 Task: Search one way flight ticket for 2 adults, 4 children and 1 infant on lap in business from Durango: Durango√la Plata County Airport to Rock Springs: Southwest Wyoming Regional Airport (rock Springs Sweetwater County Airport) on 8-5-2023. Choice of flights is Sun country airlines. Number of bags: 1 carry on bag. Price is upto 83000. Outbound departure time preference is 22:45.
Action: Mouse moved to (362, 156)
Screenshot: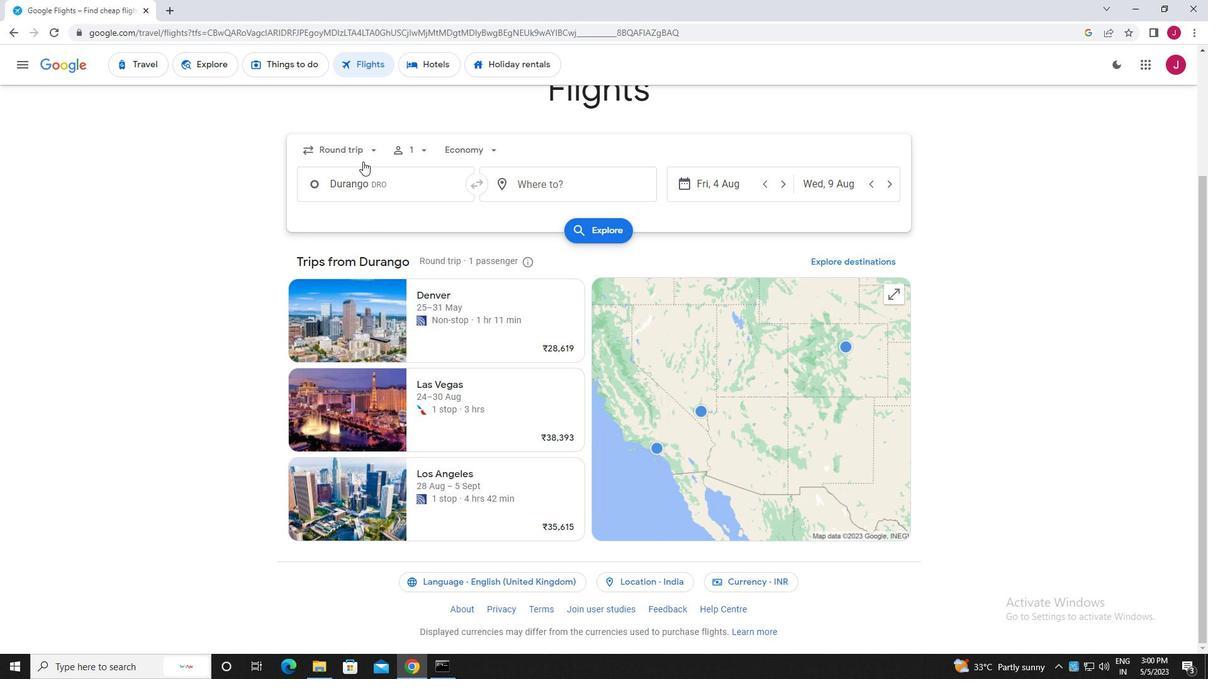
Action: Mouse pressed left at (362, 156)
Screenshot: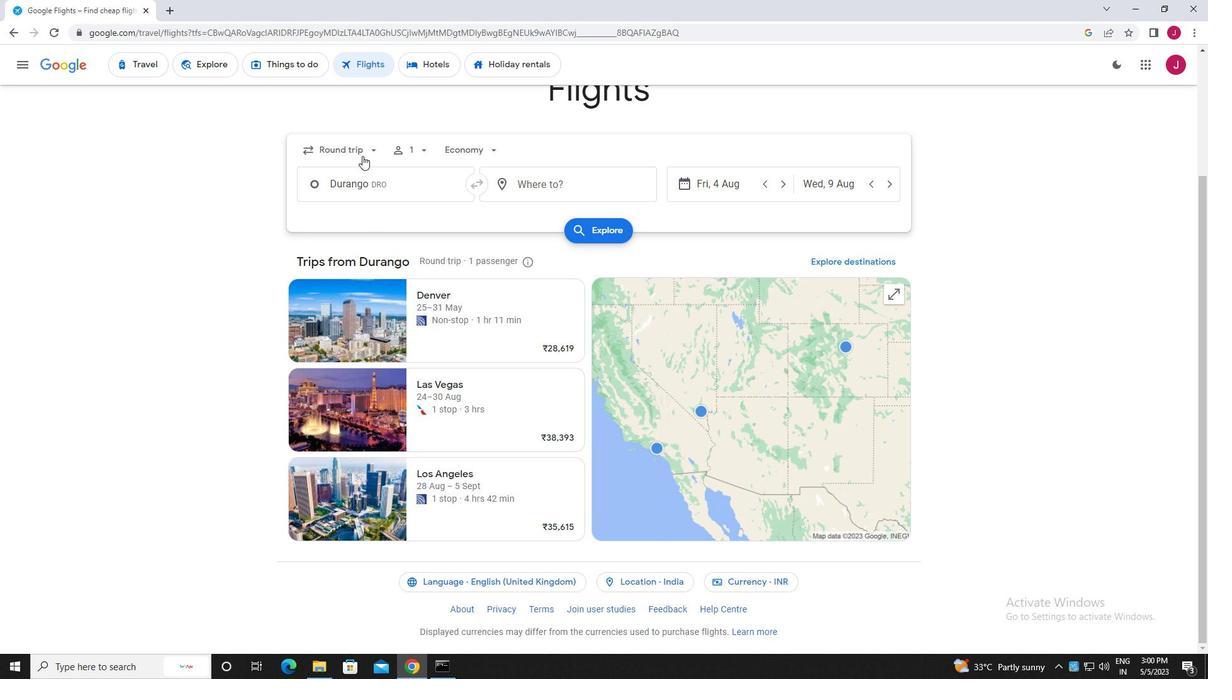 
Action: Mouse moved to (361, 205)
Screenshot: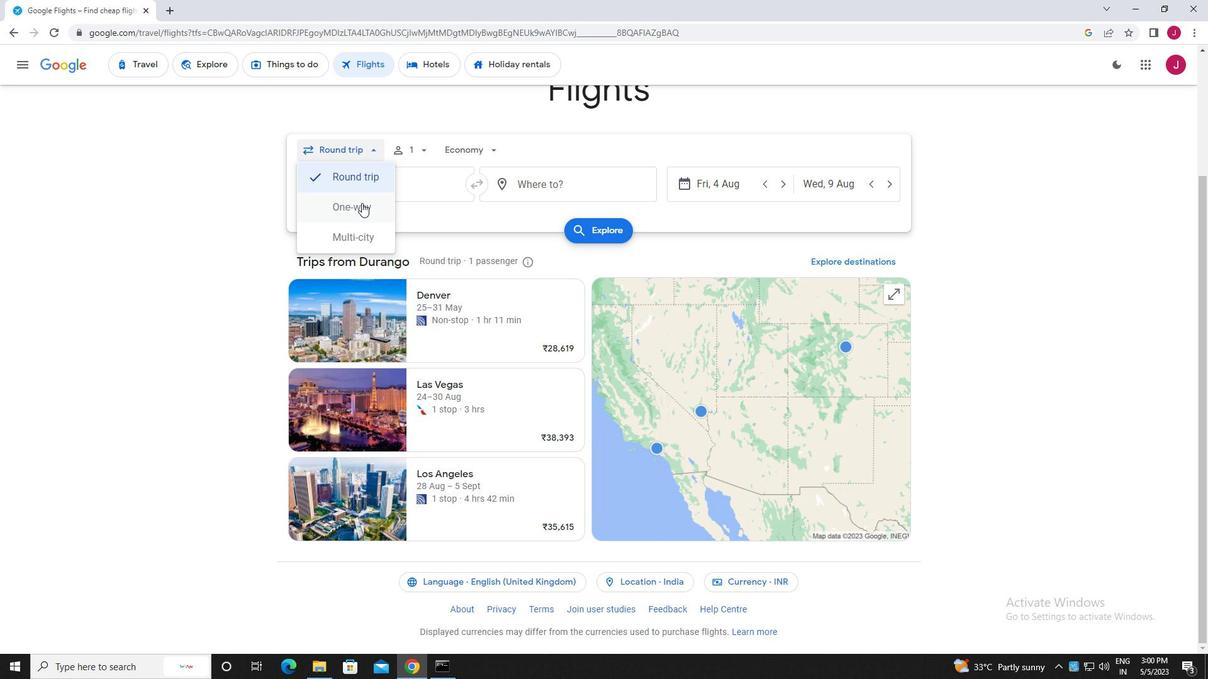 
Action: Mouse pressed left at (361, 205)
Screenshot: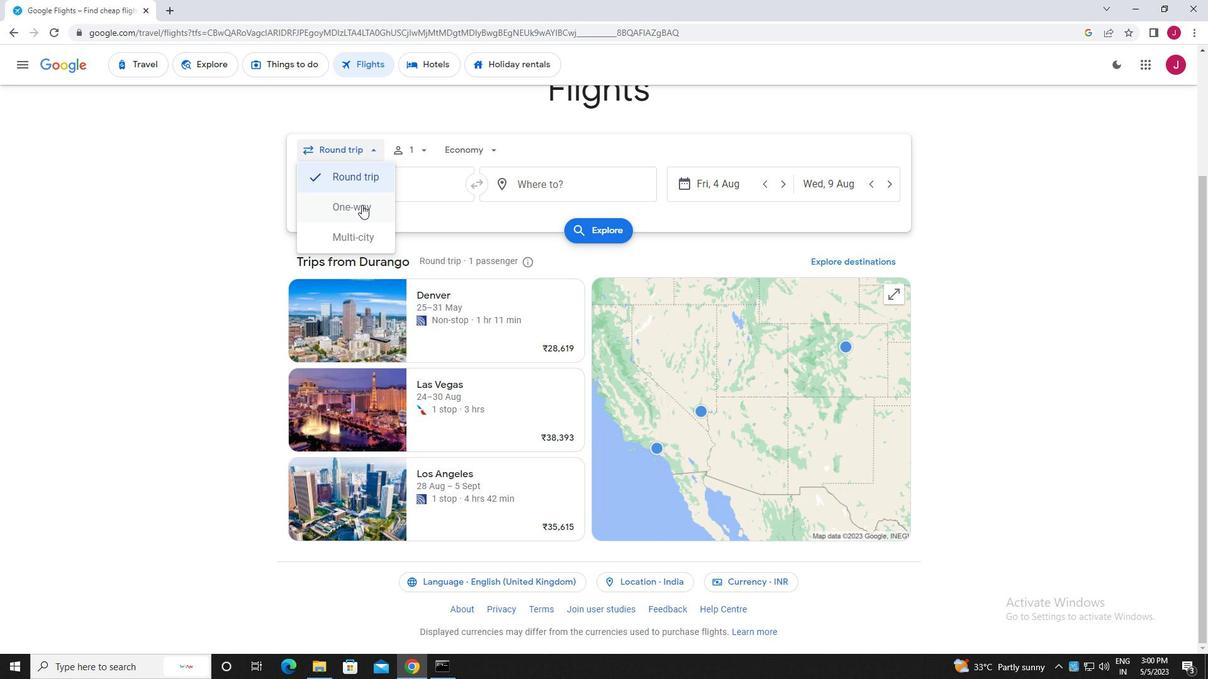 
Action: Mouse moved to (423, 146)
Screenshot: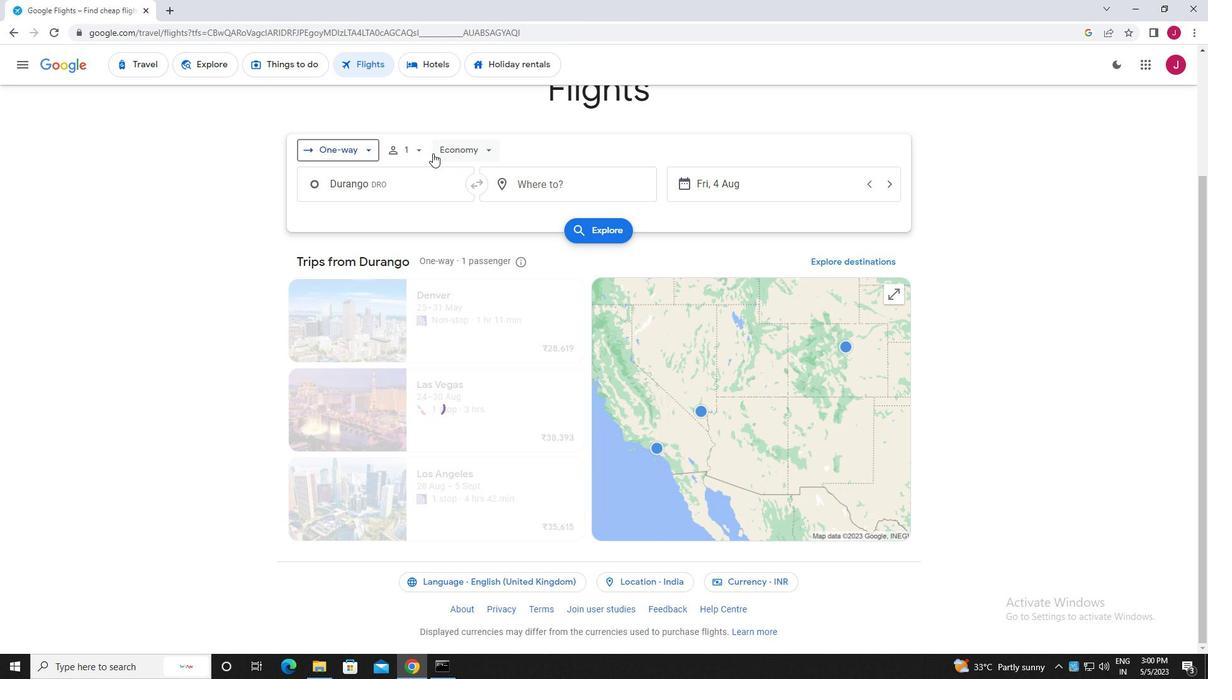 
Action: Mouse pressed left at (423, 146)
Screenshot: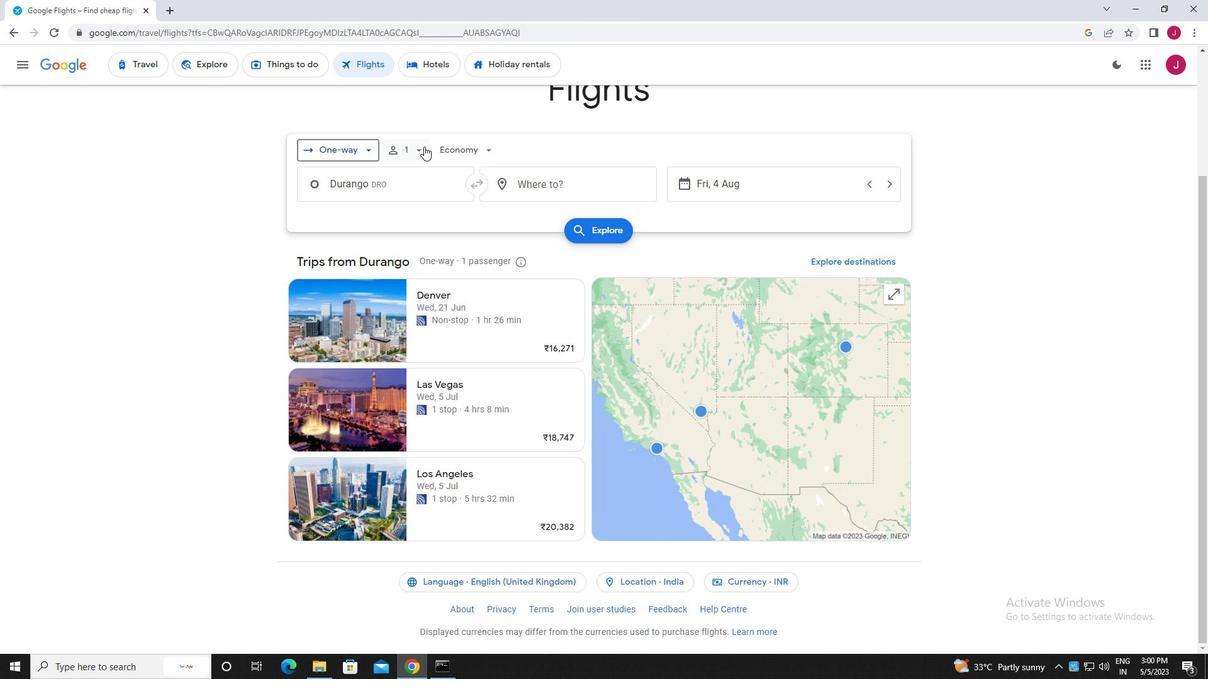 
Action: Mouse moved to (509, 184)
Screenshot: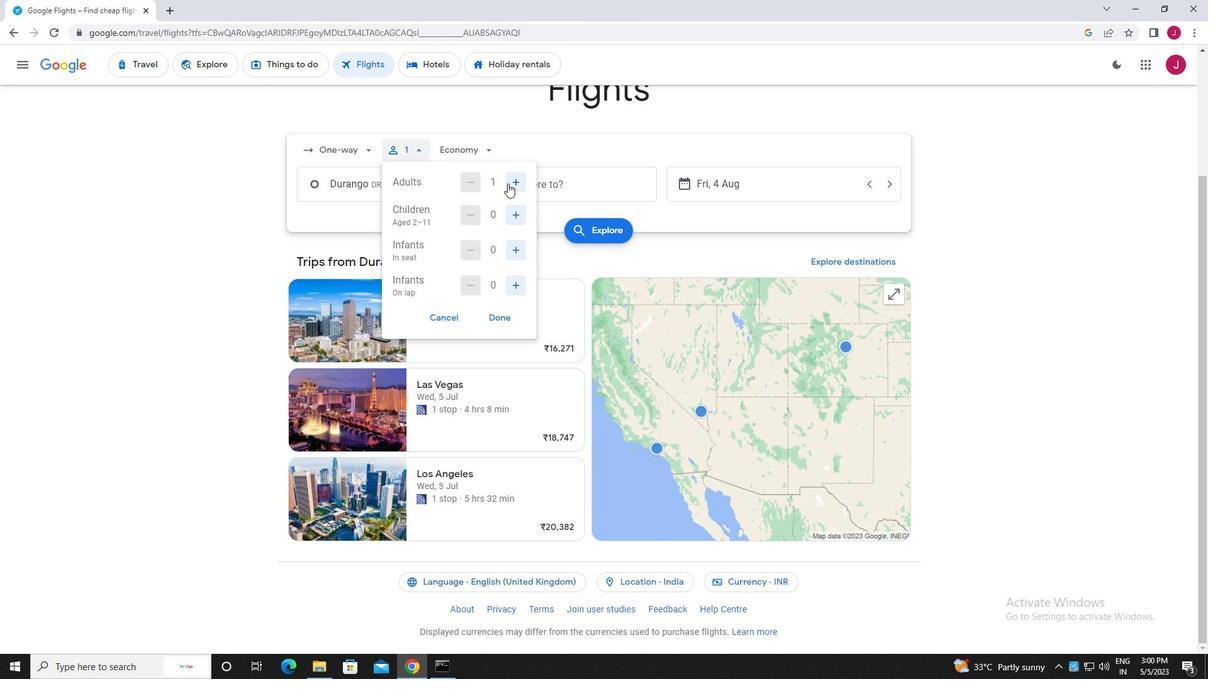
Action: Mouse pressed left at (509, 184)
Screenshot: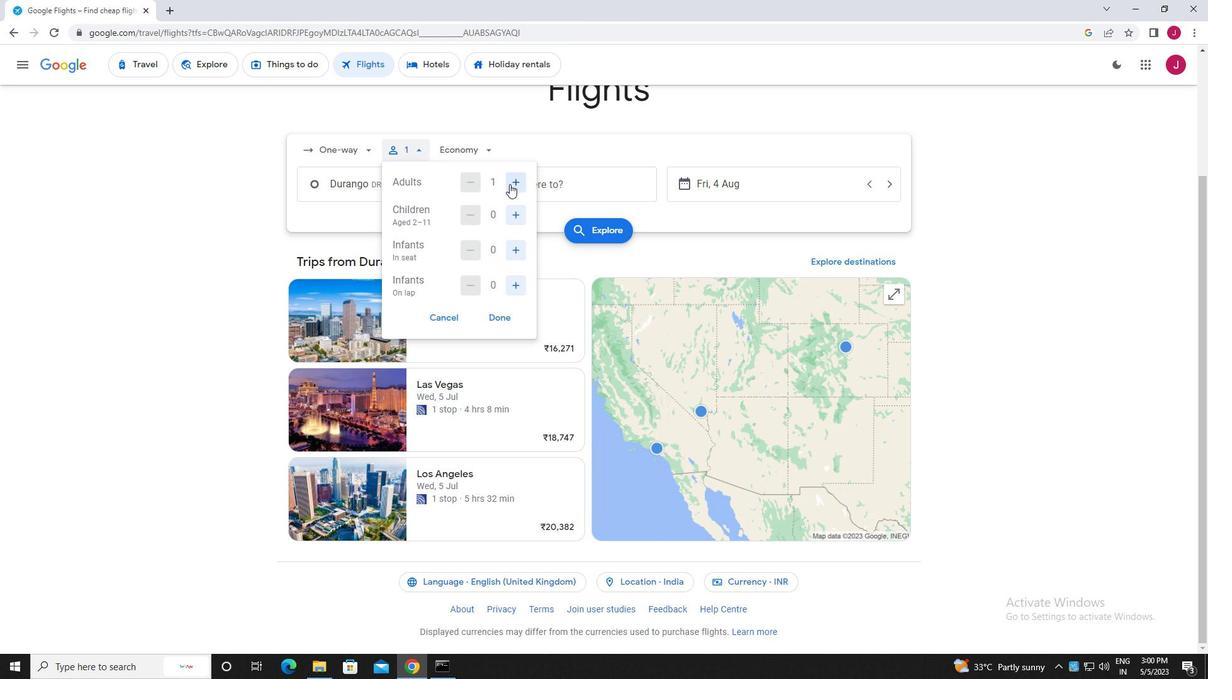 
Action: Mouse moved to (515, 215)
Screenshot: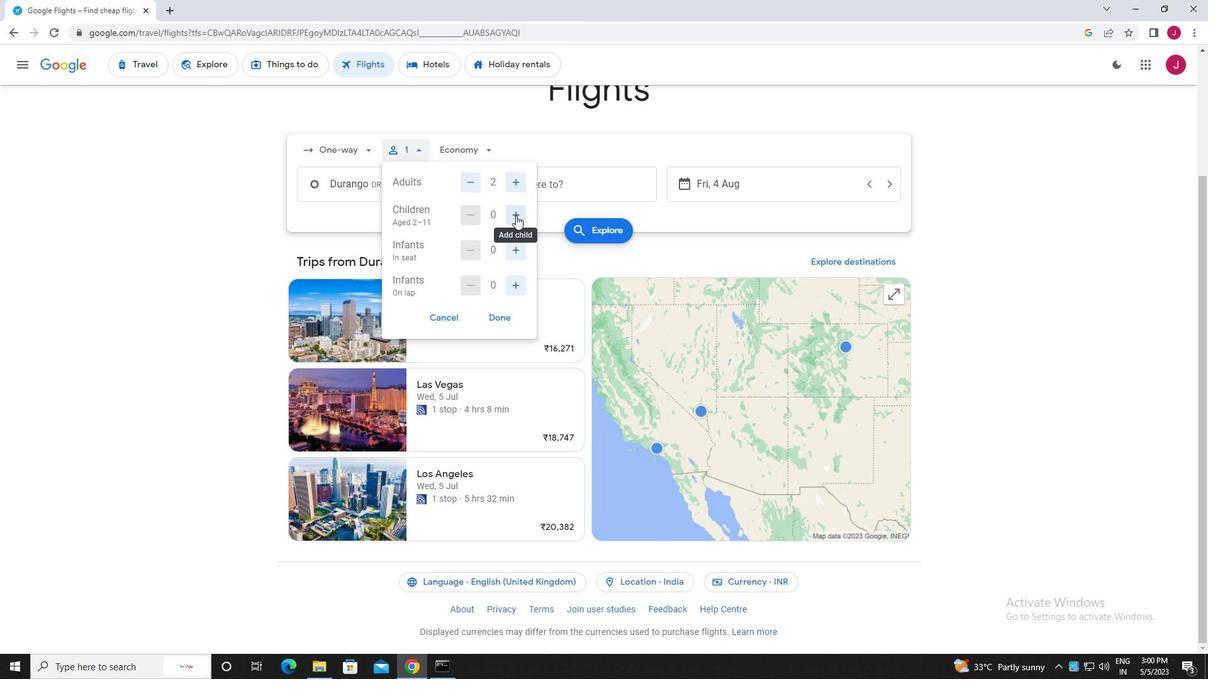
Action: Mouse pressed left at (515, 215)
Screenshot: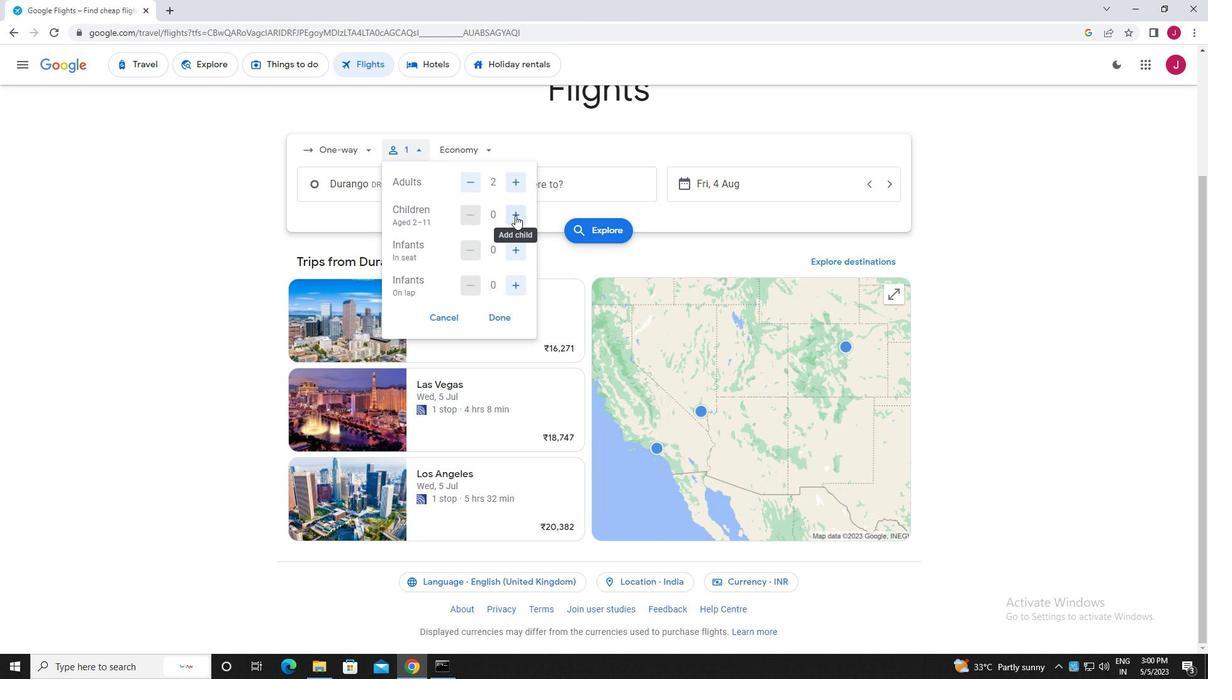 
Action: Mouse pressed left at (515, 215)
Screenshot: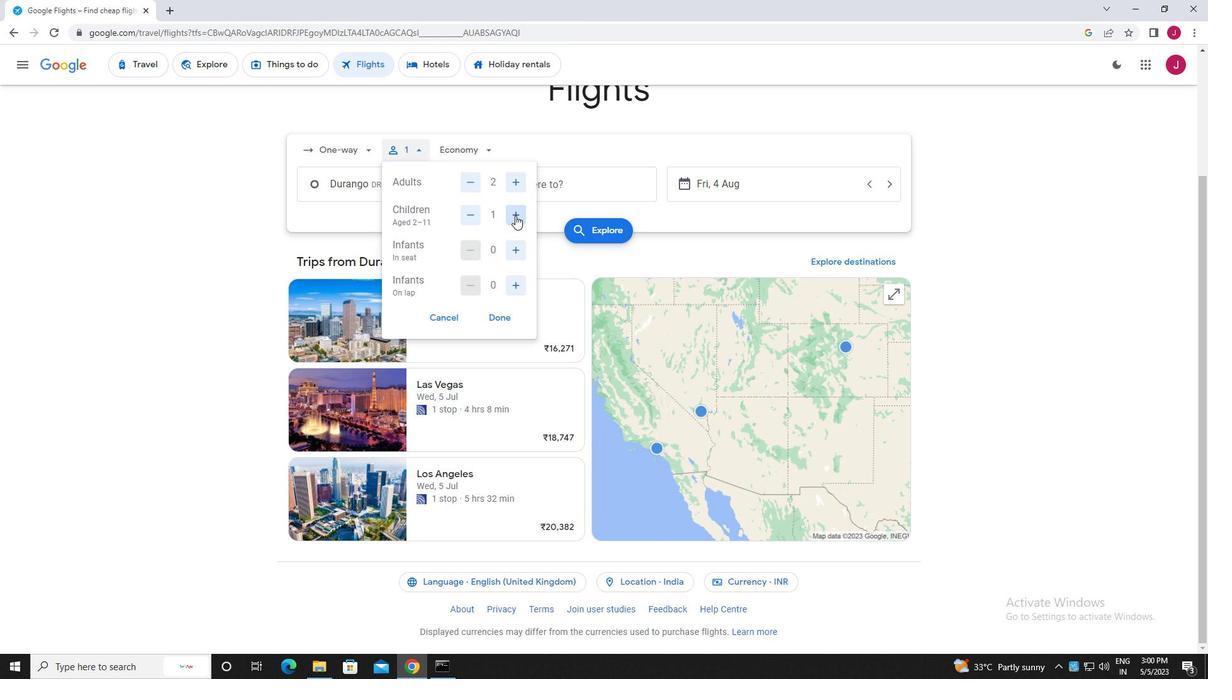 
Action: Mouse pressed left at (515, 215)
Screenshot: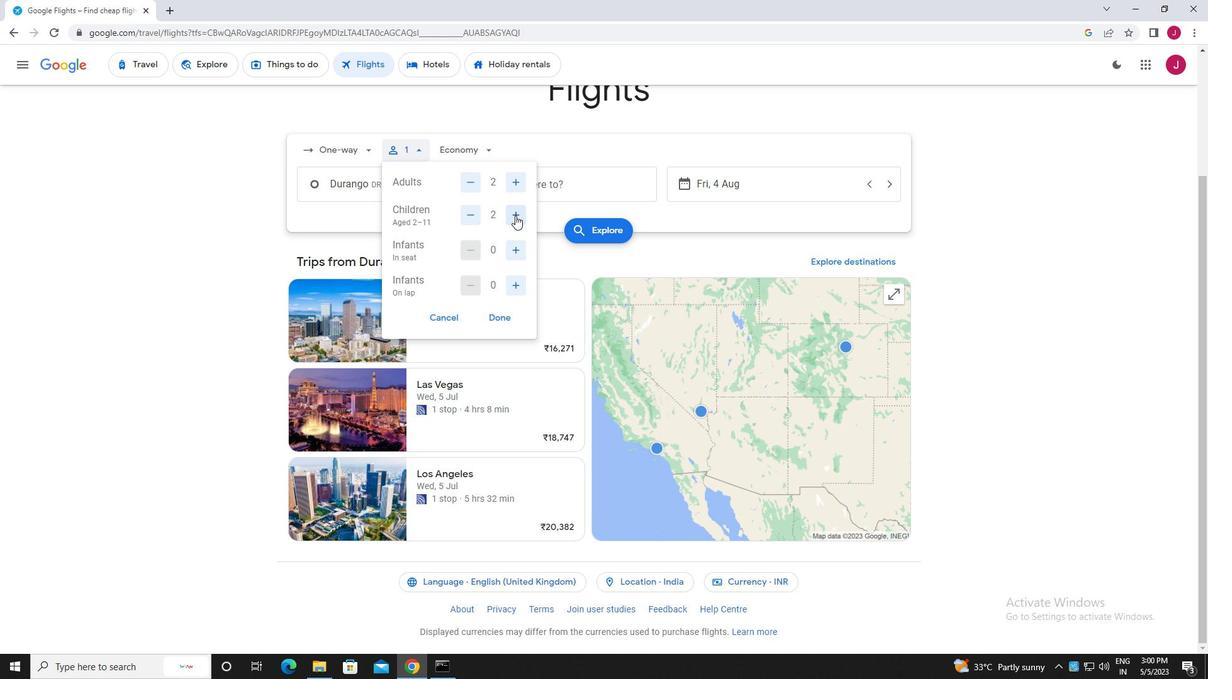 
Action: Mouse pressed left at (515, 215)
Screenshot: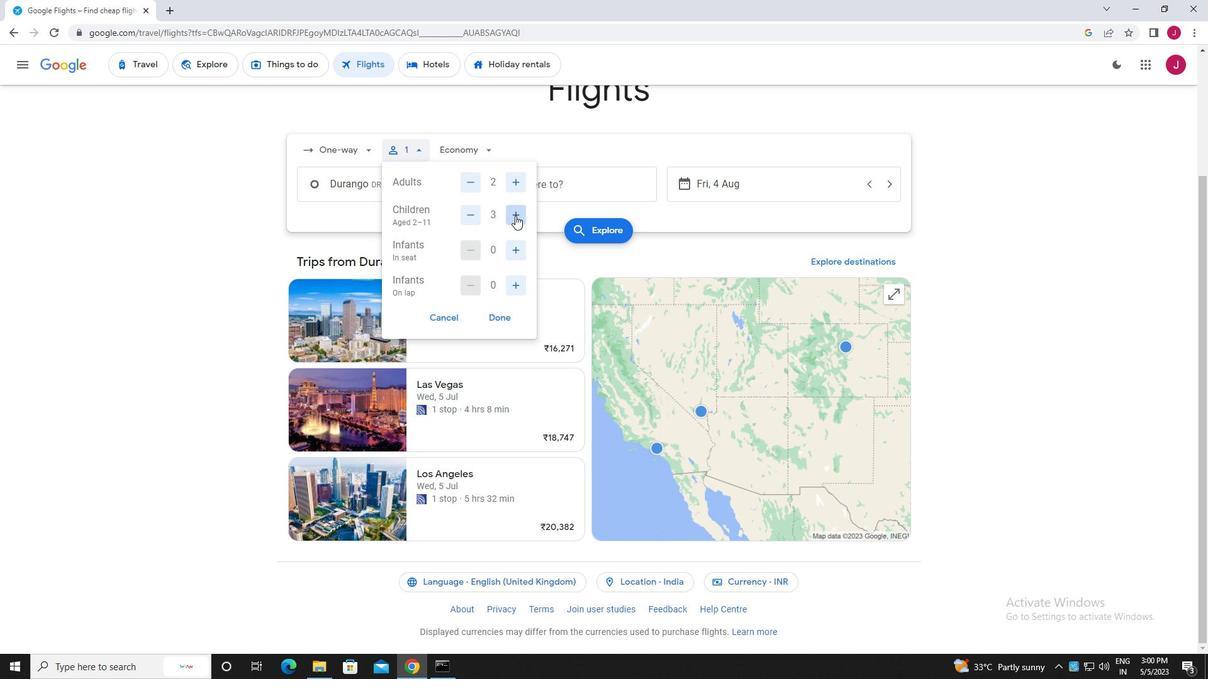
Action: Mouse moved to (518, 284)
Screenshot: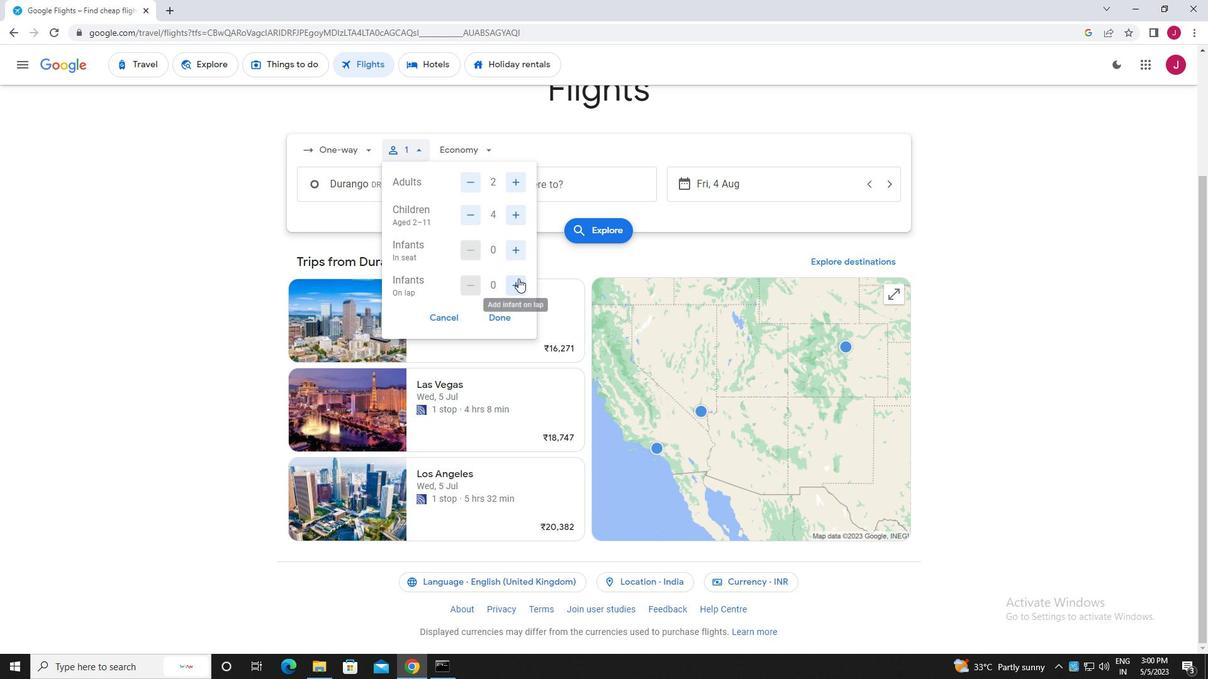 
Action: Mouse pressed left at (518, 284)
Screenshot: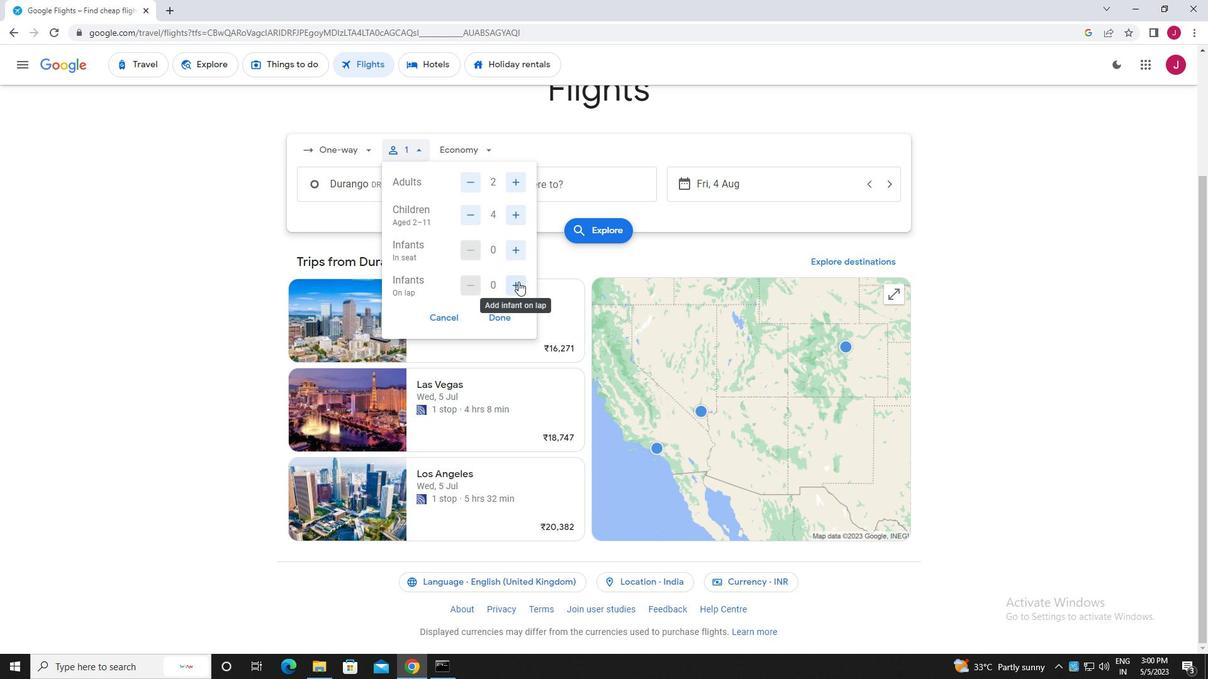 
Action: Mouse moved to (502, 319)
Screenshot: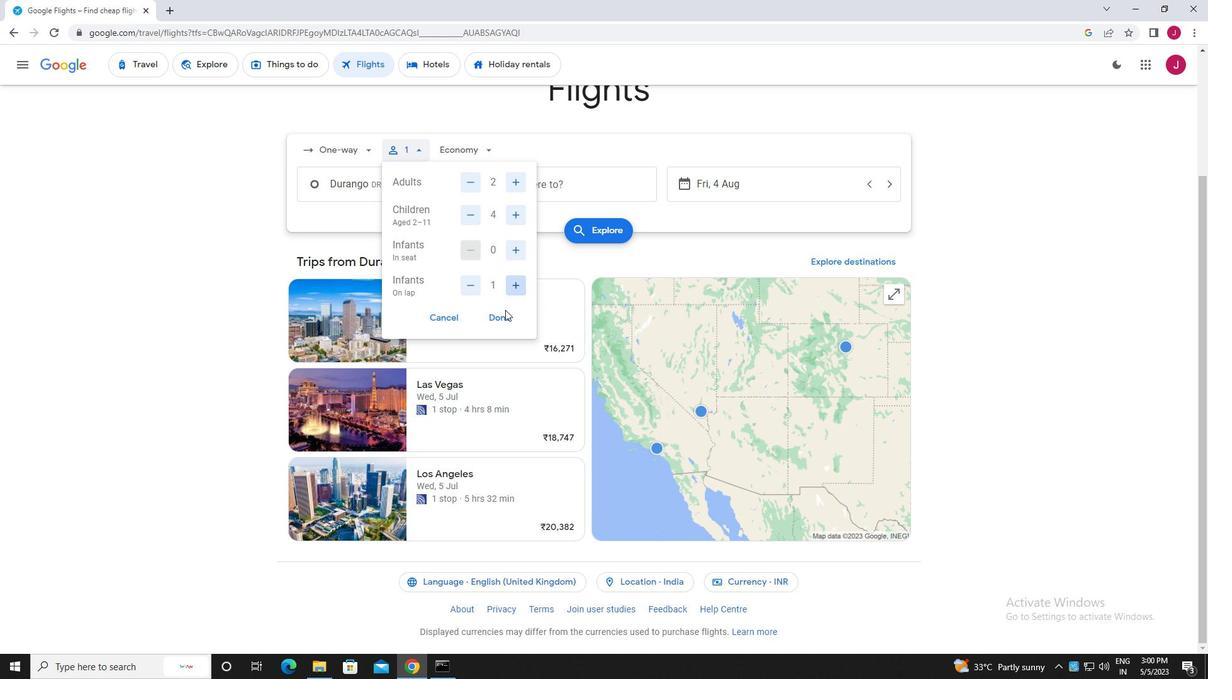 
Action: Mouse pressed left at (502, 319)
Screenshot: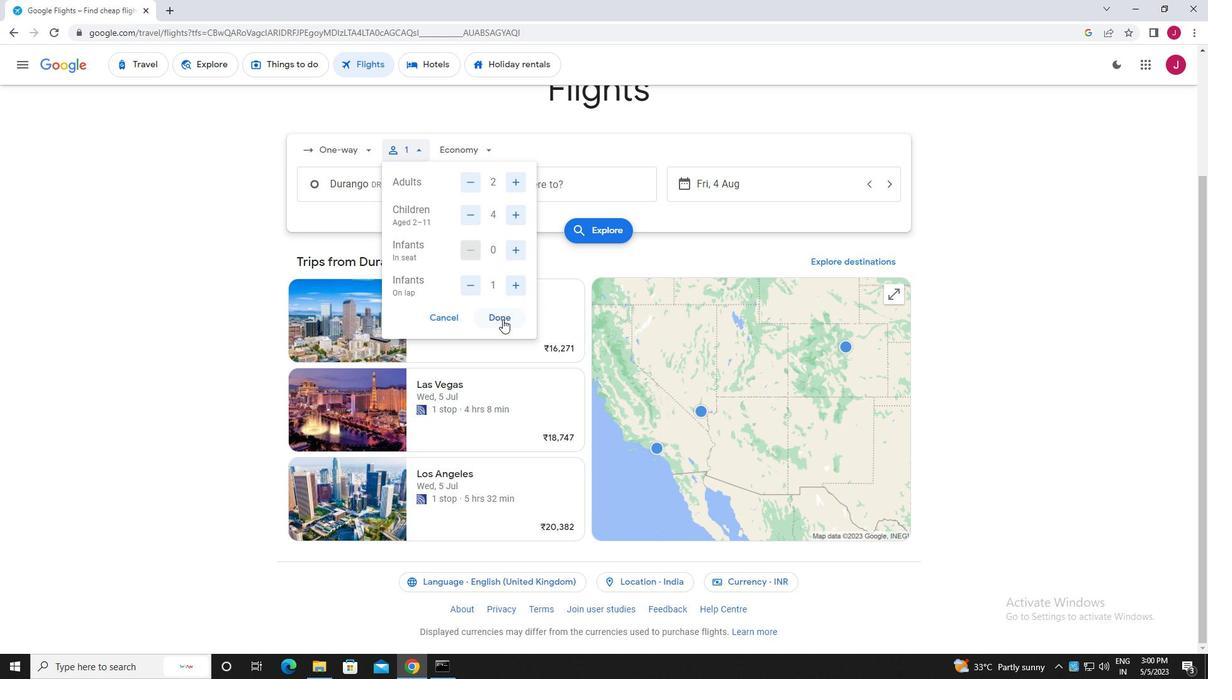 
Action: Mouse moved to (466, 144)
Screenshot: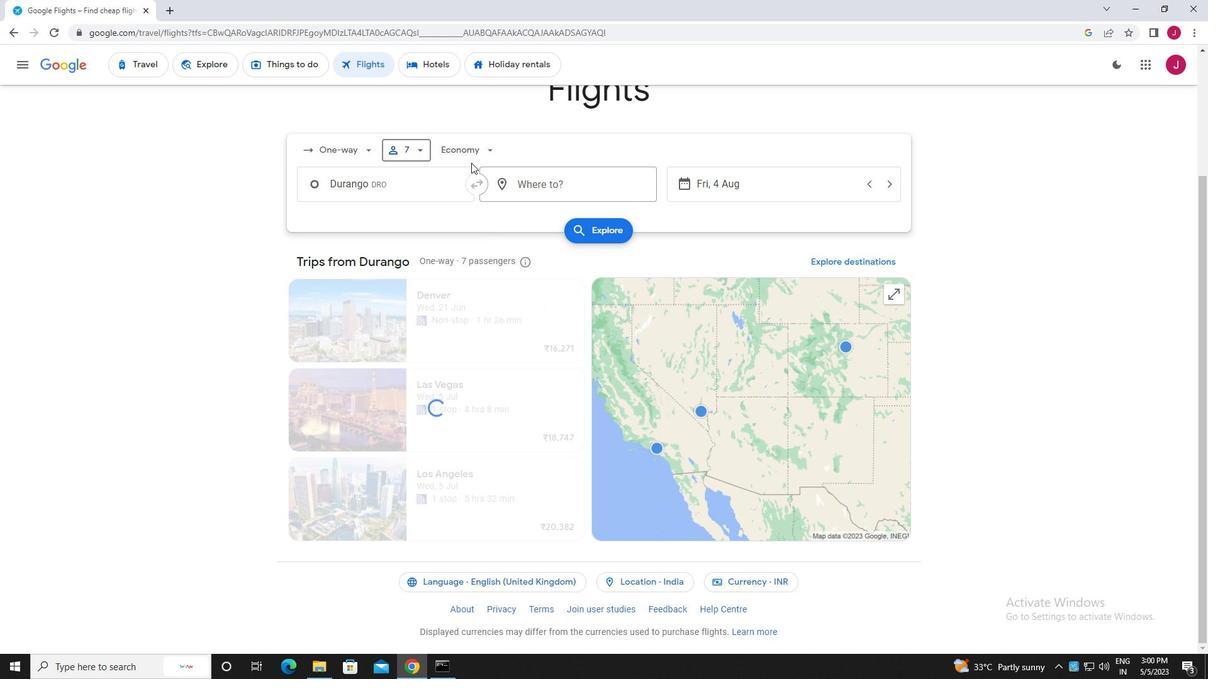 
Action: Mouse pressed left at (466, 144)
Screenshot: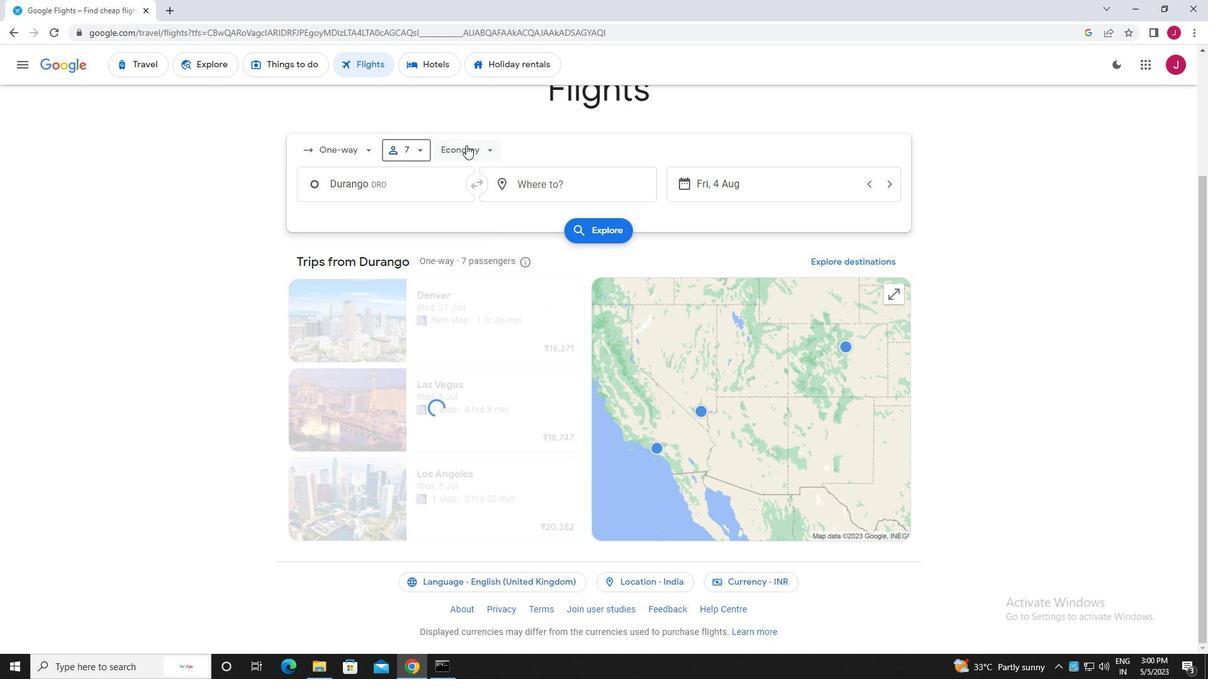 
Action: Mouse moved to (499, 239)
Screenshot: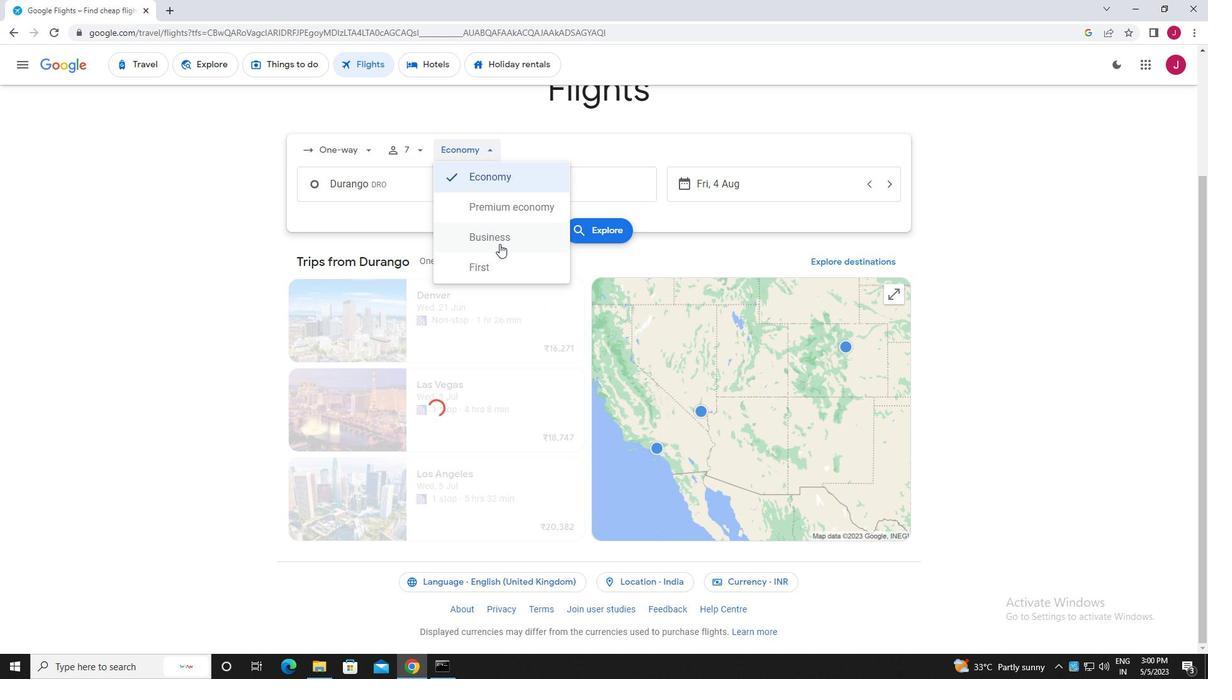 
Action: Mouse pressed left at (499, 239)
Screenshot: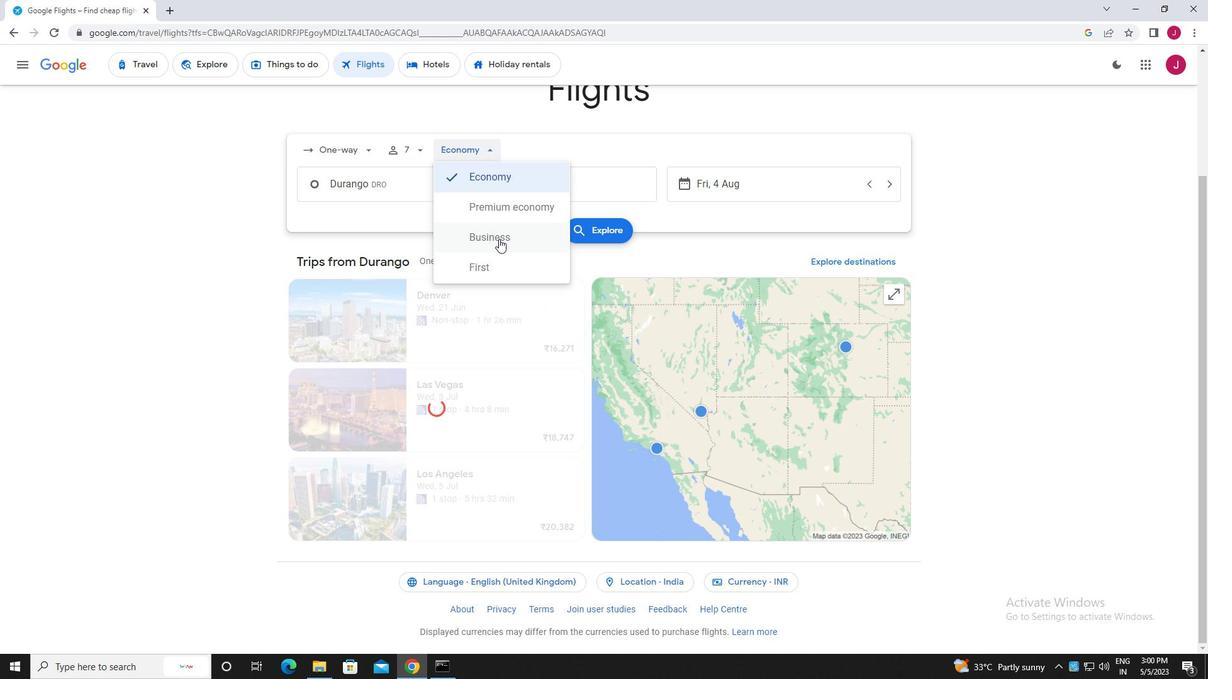 
Action: Mouse moved to (414, 193)
Screenshot: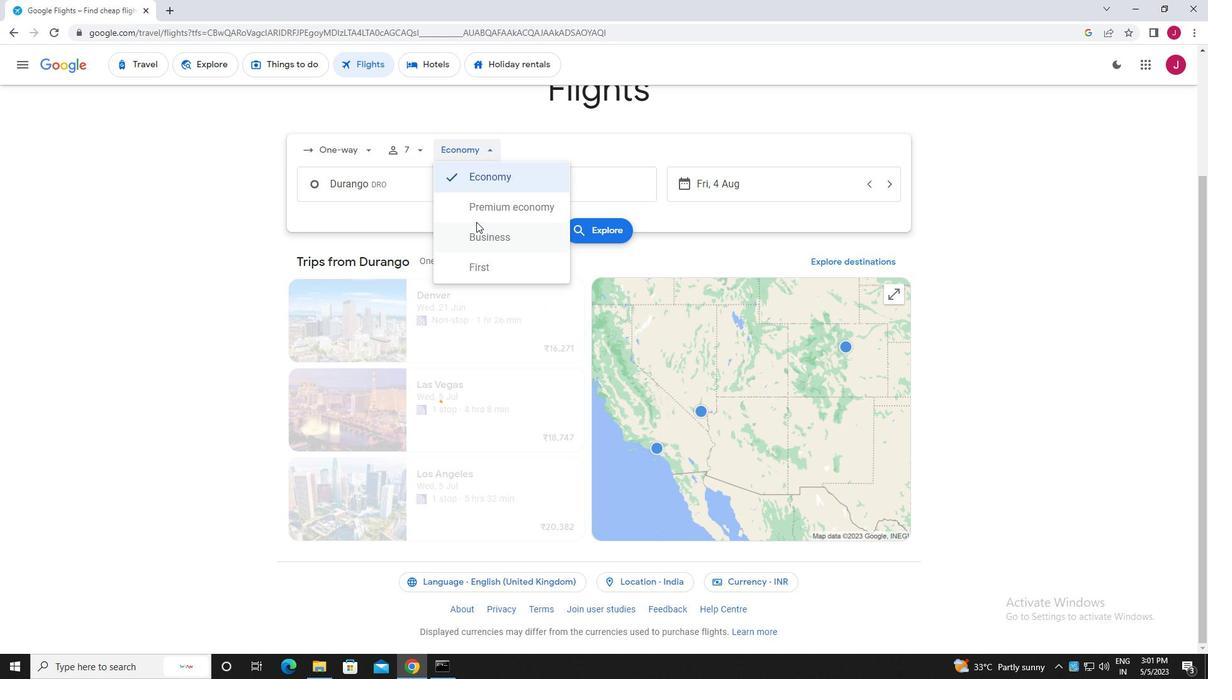 
Action: Mouse pressed left at (414, 193)
Screenshot: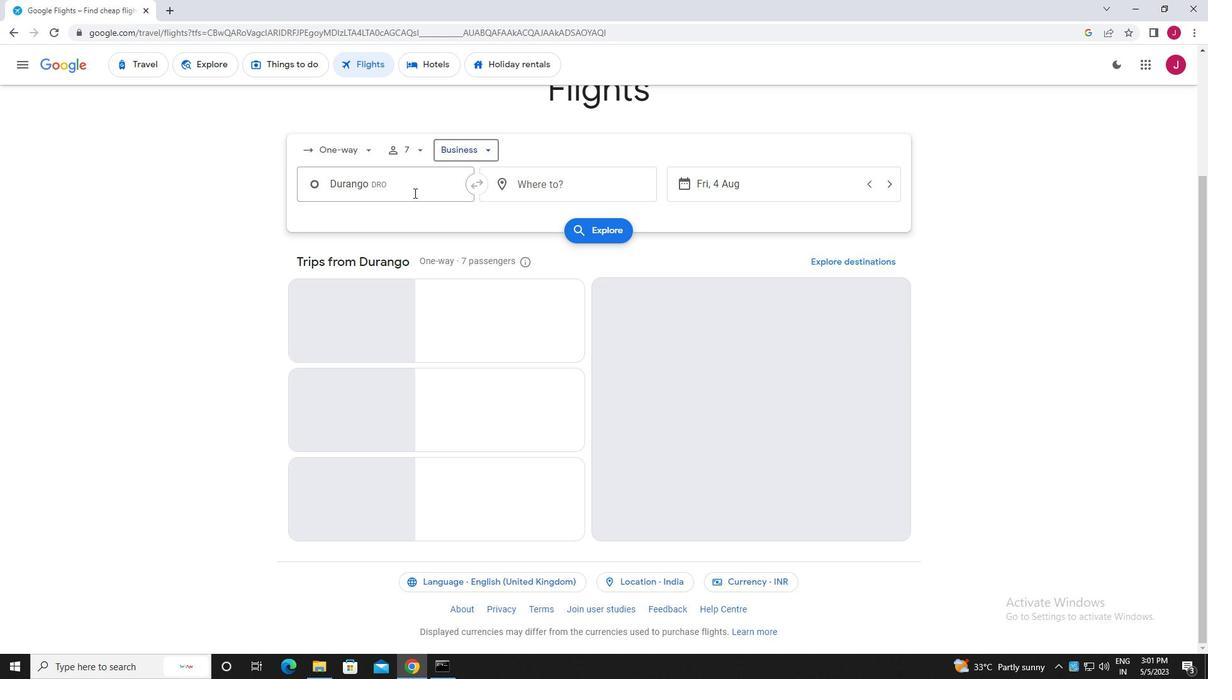 
Action: Key pressed duran
Screenshot: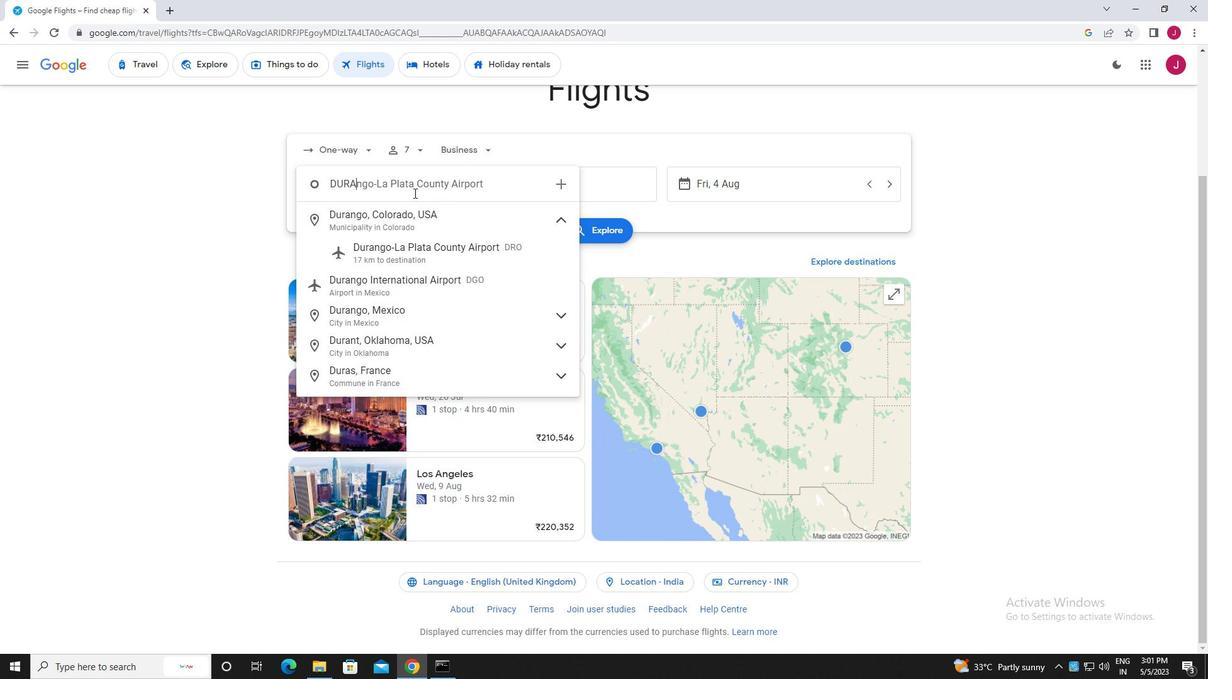 
Action: Mouse moved to (448, 254)
Screenshot: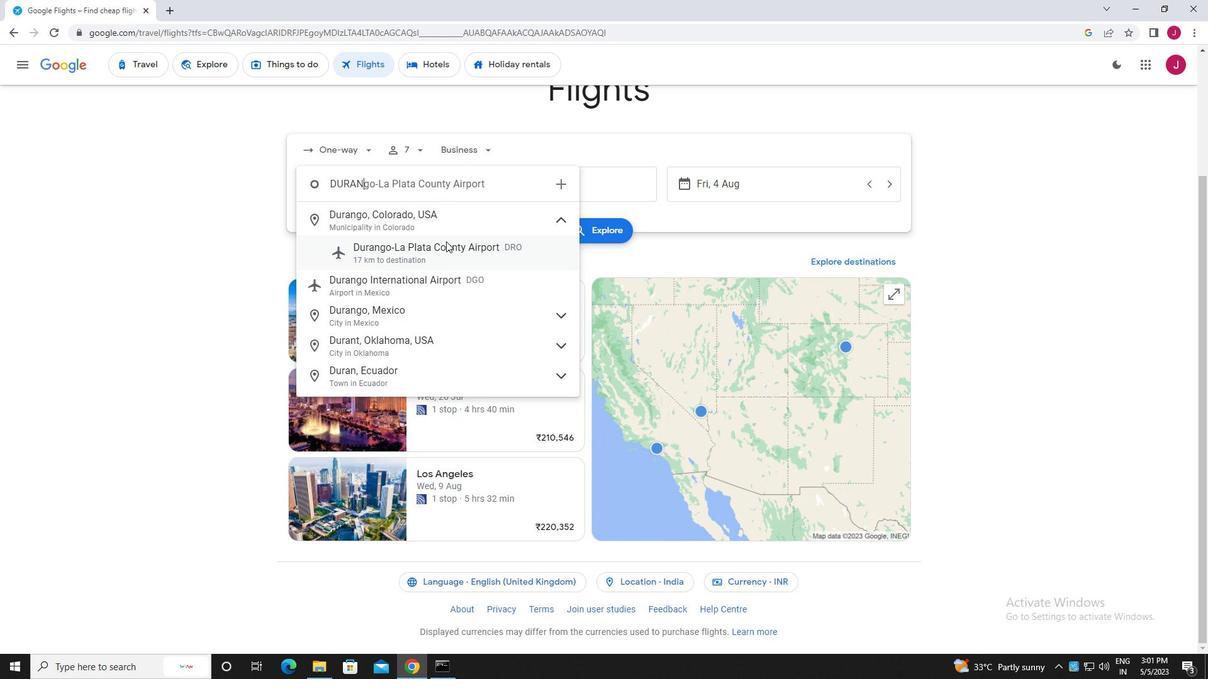
Action: Mouse pressed left at (448, 254)
Screenshot: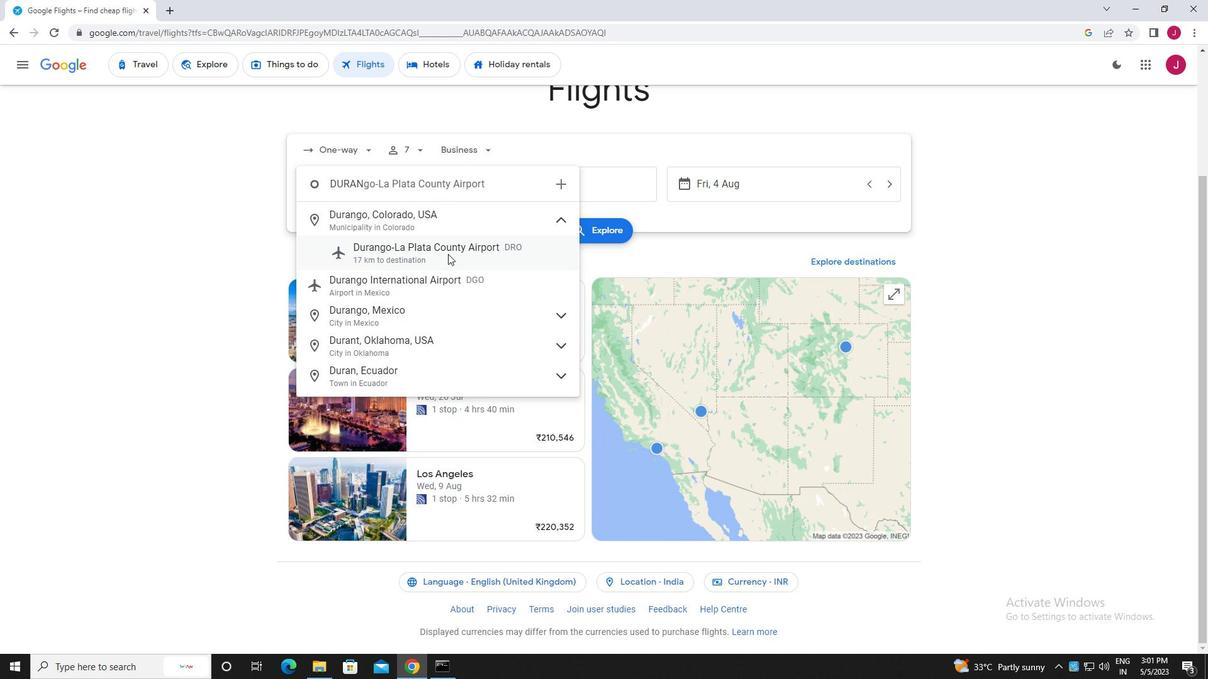 
Action: Mouse moved to (569, 181)
Screenshot: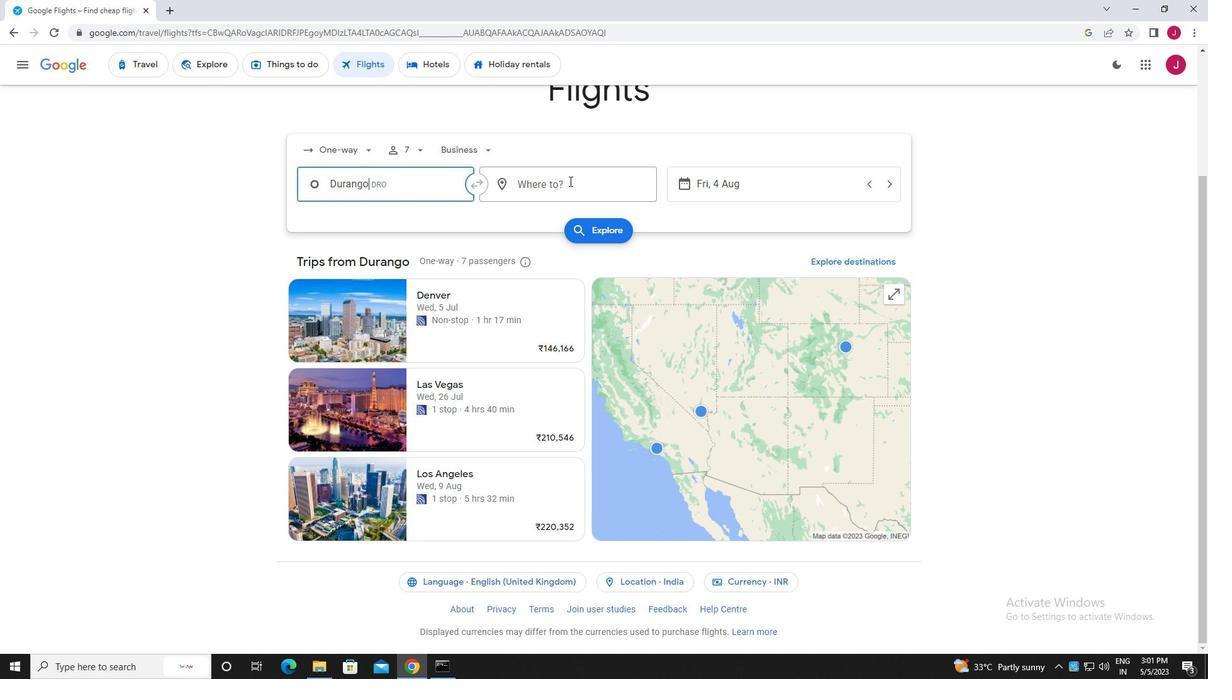 
Action: Mouse pressed left at (569, 181)
Screenshot: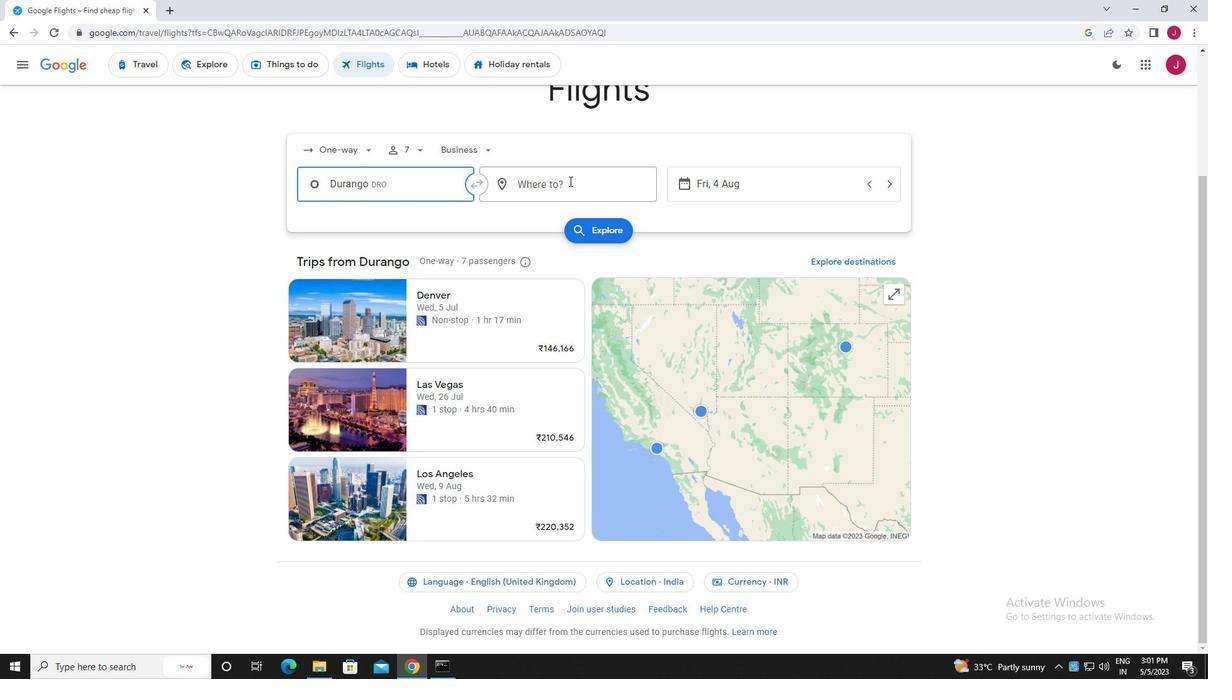 
Action: Key pressed rock<Key.space>spring
Screenshot: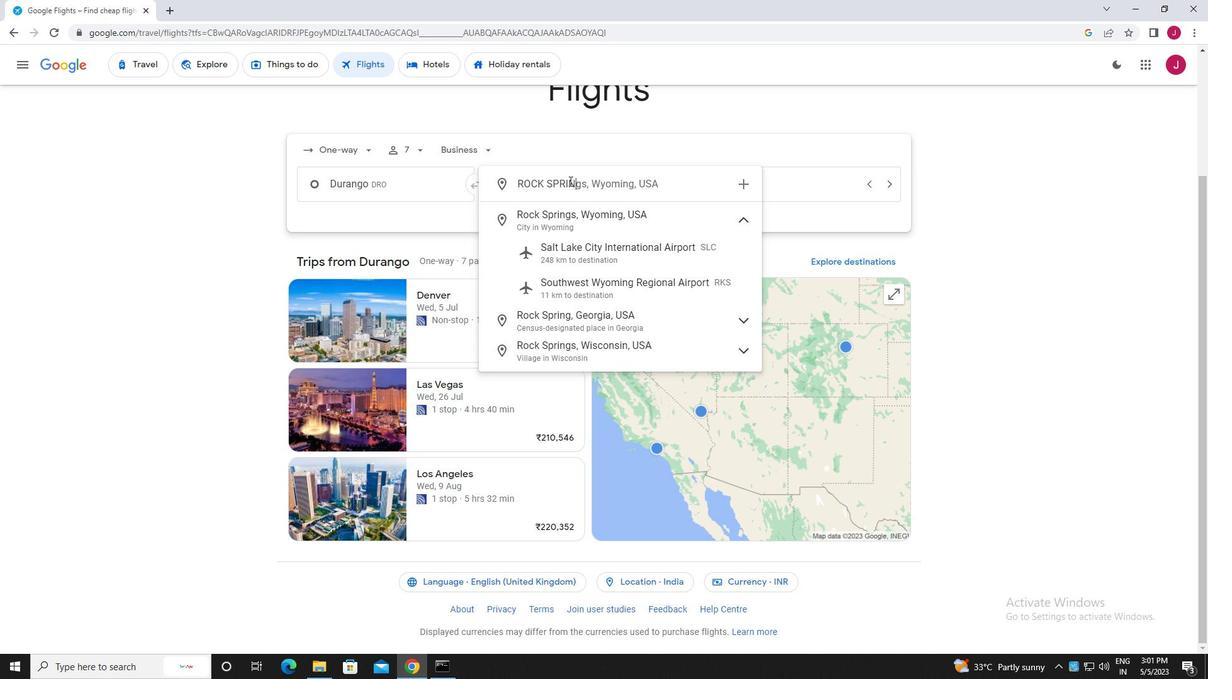 
Action: Mouse moved to (623, 284)
Screenshot: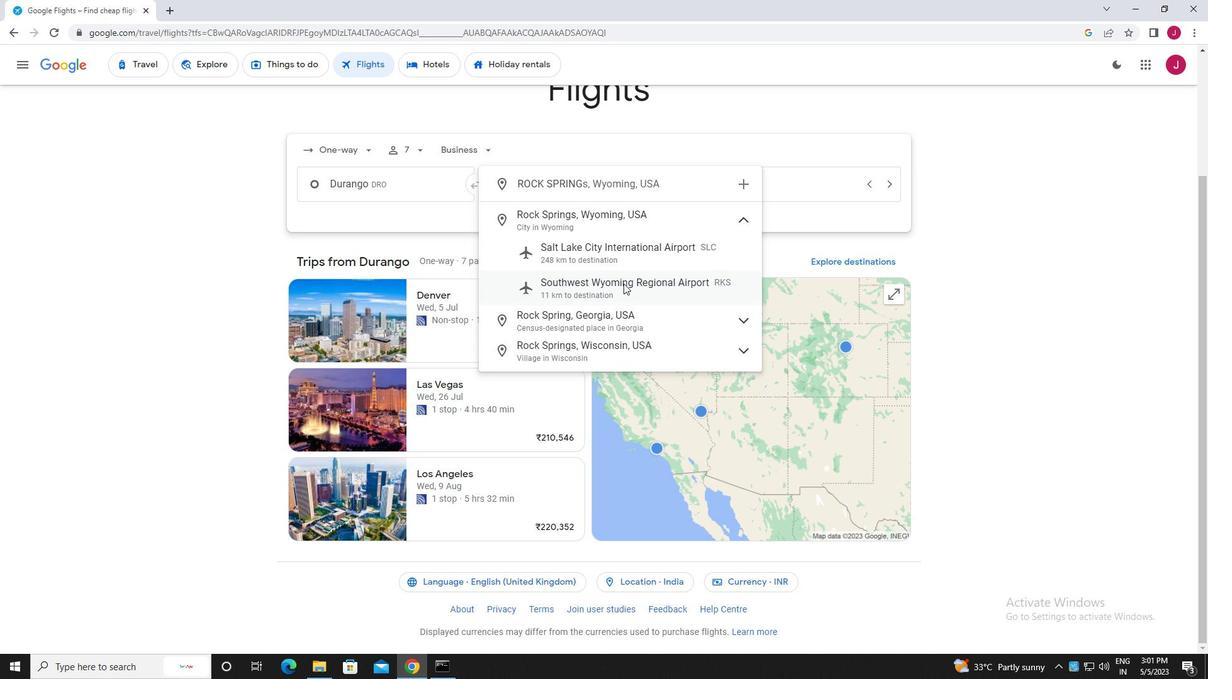 
Action: Mouse pressed left at (623, 284)
Screenshot: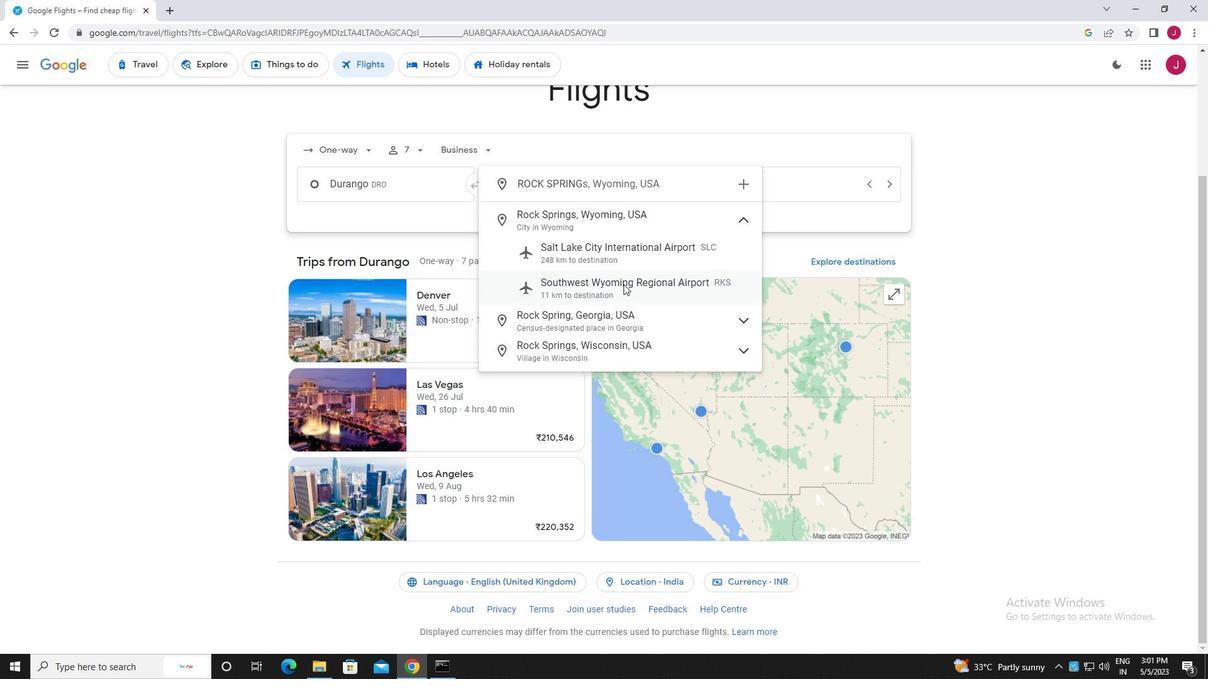 
Action: Mouse moved to (627, 294)
Screenshot: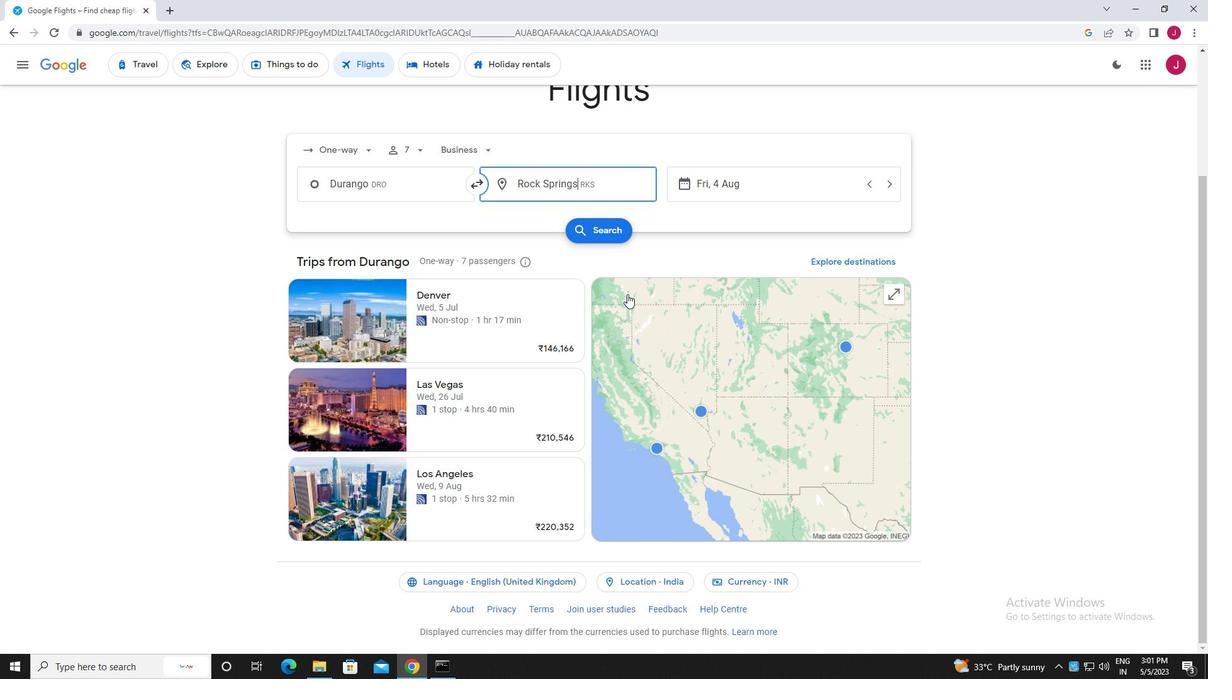 
Action: Mouse scrolled (627, 293) with delta (0, 0)
Screenshot: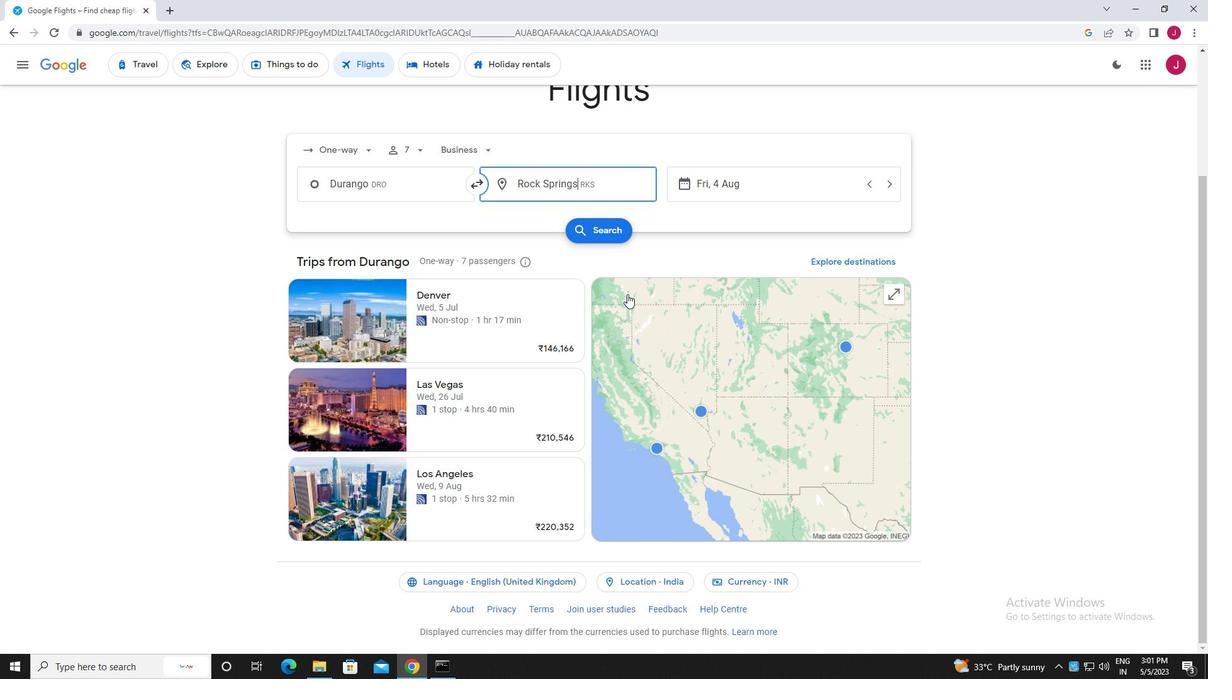 
Action: Mouse scrolled (627, 293) with delta (0, 0)
Screenshot: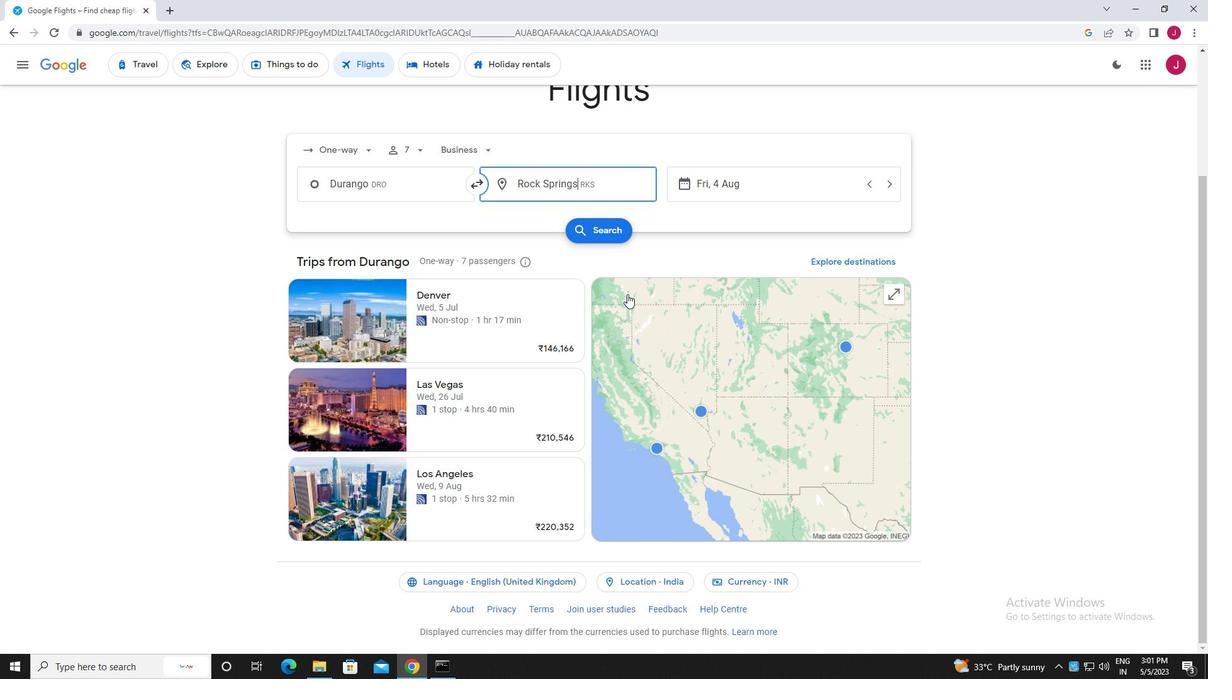 
Action: Mouse moved to (725, 188)
Screenshot: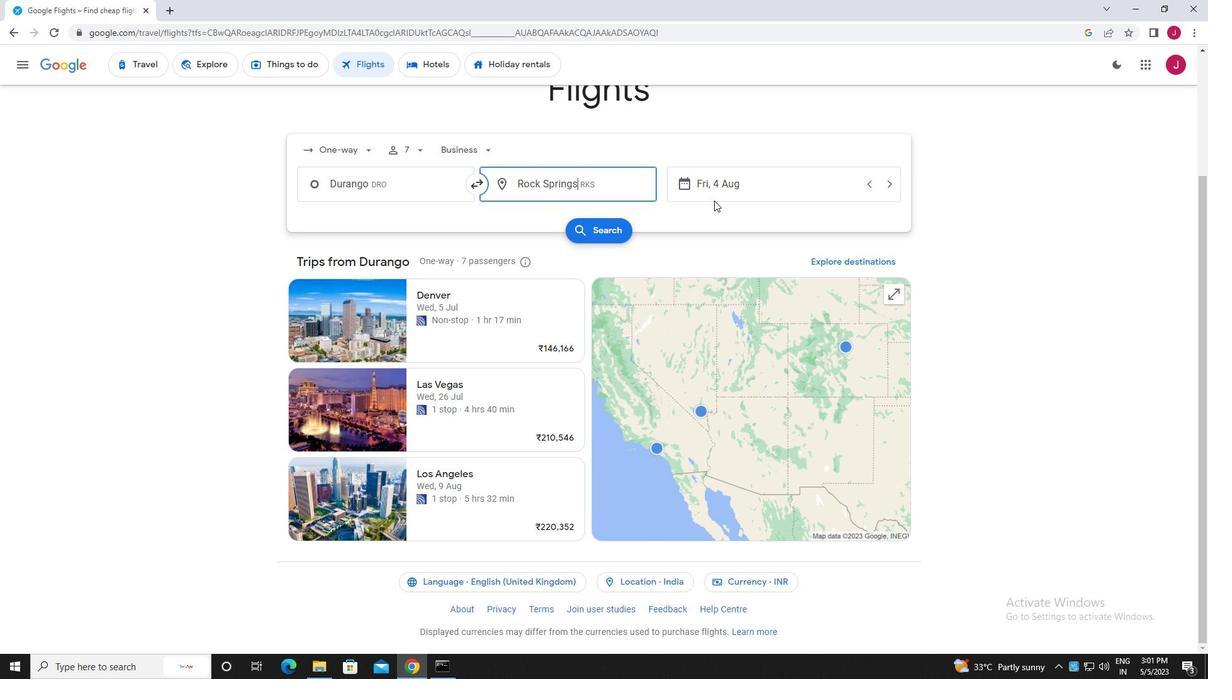 
Action: Mouse pressed left at (725, 188)
Screenshot: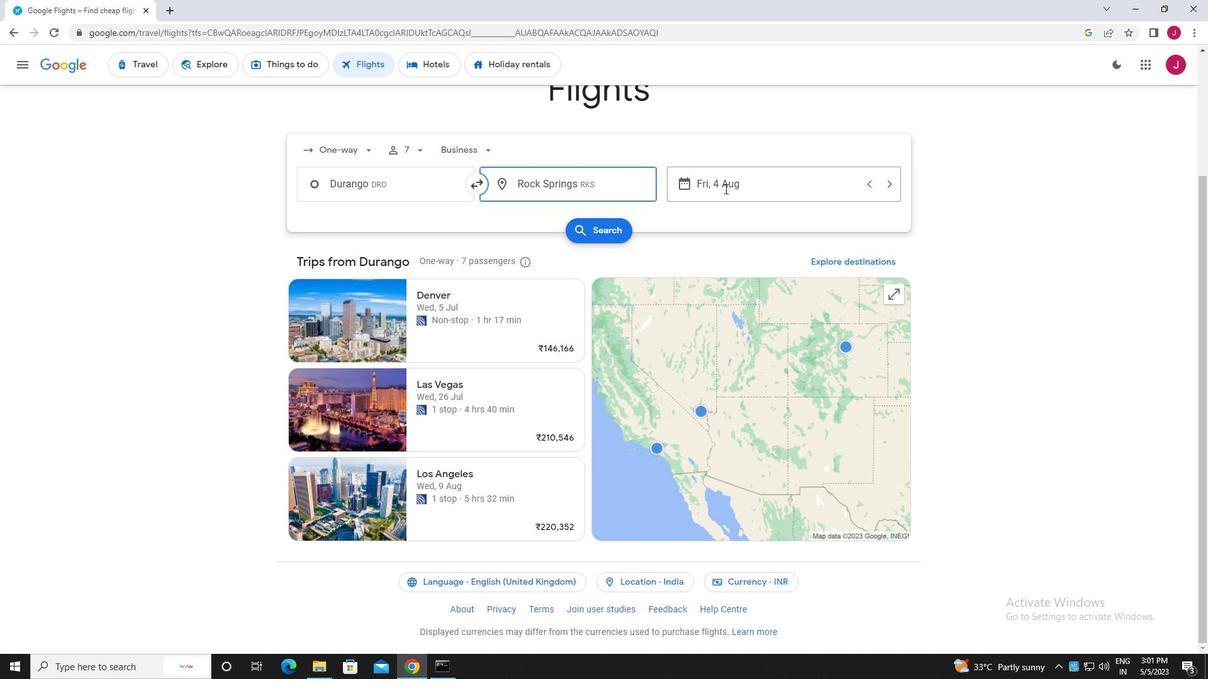 
Action: Mouse moved to (630, 290)
Screenshot: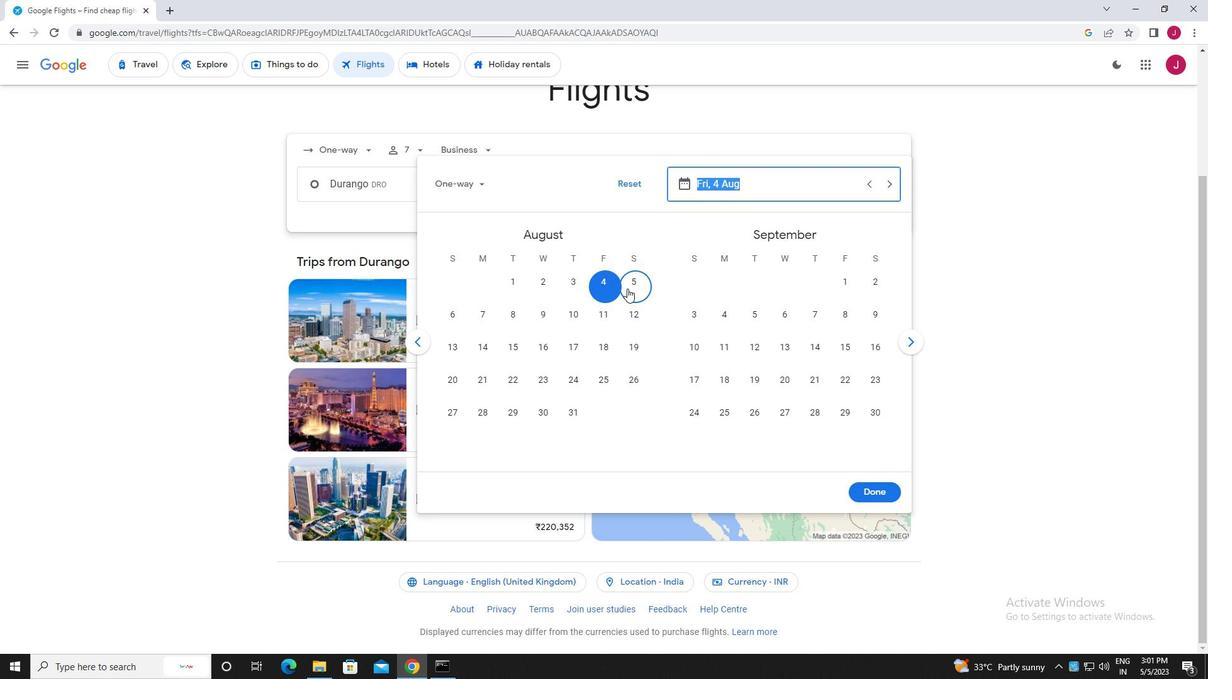 
Action: Mouse pressed left at (630, 290)
Screenshot: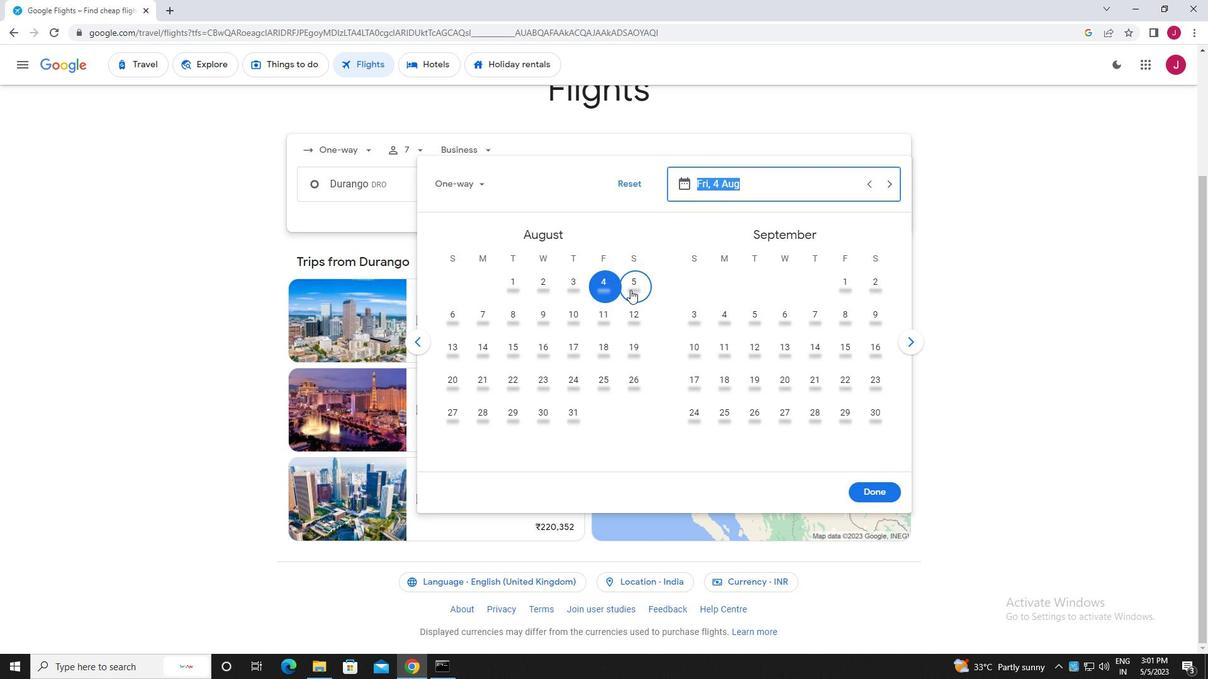 
Action: Mouse moved to (876, 497)
Screenshot: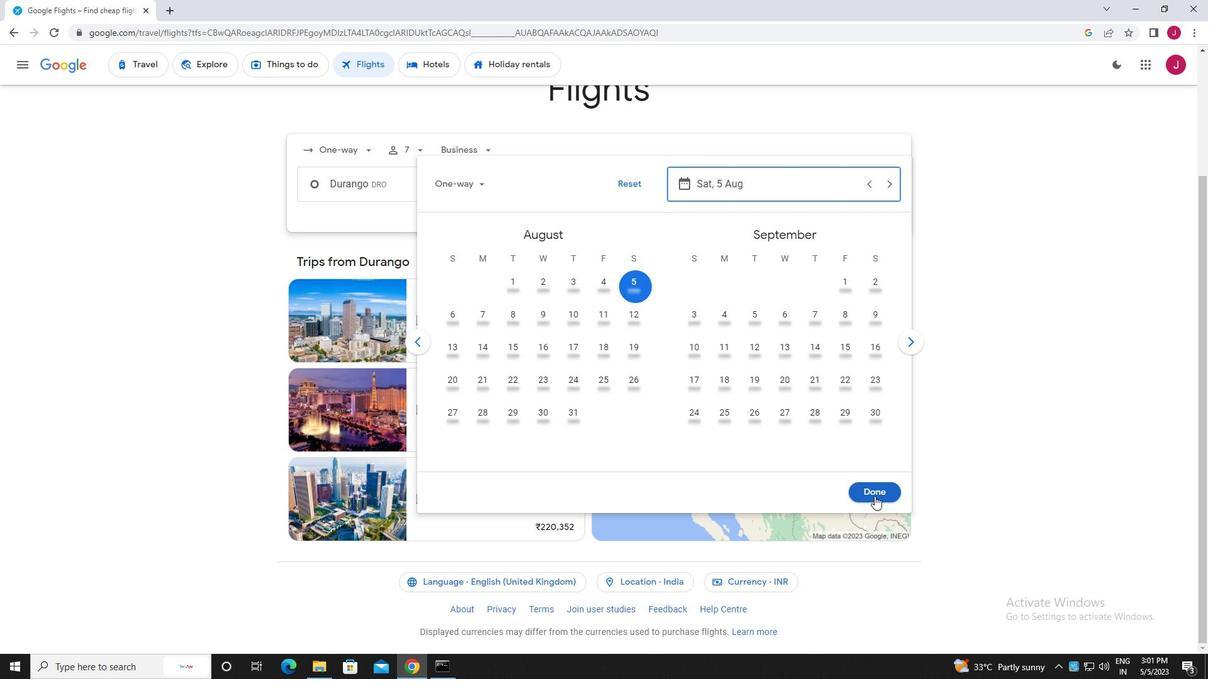 
Action: Mouse pressed left at (876, 497)
Screenshot: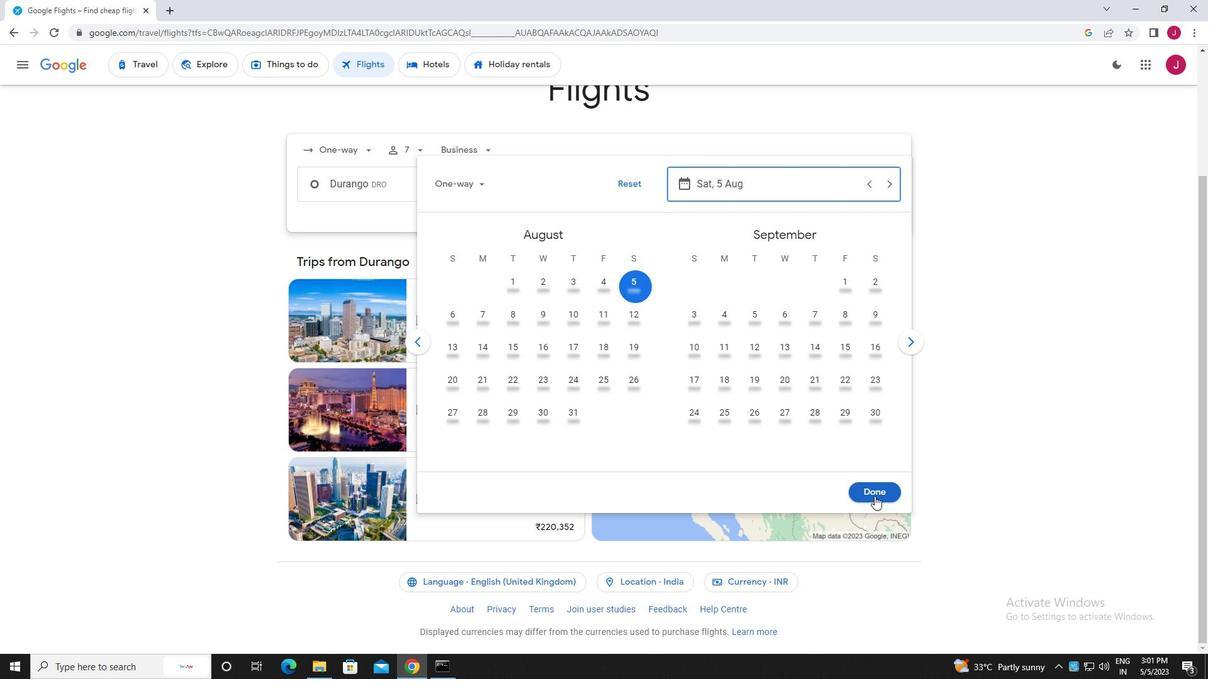 
Action: Mouse moved to (602, 232)
Screenshot: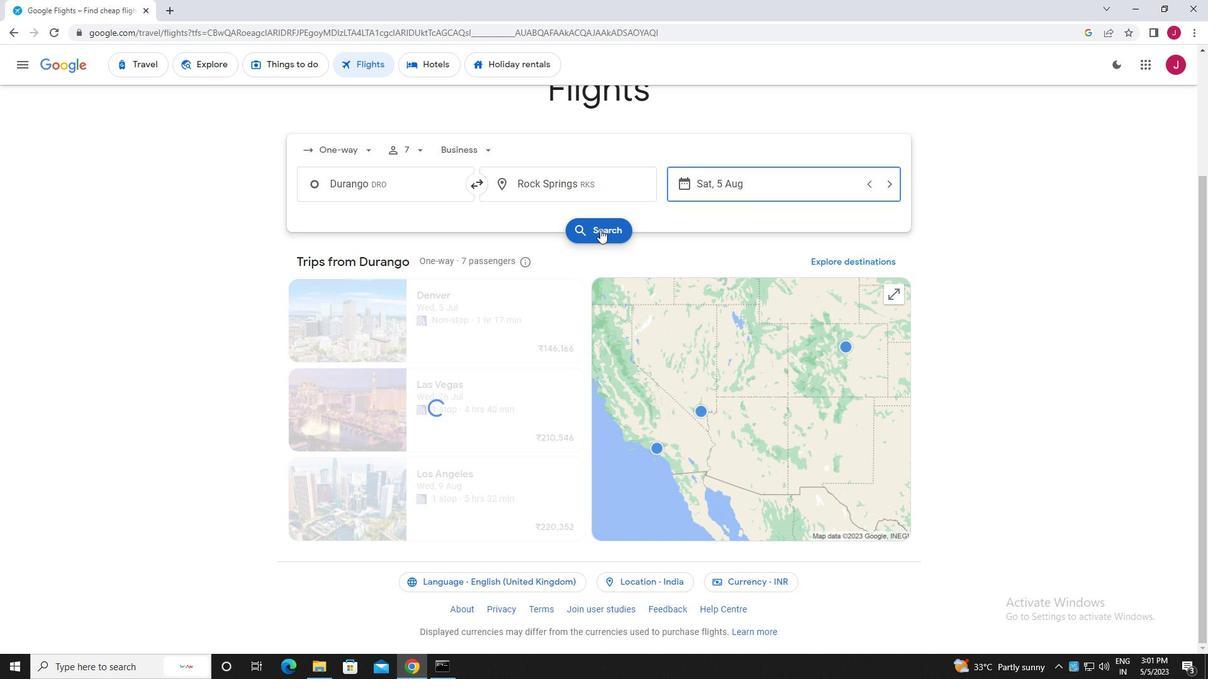
Action: Mouse pressed left at (602, 232)
Screenshot: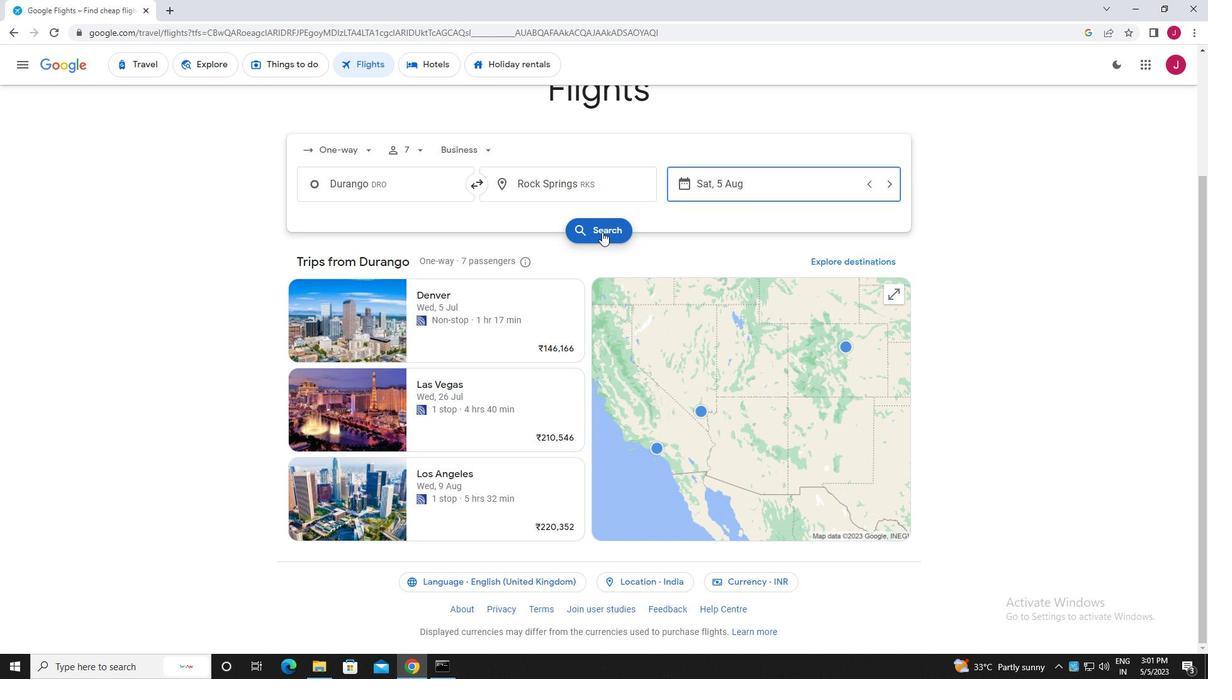 
Action: Mouse moved to (440, 298)
Screenshot: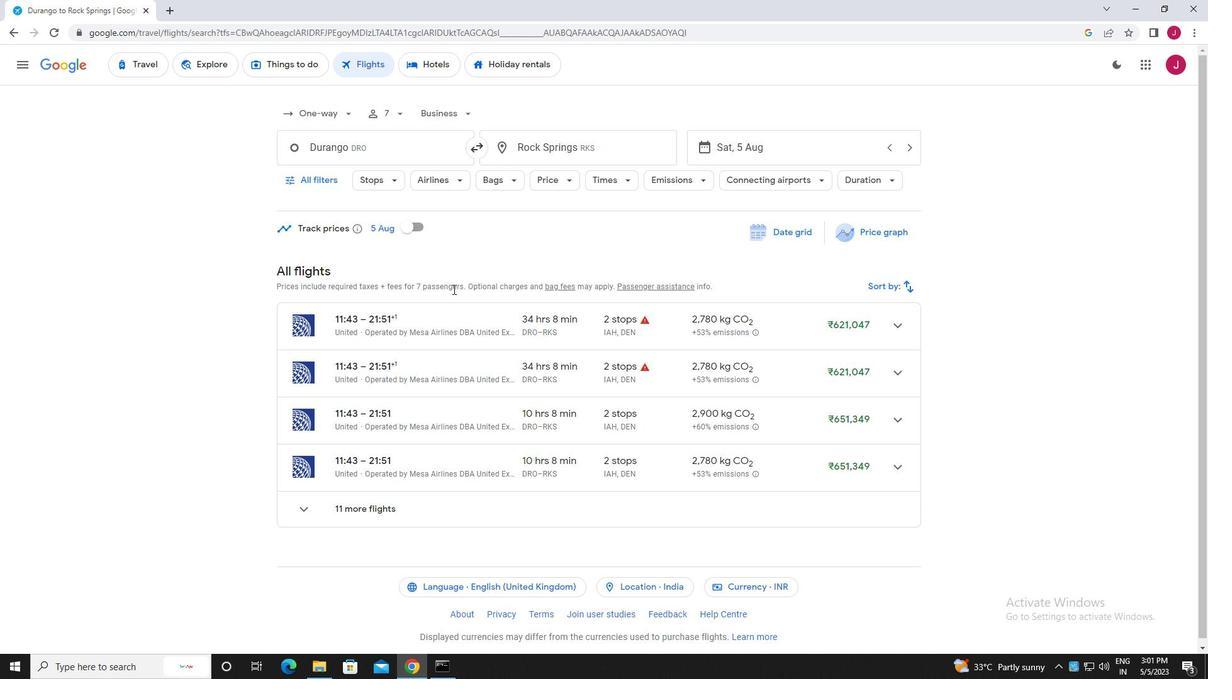 
Action: Mouse scrolled (440, 297) with delta (0, 0)
Screenshot: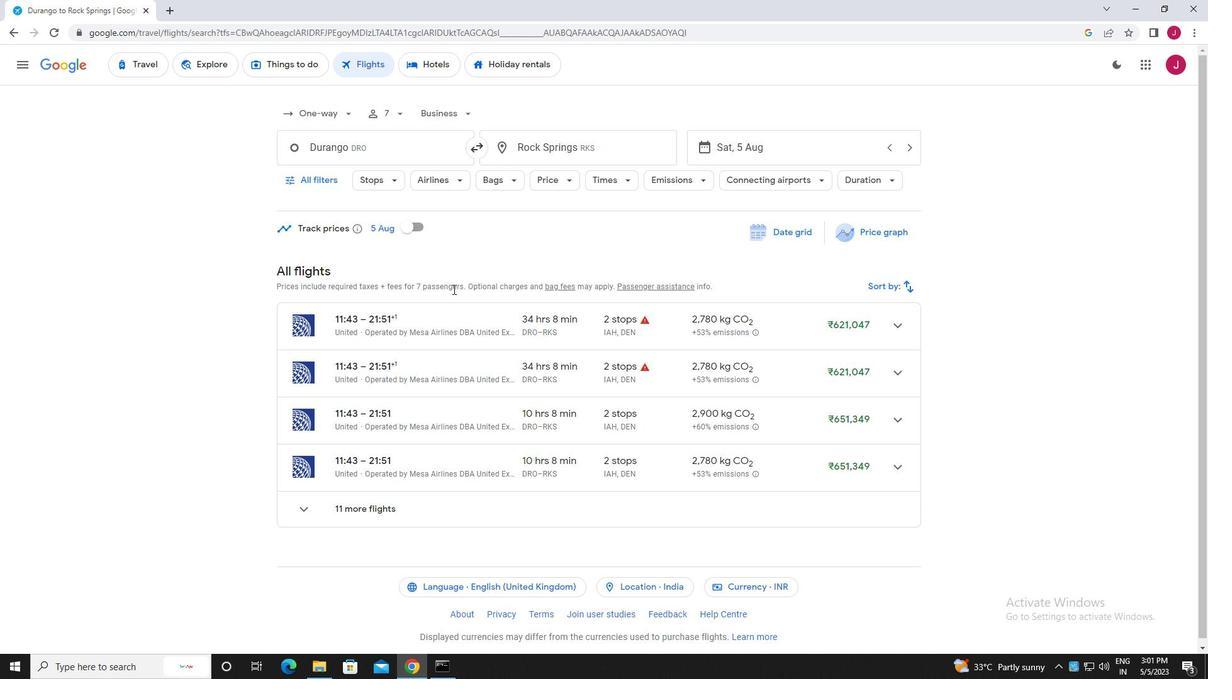 
Action: Mouse moved to (326, 174)
Screenshot: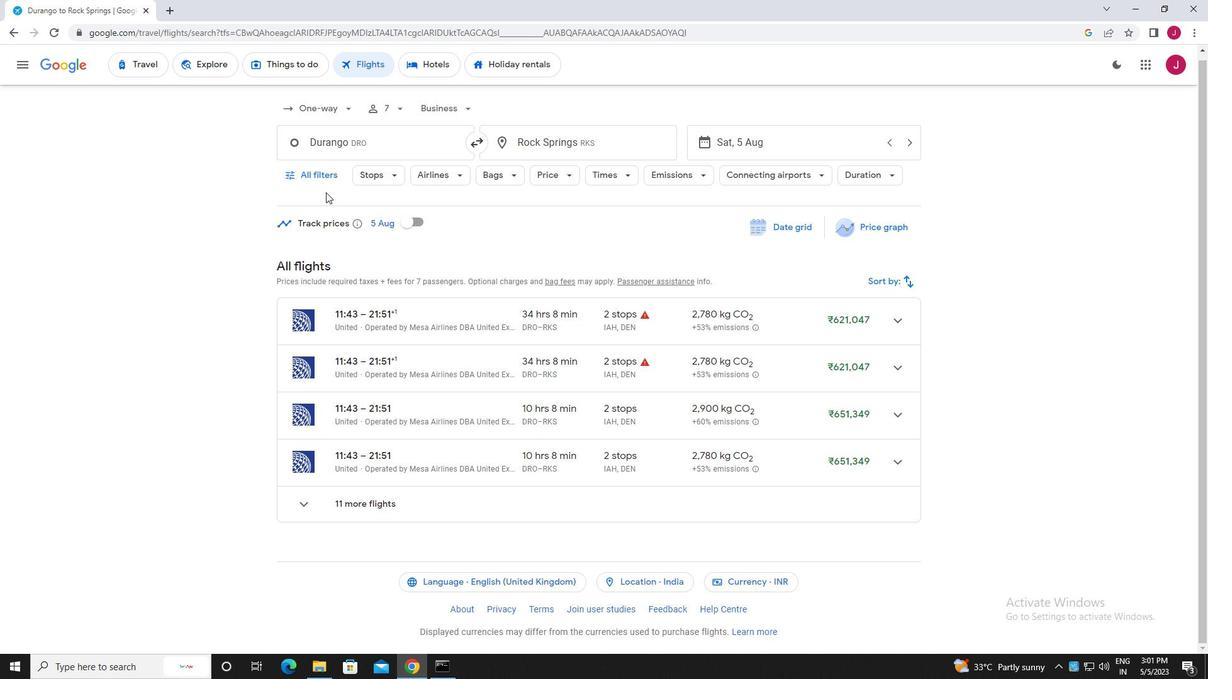 
Action: Mouse pressed left at (326, 174)
Screenshot: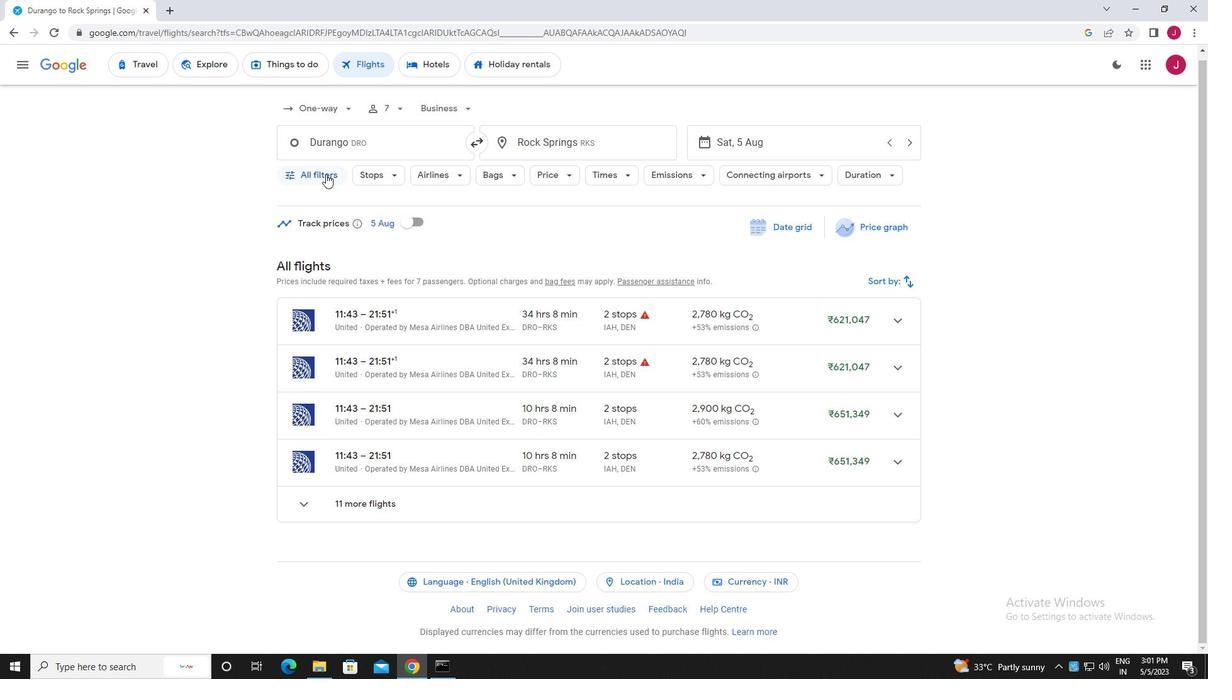 
Action: Mouse moved to (383, 293)
Screenshot: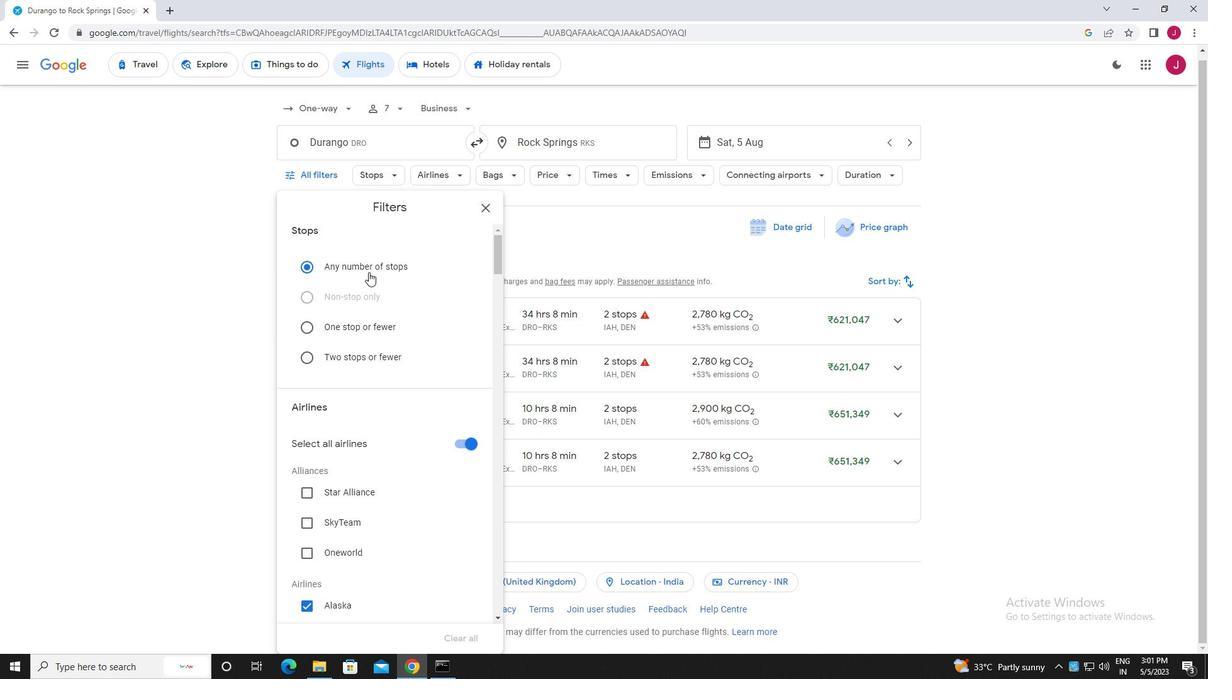
Action: Mouse scrolled (383, 292) with delta (0, 0)
Screenshot: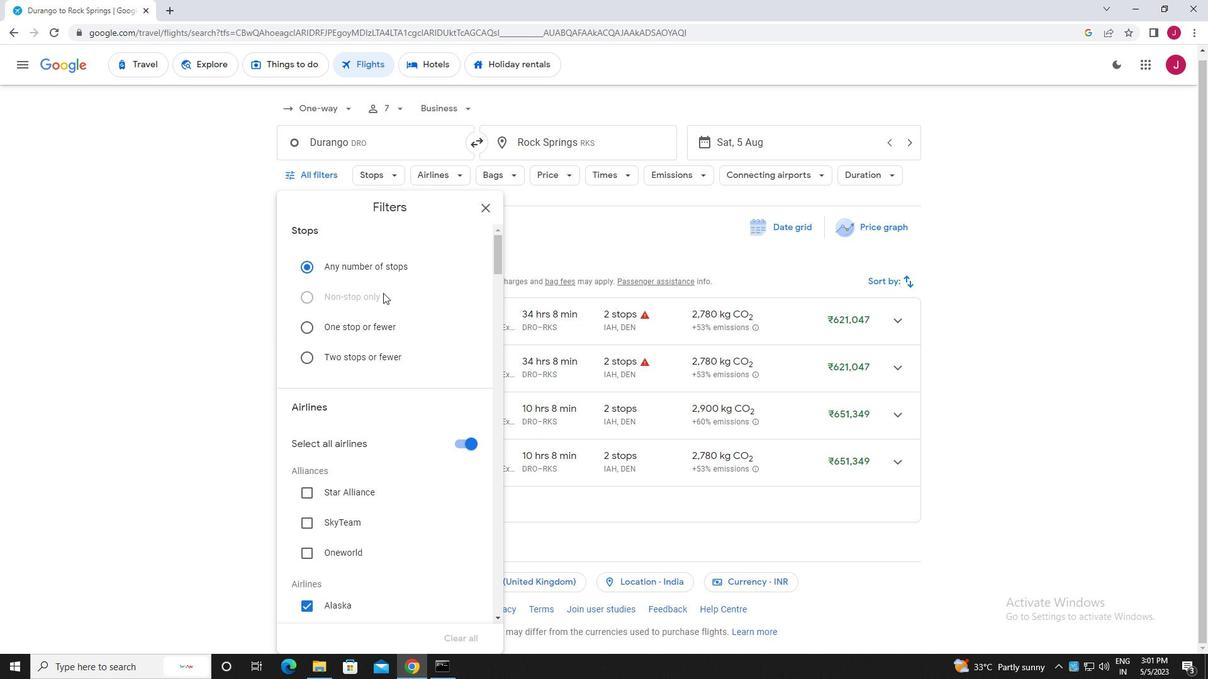 
Action: Mouse moved to (390, 298)
Screenshot: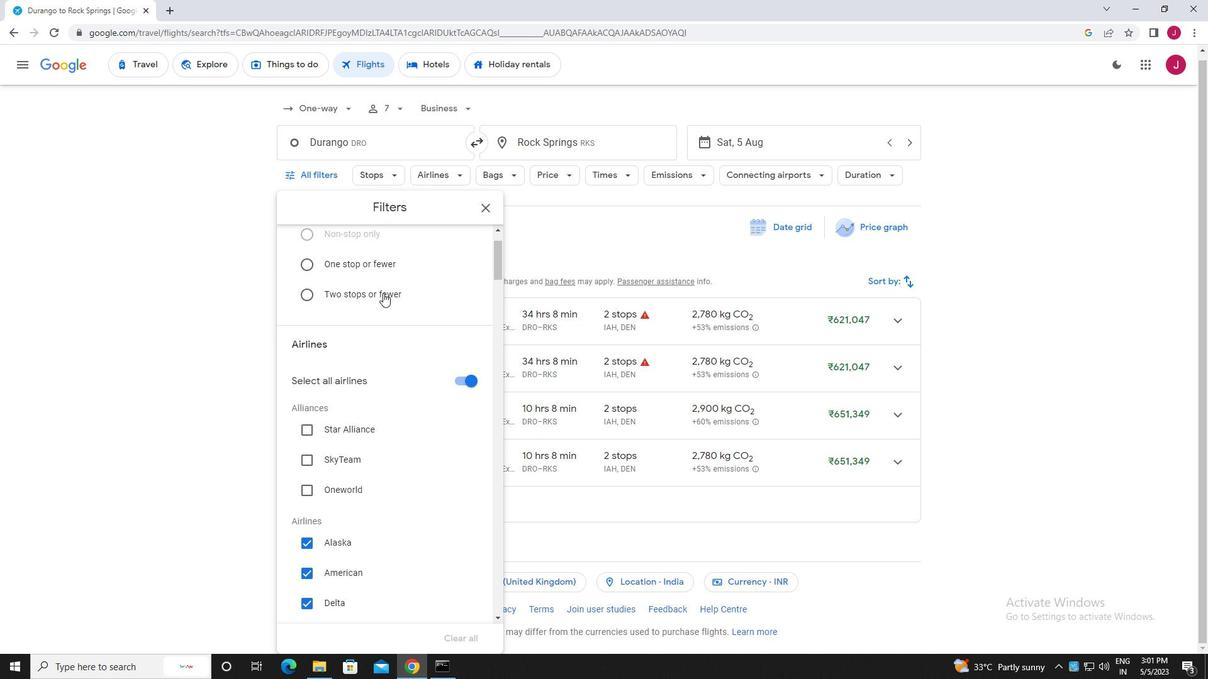 
Action: Mouse scrolled (390, 298) with delta (0, 0)
Screenshot: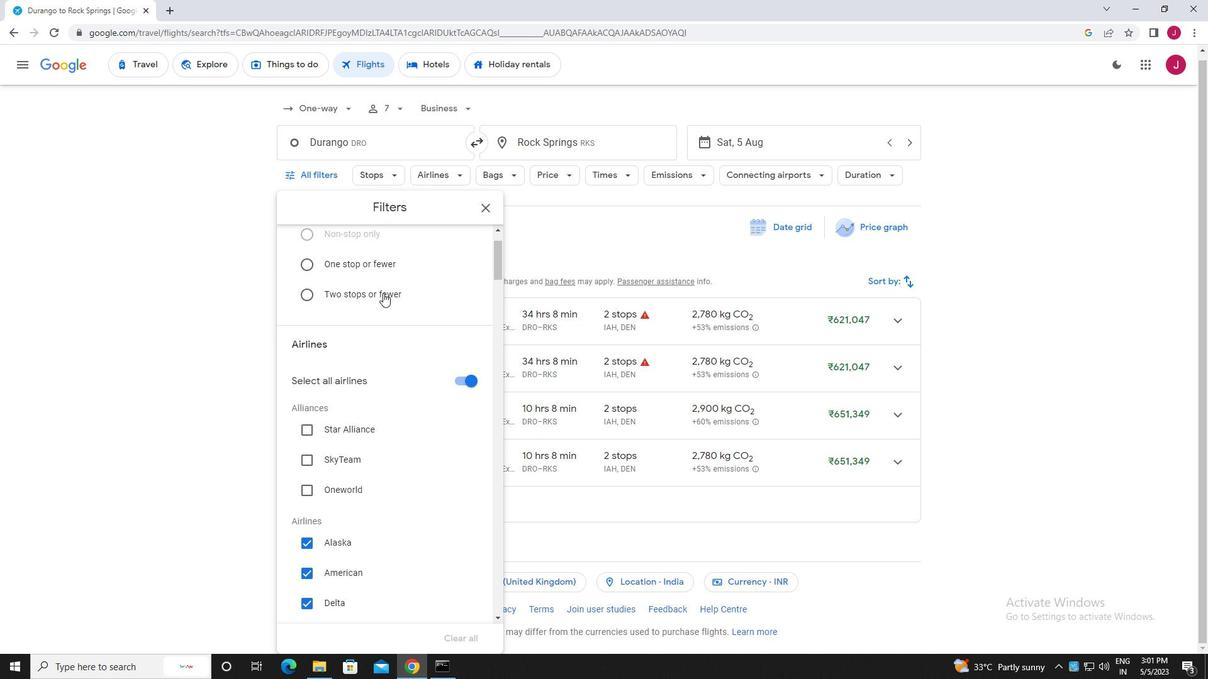 
Action: Mouse moved to (391, 300)
Screenshot: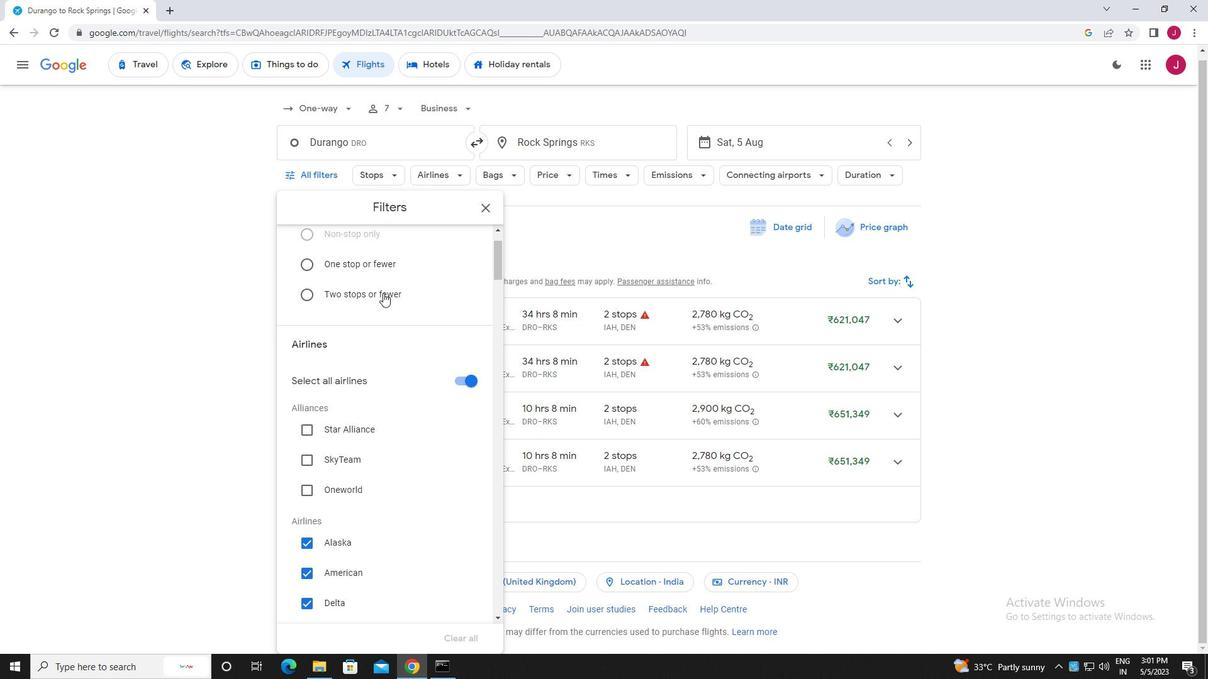 
Action: Mouse scrolled (391, 300) with delta (0, 0)
Screenshot: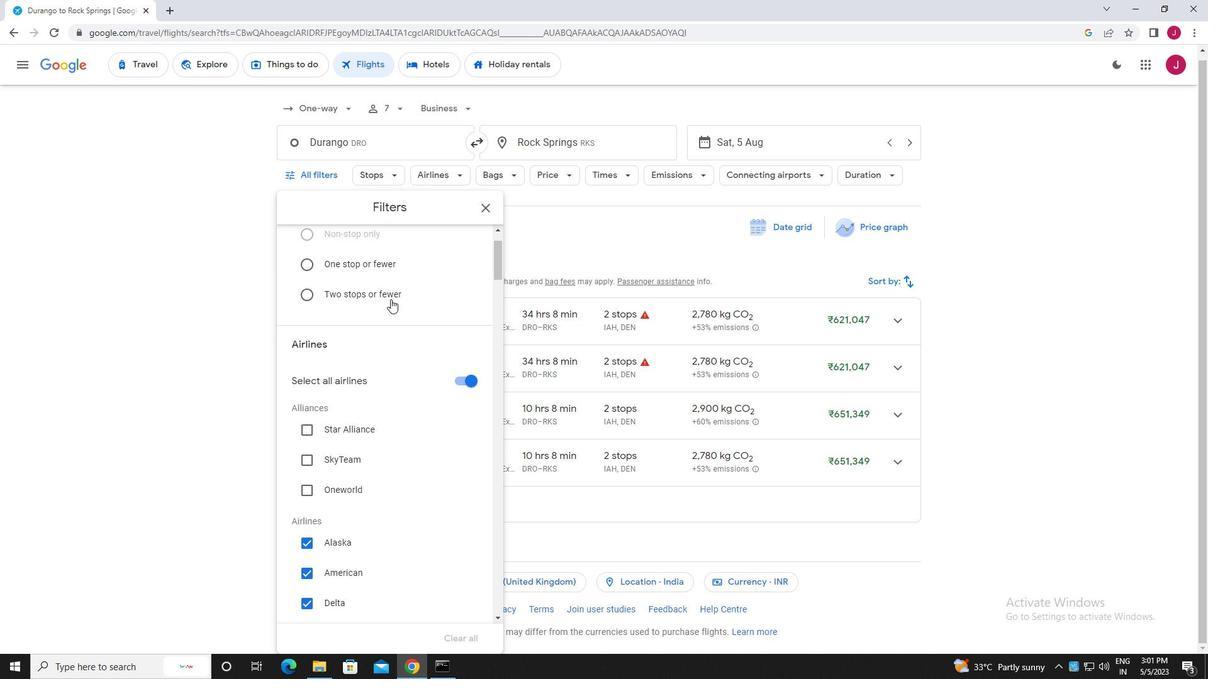 
Action: Mouse moved to (460, 255)
Screenshot: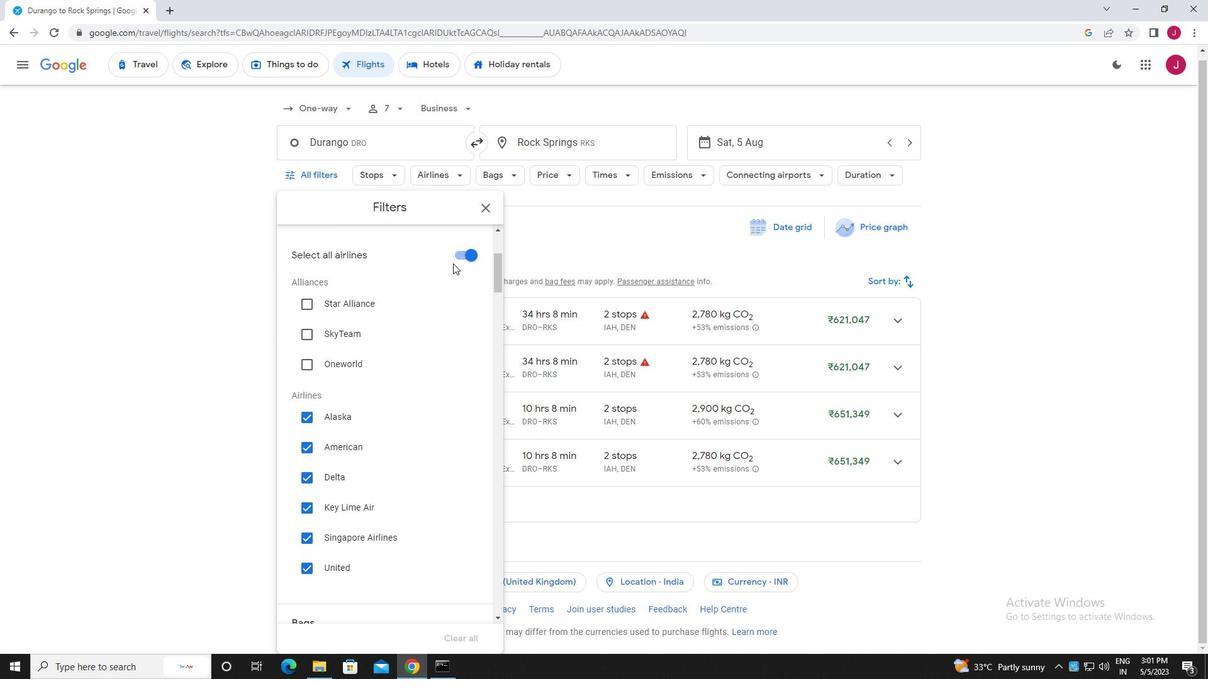 
Action: Mouse pressed left at (460, 255)
Screenshot: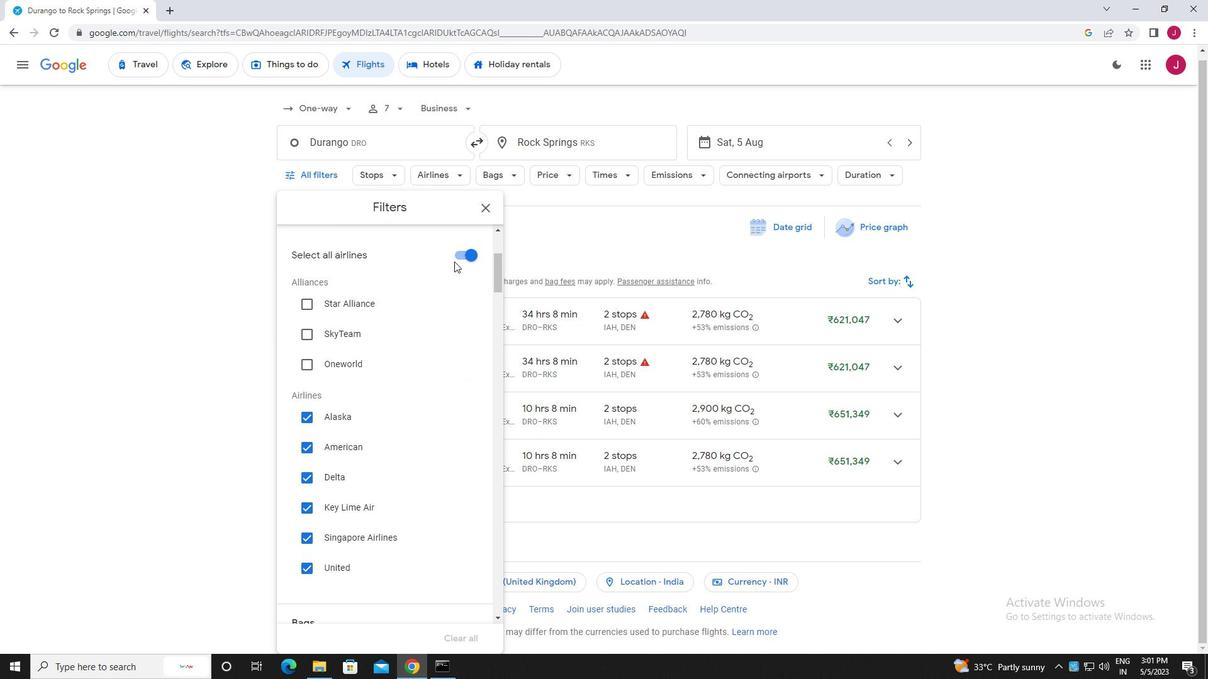 
Action: Mouse moved to (360, 292)
Screenshot: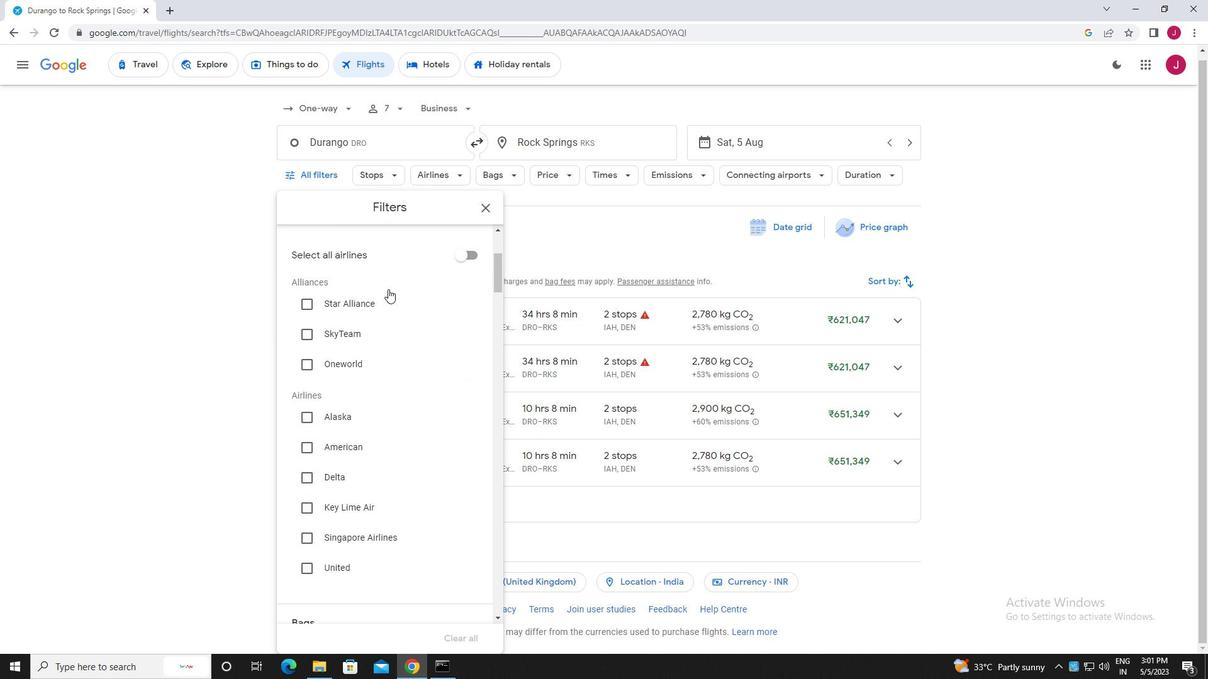 
Action: Mouse scrolled (360, 292) with delta (0, 0)
Screenshot: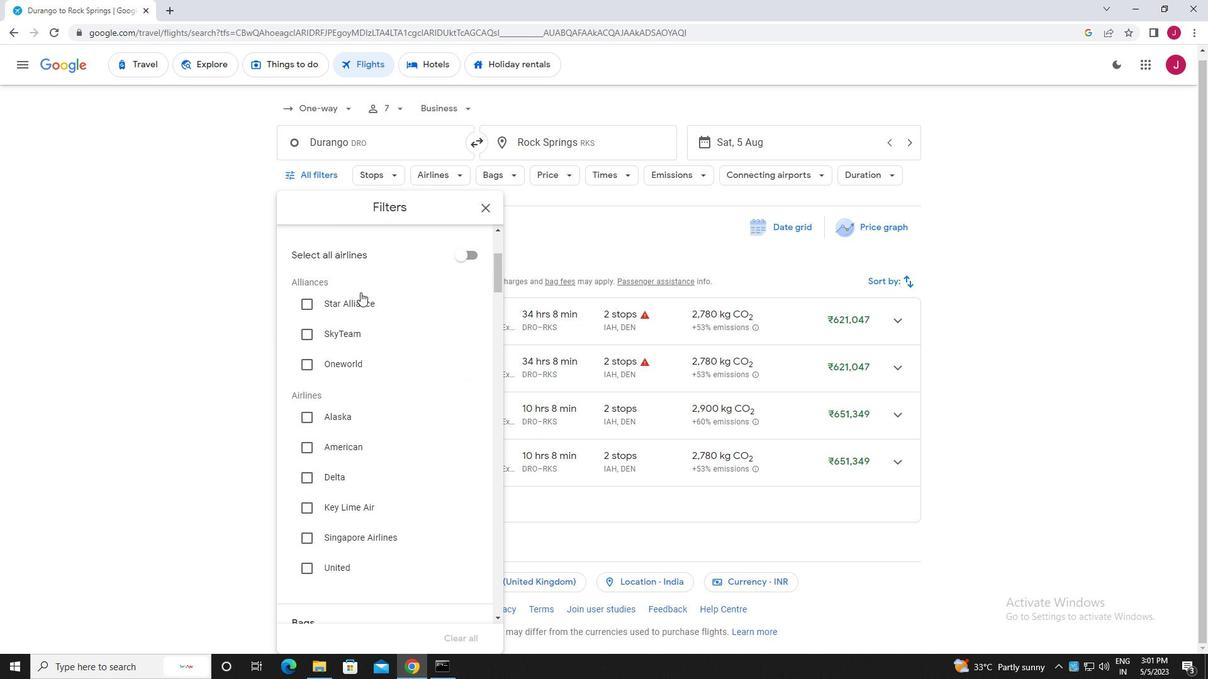 
Action: Mouse scrolled (360, 292) with delta (0, 0)
Screenshot: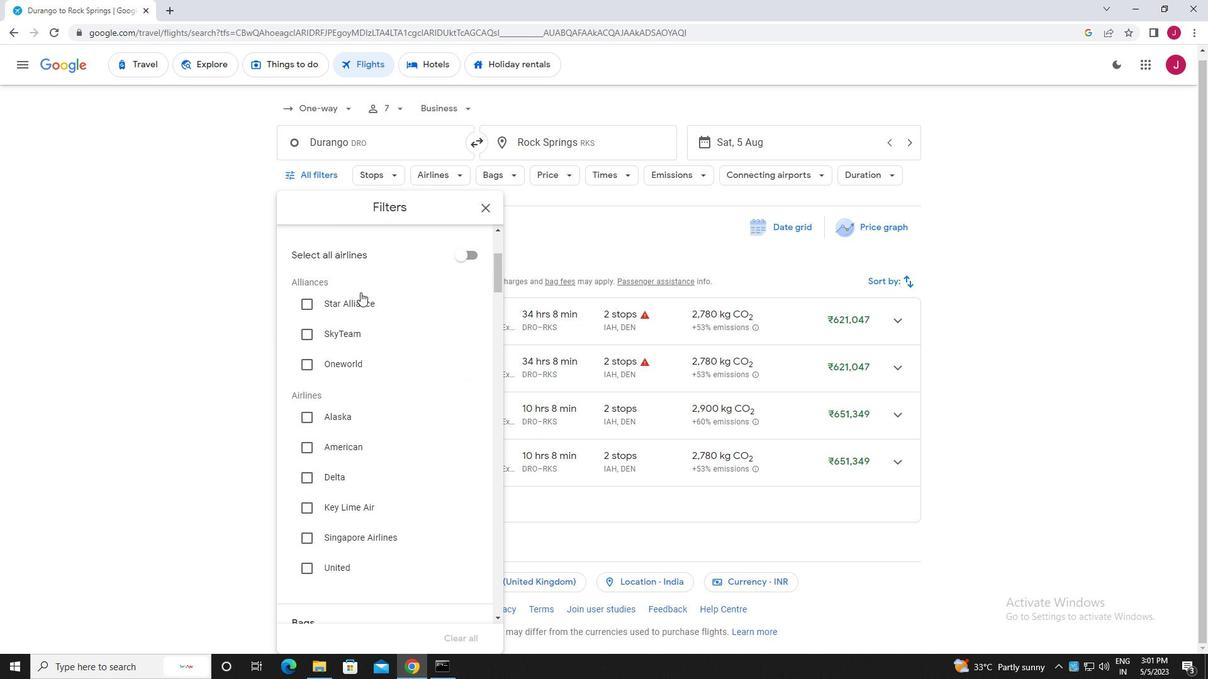 
Action: Mouse scrolled (360, 292) with delta (0, 0)
Screenshot: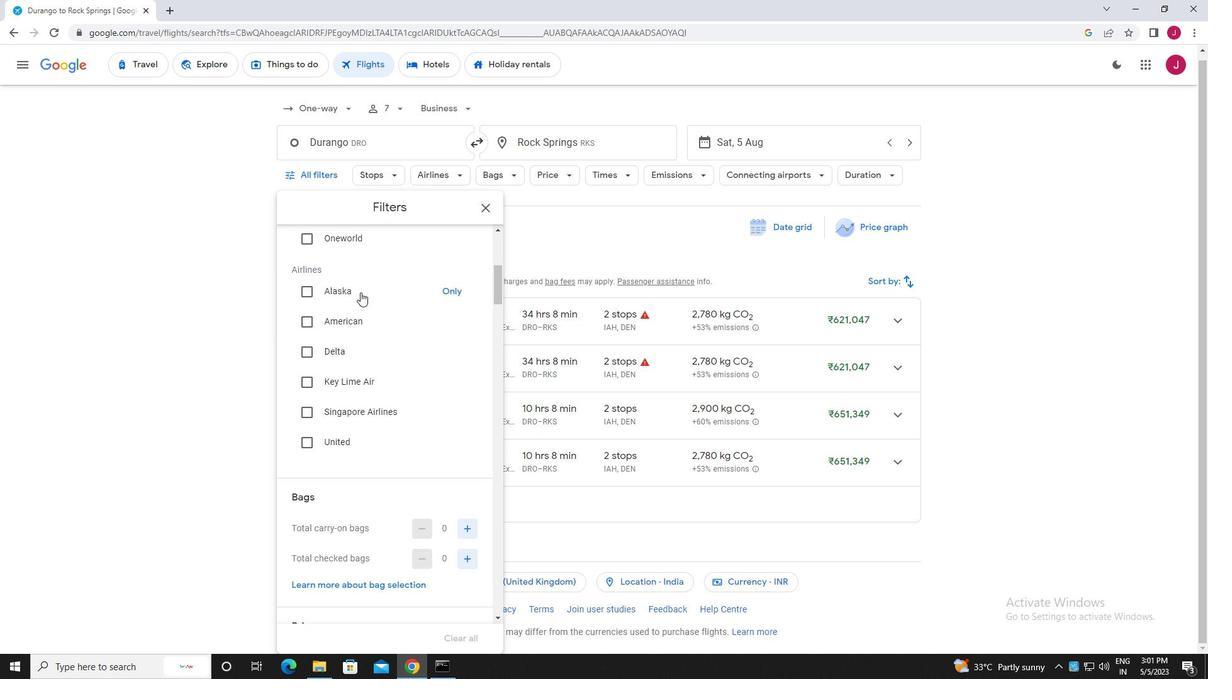 
Action: Mouse moved to (365, 303)
Screenshot: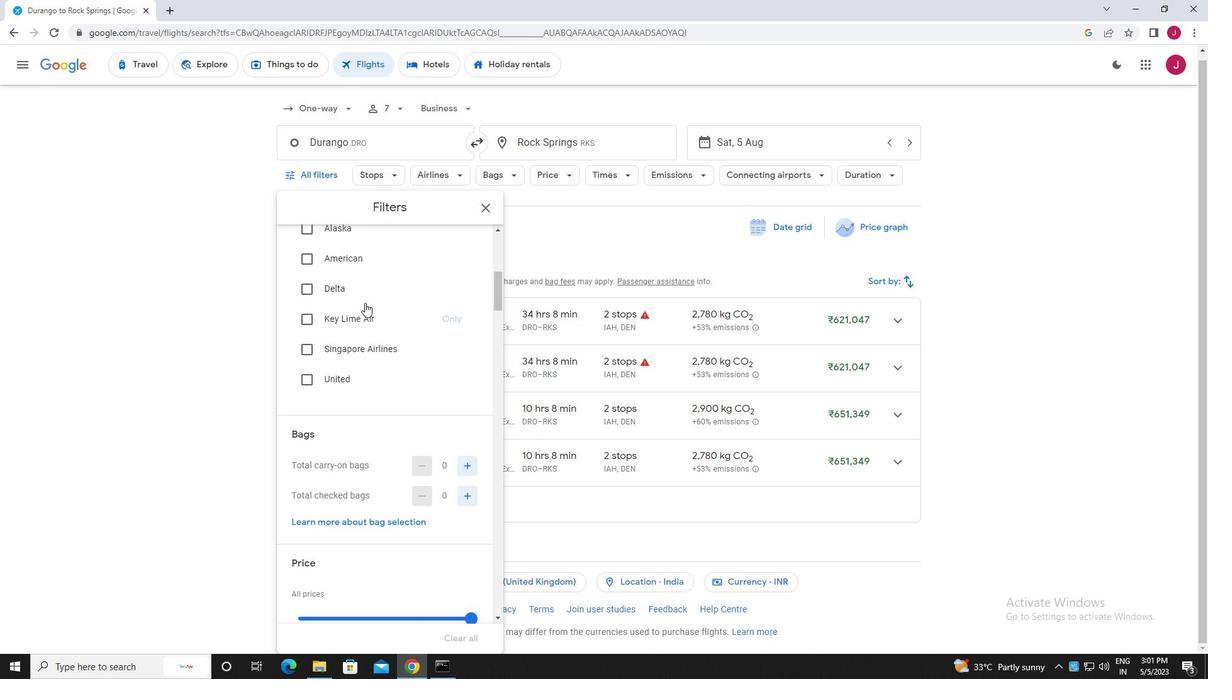 
Action: Mouse scrolled (365, 304) with delta (0, 0)
Screenshot: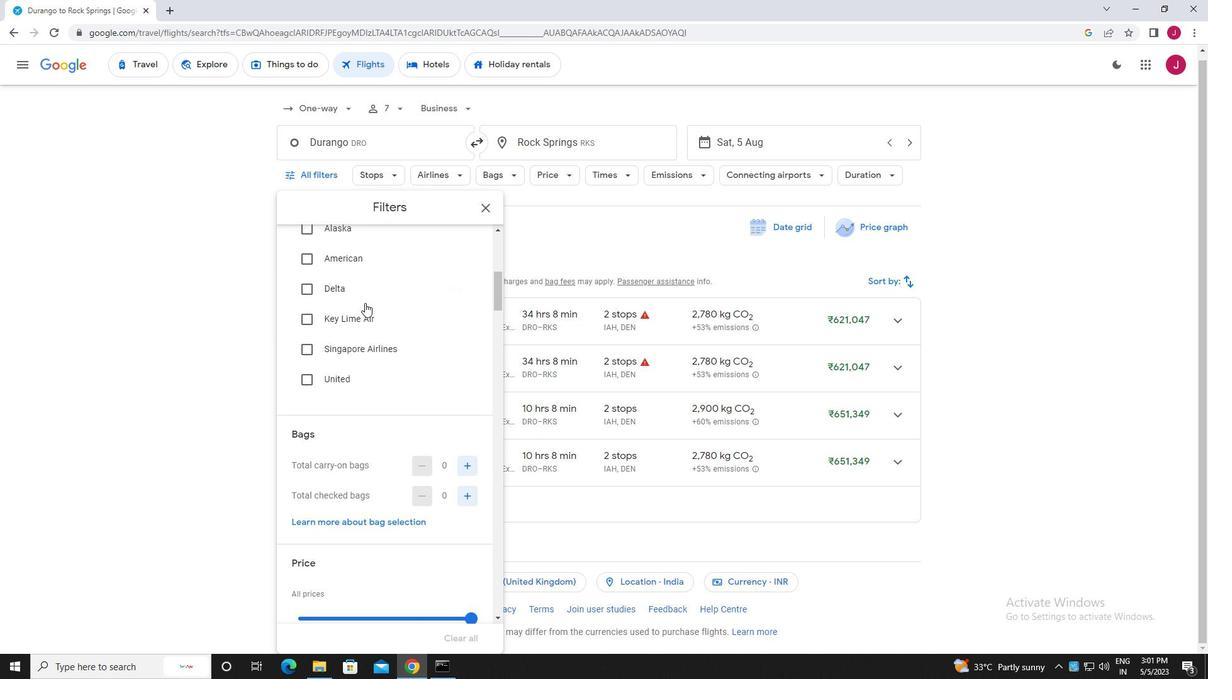 
Action: Mouse scrolled (365, 304) with delta (0, 0)
Screenshot: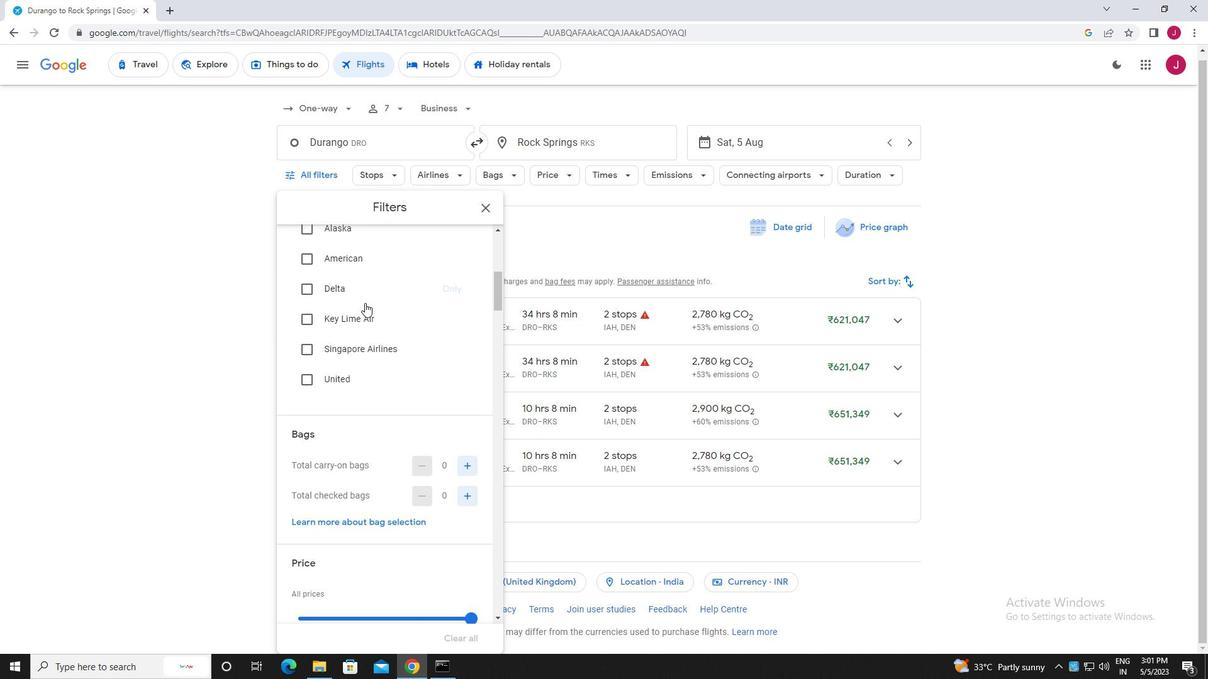 
Action: Mouse moved to (375, 275)
Screenshot: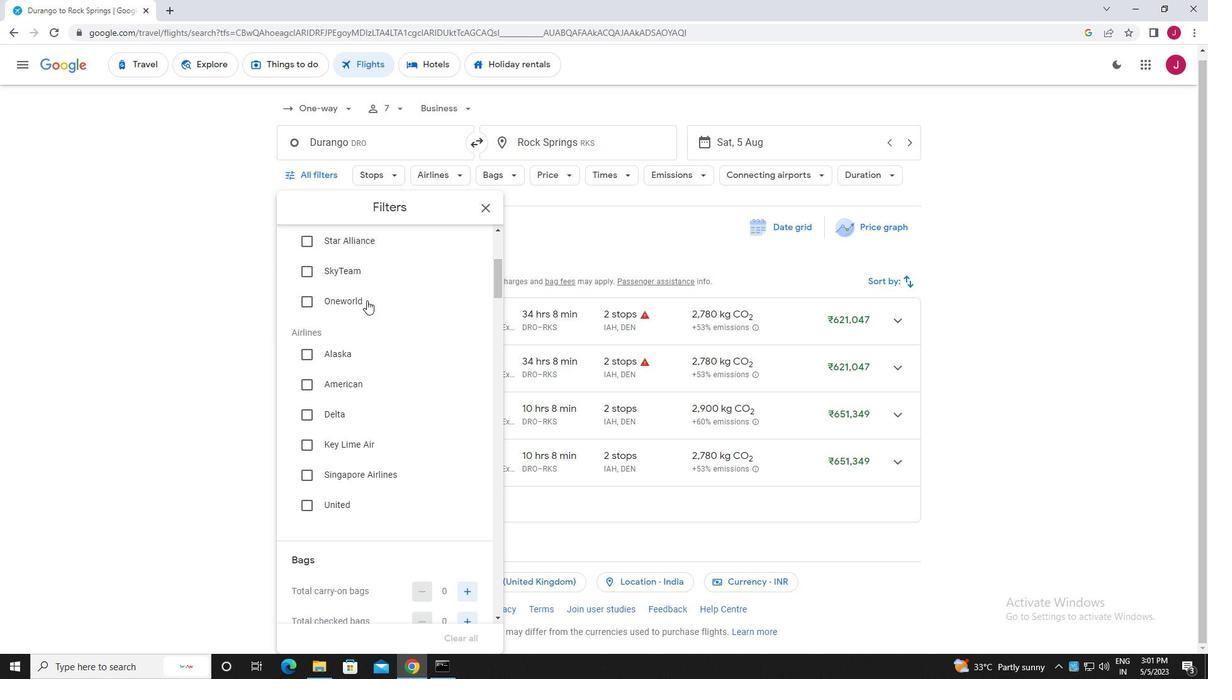 
Action: Mouse scrolled (375, 275) with delta (0, 0)
Screenshot: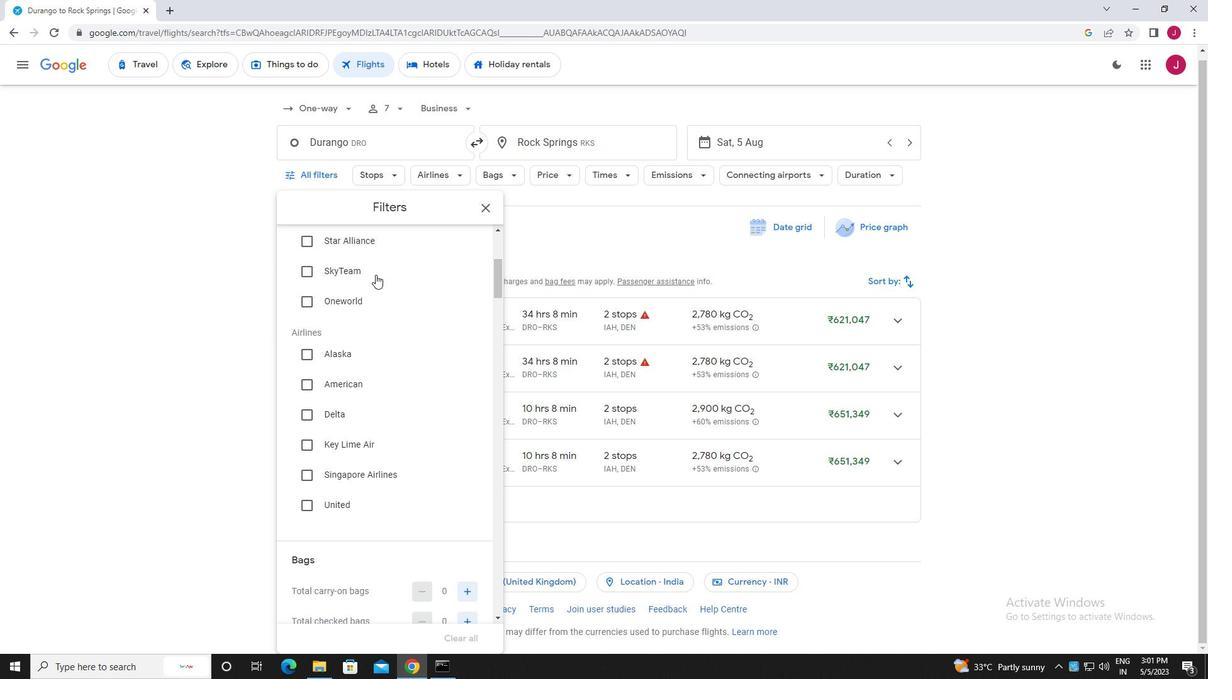 
Action: Mouse scrolled (375, 275) with delta (0, 0)
Screenshot: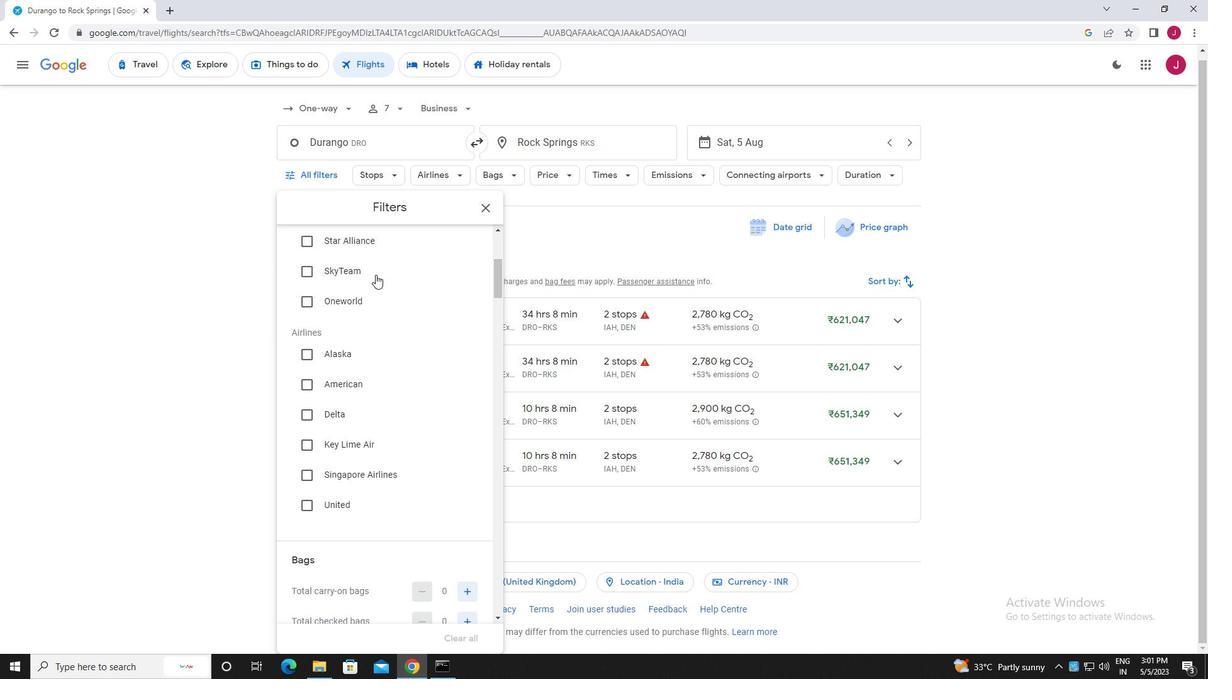 
Action: Mouse scrolled (375, 274) with delta (0, 0)
Screenshot: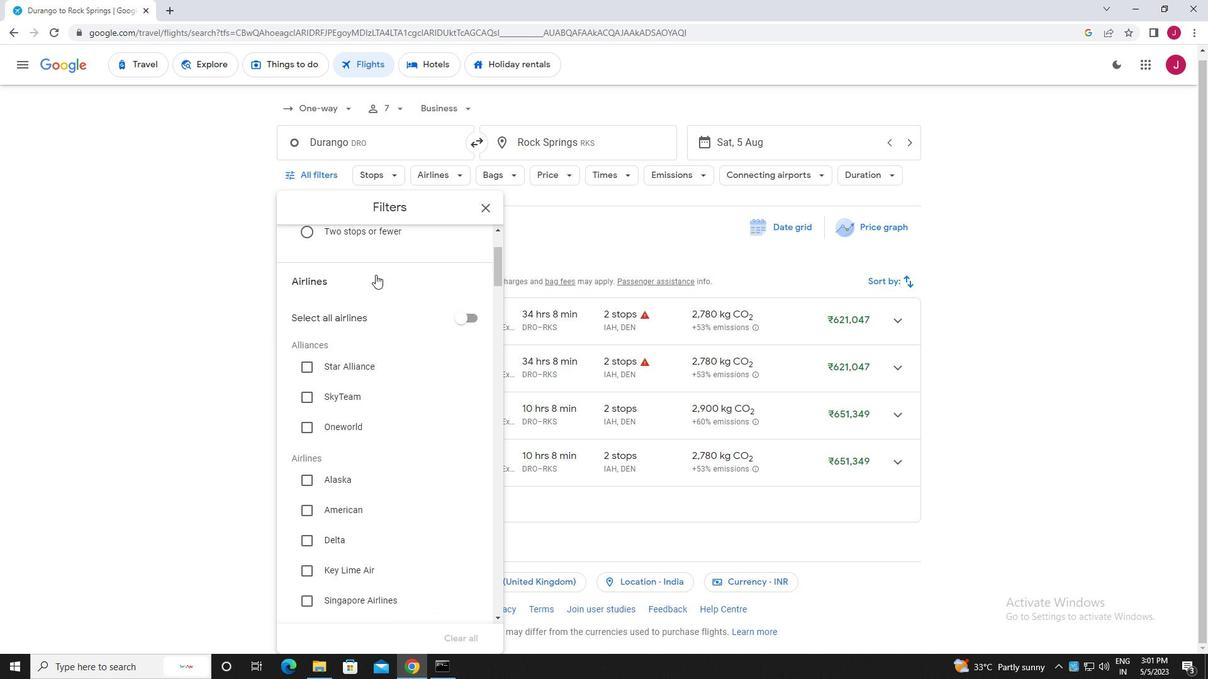 
Action: Mouse moved to (377, 276)
Screenshot: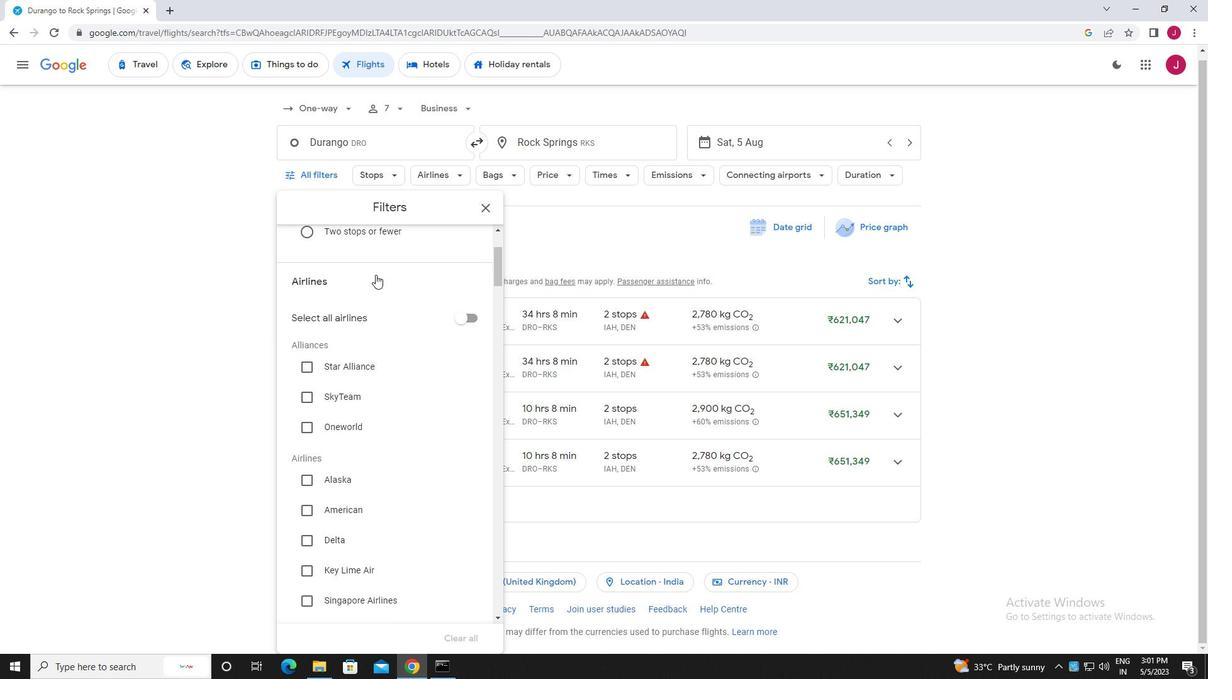 
Action: Mouse scrolled (377, 275) with delta (0, 0)
Screenshot: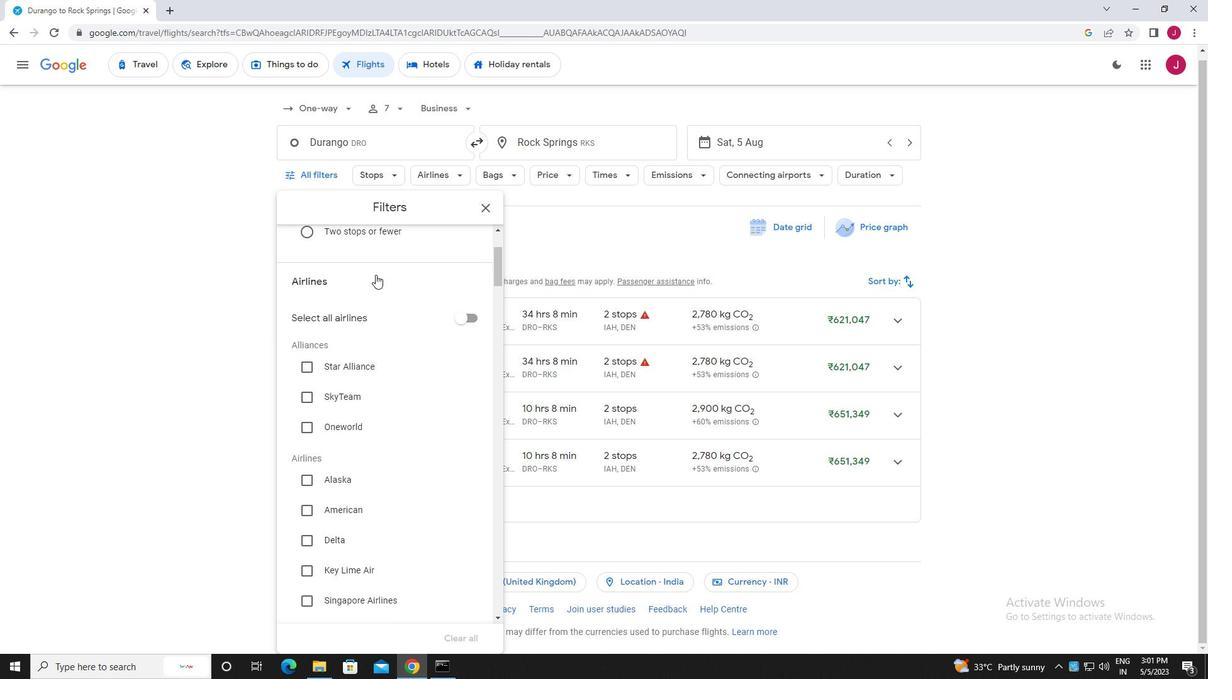 
Action: Mouse moved to (378, 283)
Screenshot: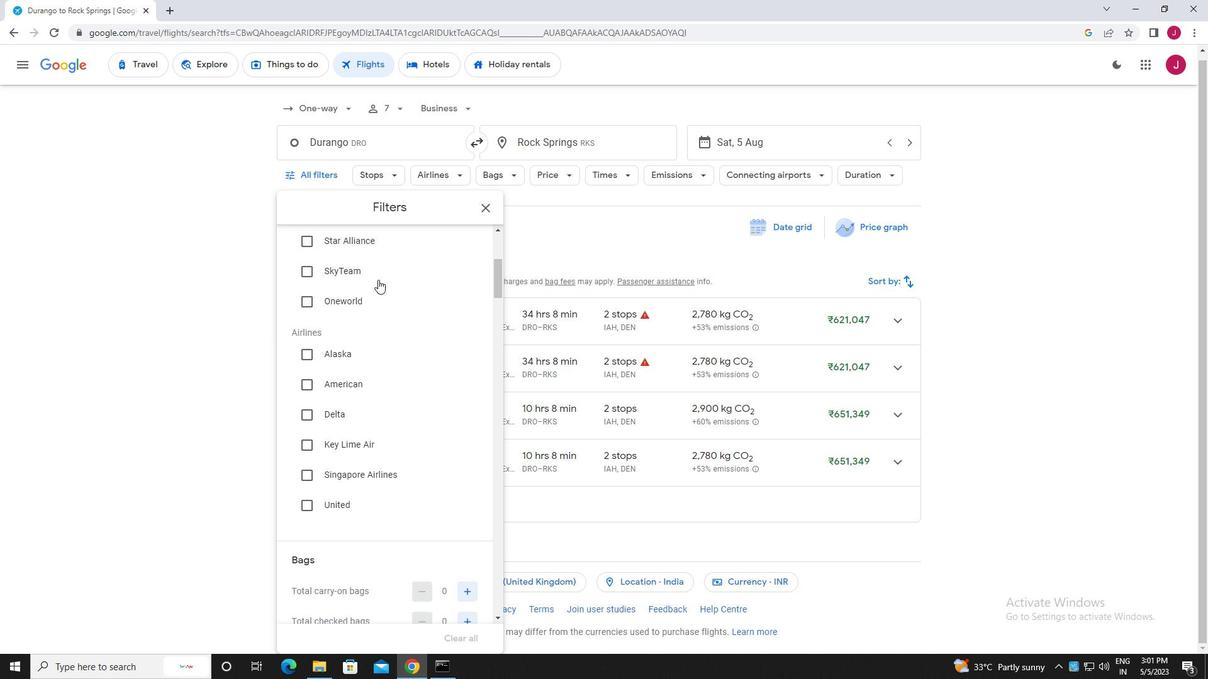 
Action: Mouse scrolled (378, 283) with delta (0, 0)
Screenshot: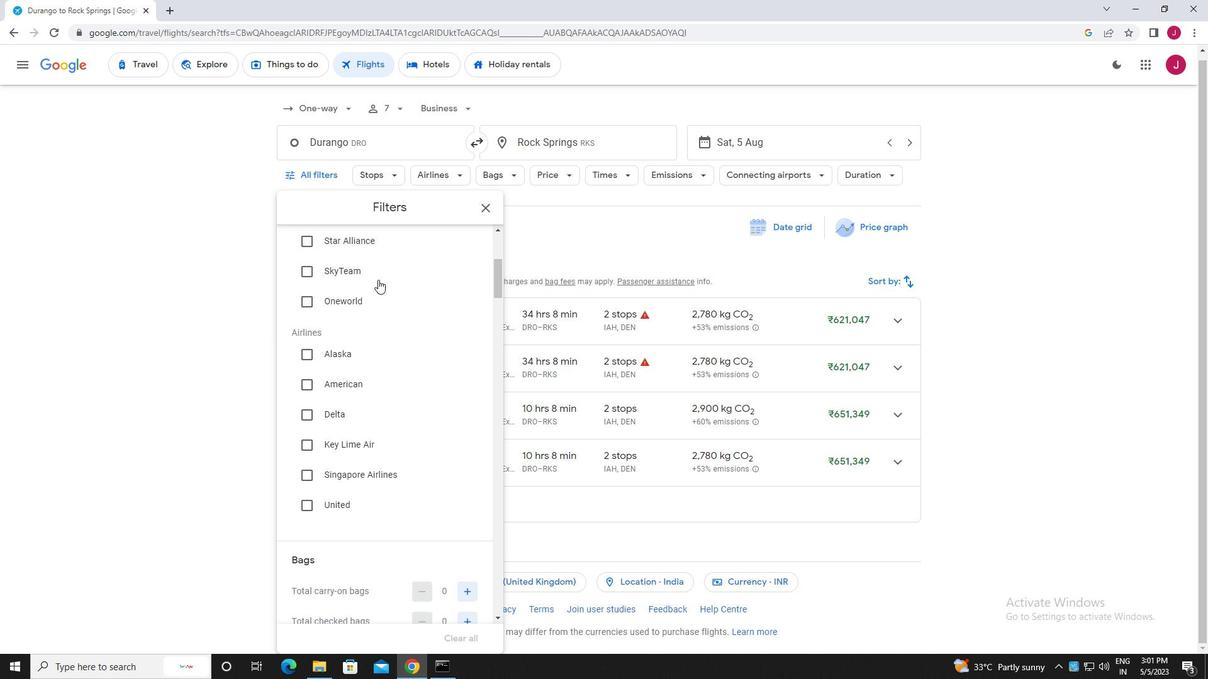 
Action: Mouse moved to (379, 285)
Screenshot: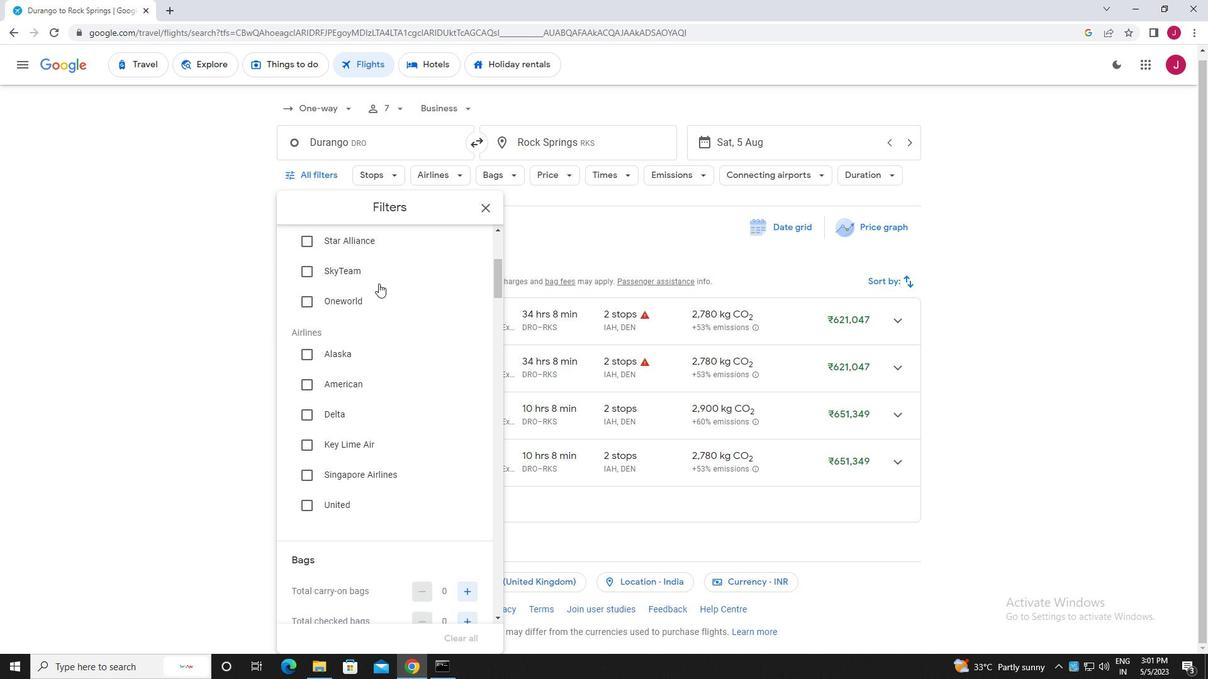 
Action: Mouse scrolled (379, 284) with delta (0, 0)
Screenshot: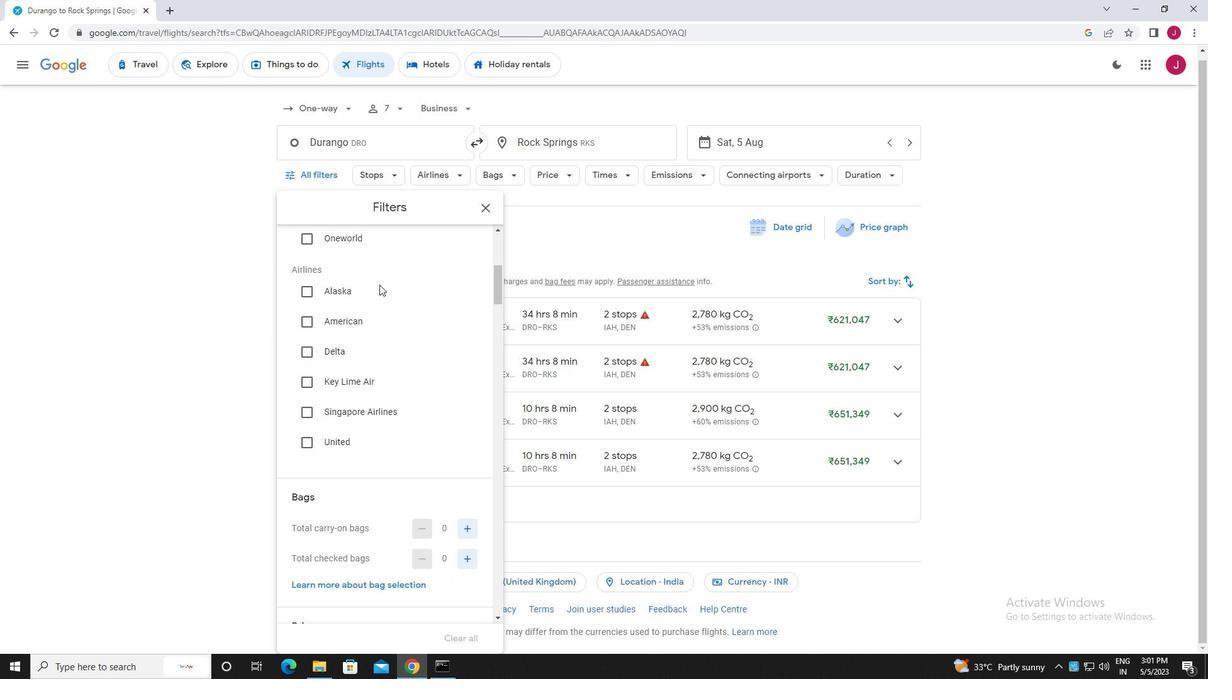 
Action: Mouse scrolled (379, 284) with delta (0, 0)
Screenshot: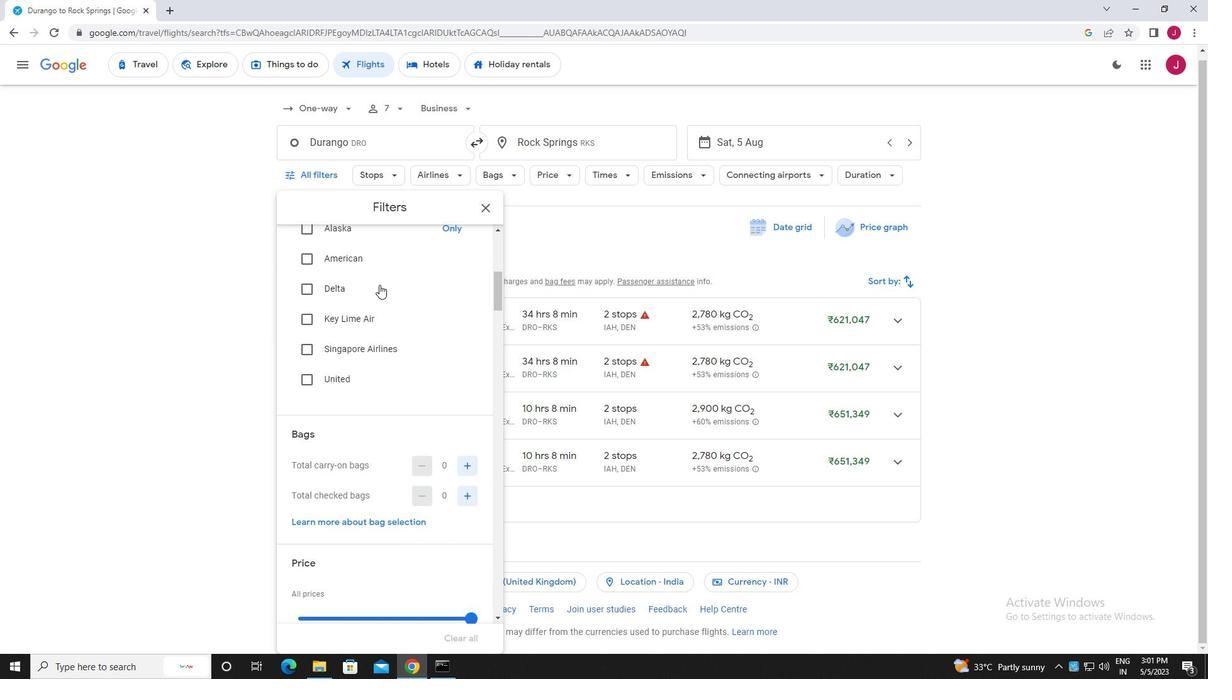 
Action: Mouse moved to (379, 285)
Screenshot: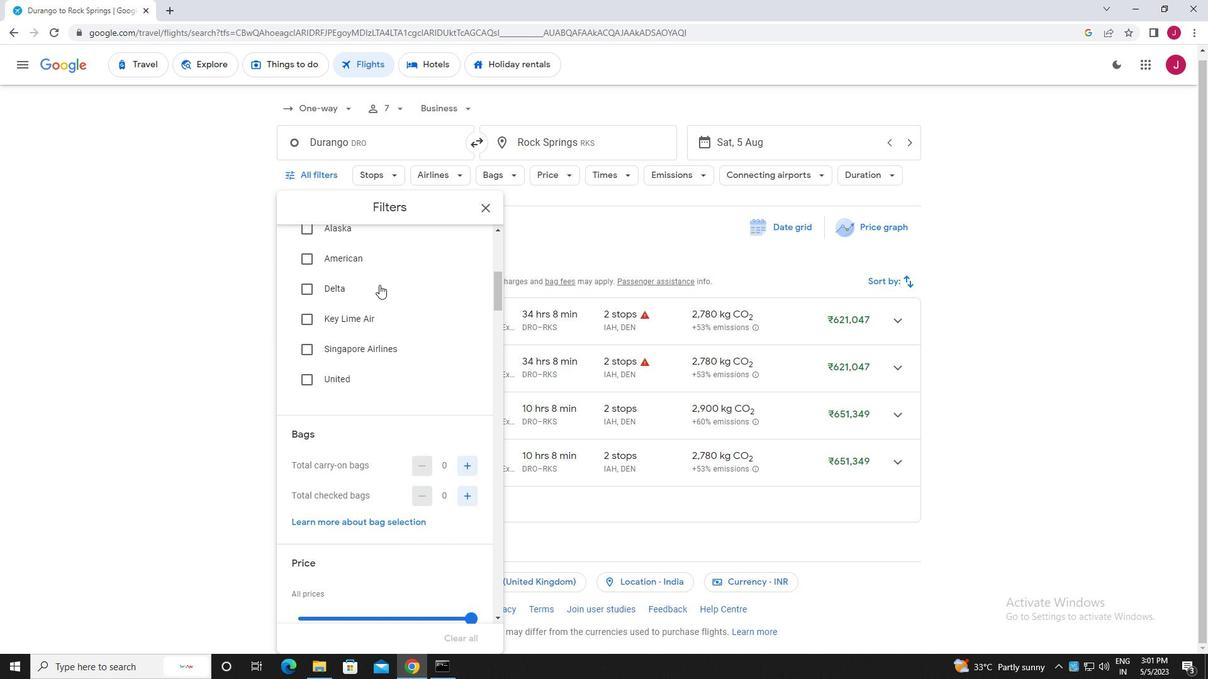 
Action: Mouse scrolled (379, 284) with delta (0, 0)
Screenshot: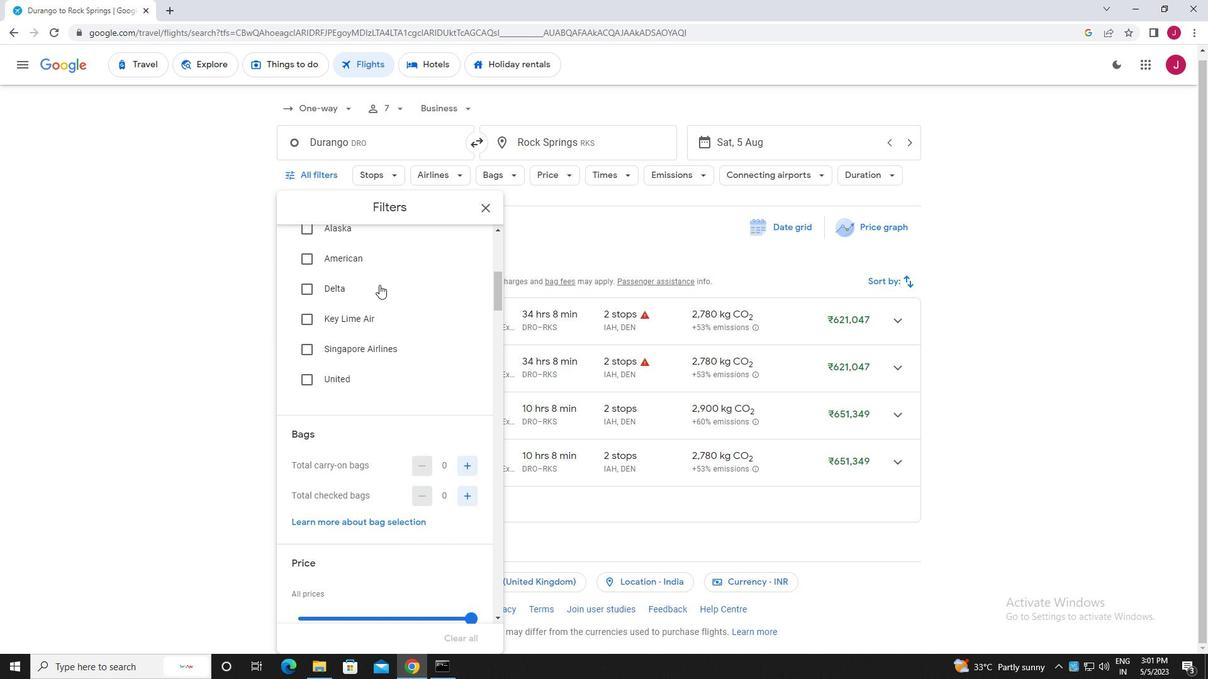 
Action: Mouse scrolled (379, 284) with delta (0, 0)
Screenshot: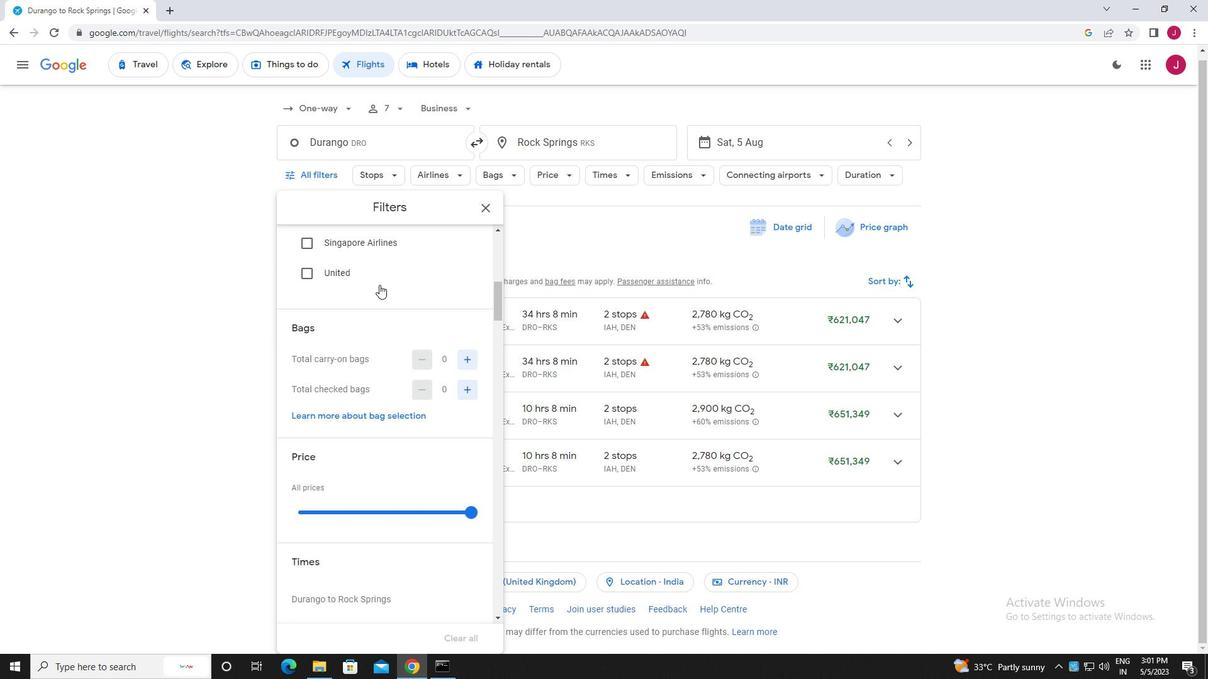 
Action: Mouse scrolled (379, 284) with delta (0, 0)
Screenshot: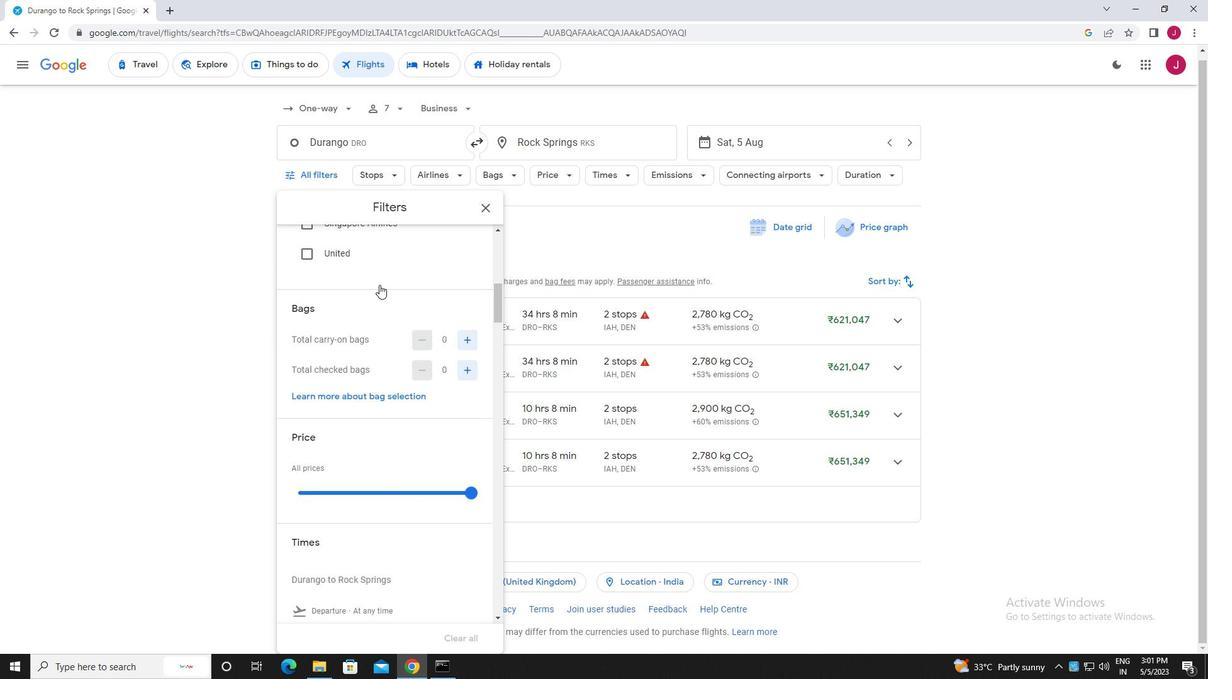 
Action: Mouse scrolled (379, 285) with delta (0, 0)
Screenshot: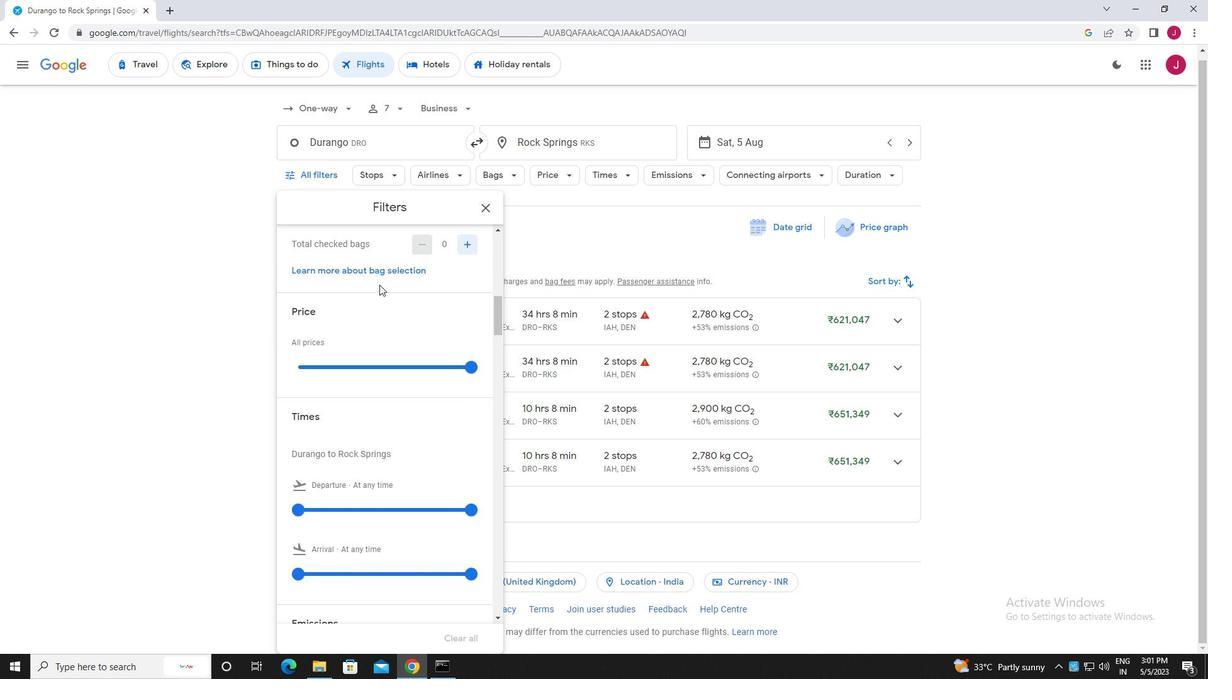 
Action: Mouse moved to (467, 275)
Screenshot: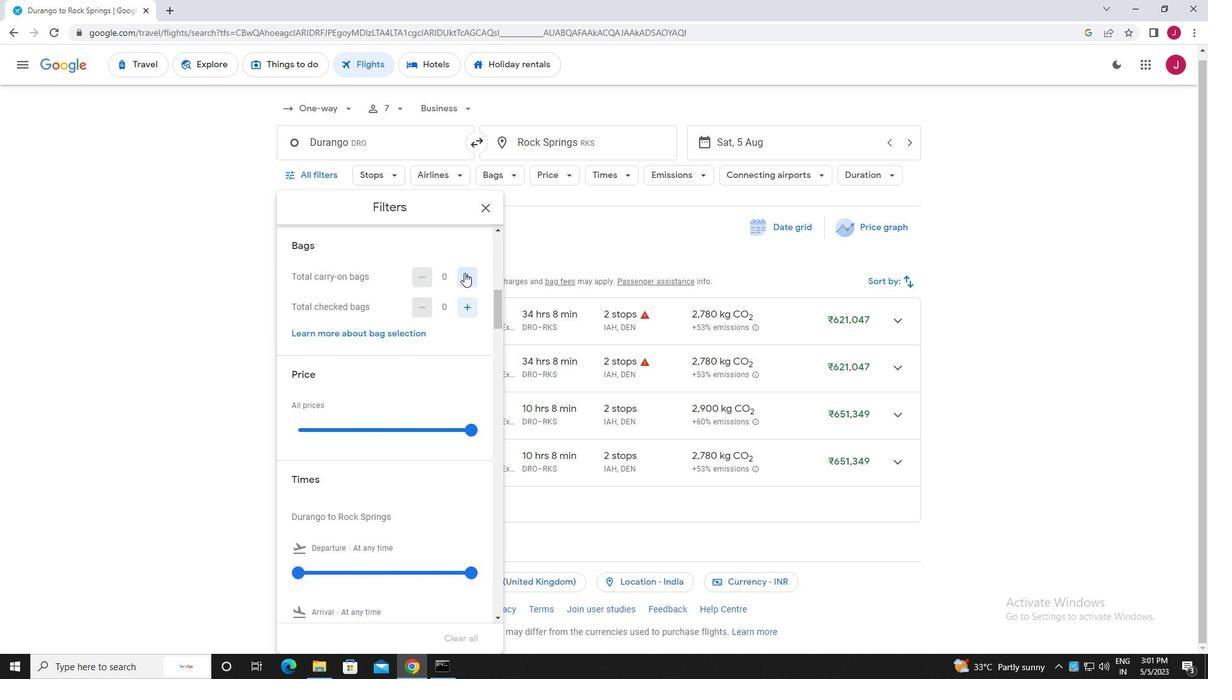 
Action: Mouse pressed left at (467, 275)
Screenshot: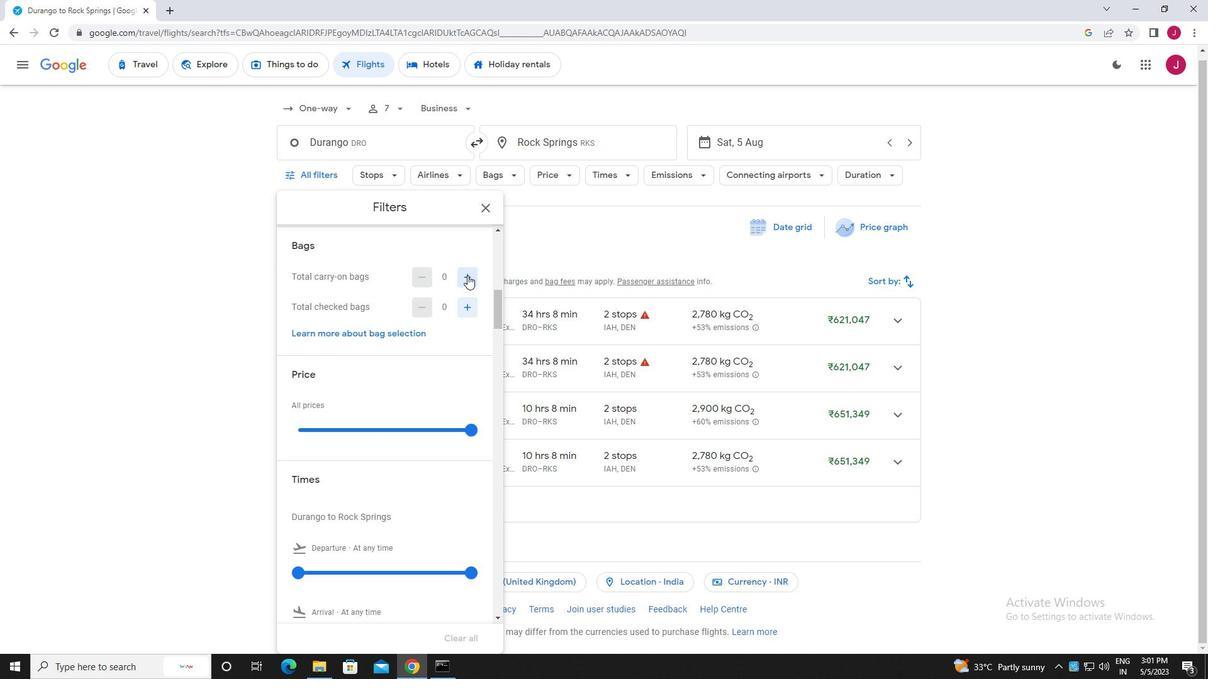 
Action: Mouse moved to (418, 292)
Screenshot: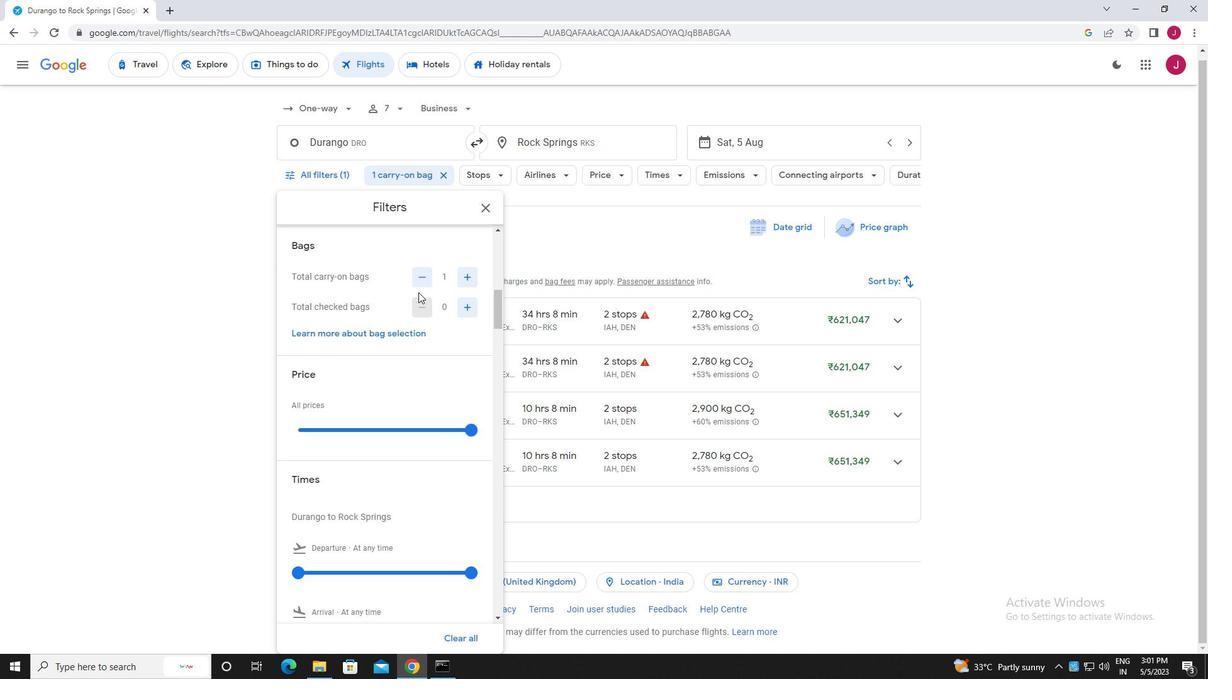 
Action: Mouse scrolled (418, 292) with delta (0, 0)
Screenshot: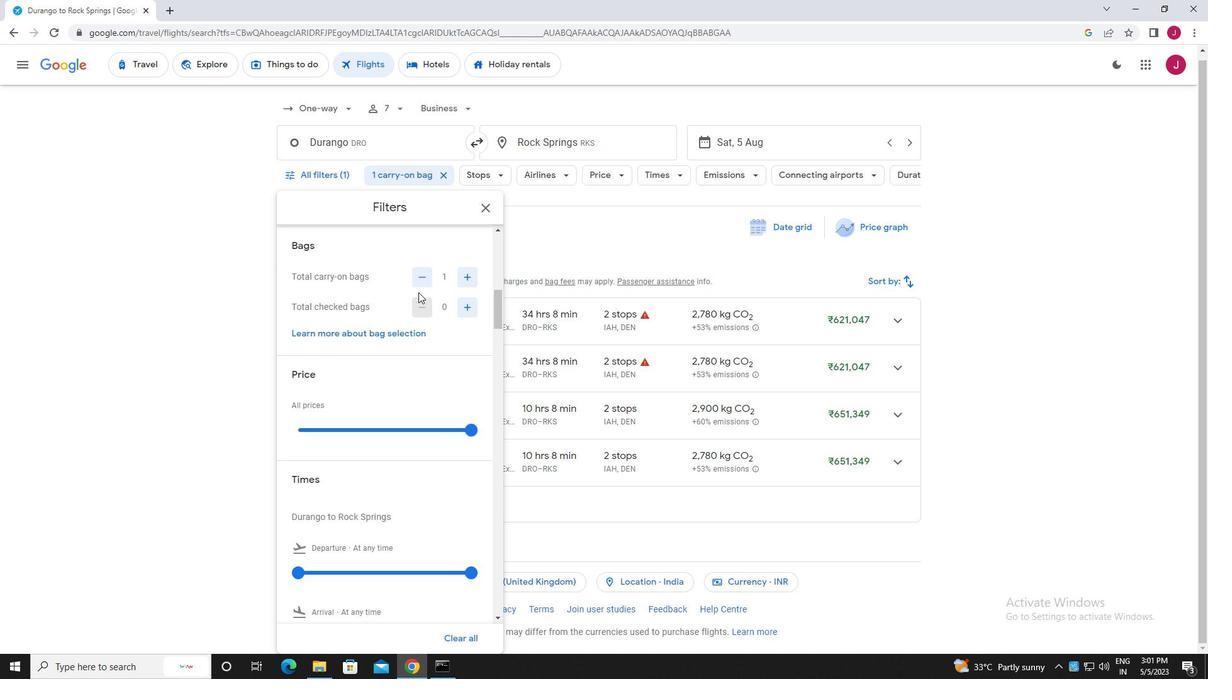 
Action: Mouse scrolled (418, 292) with delta (0, 0)
Screenshot: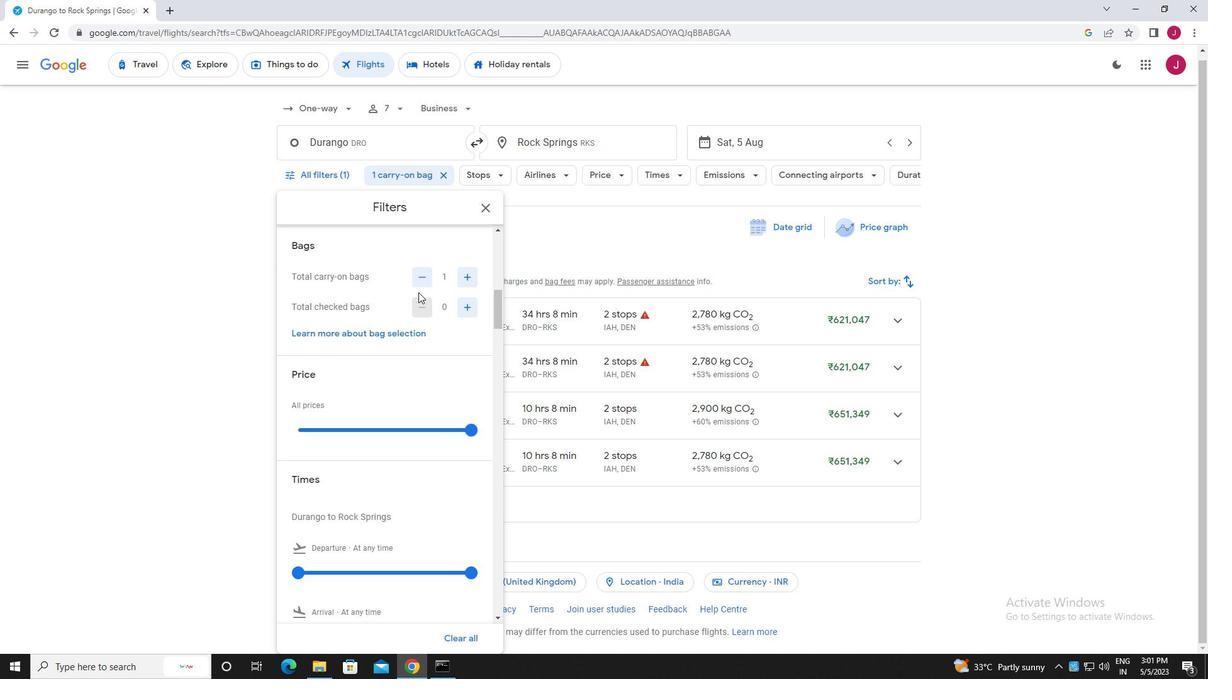 
Action: Mouse moved to (470, 306)
Screenshot: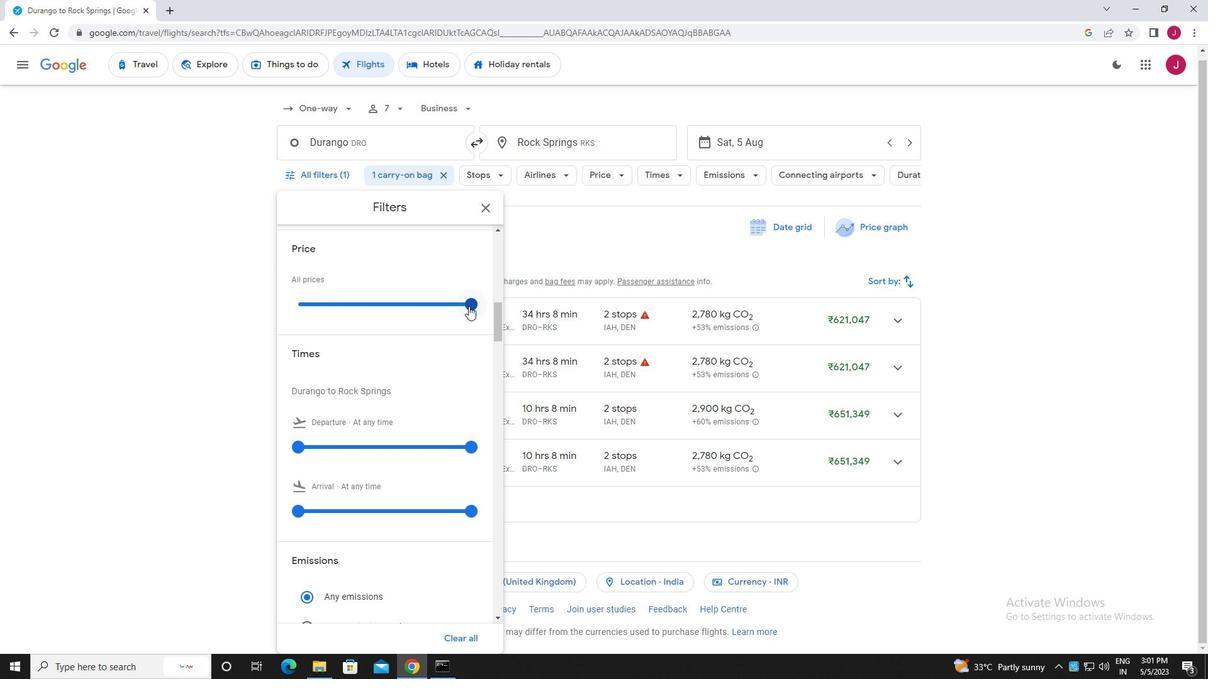 
Action: Mouse pressed left at (470, 306)
Screenshot: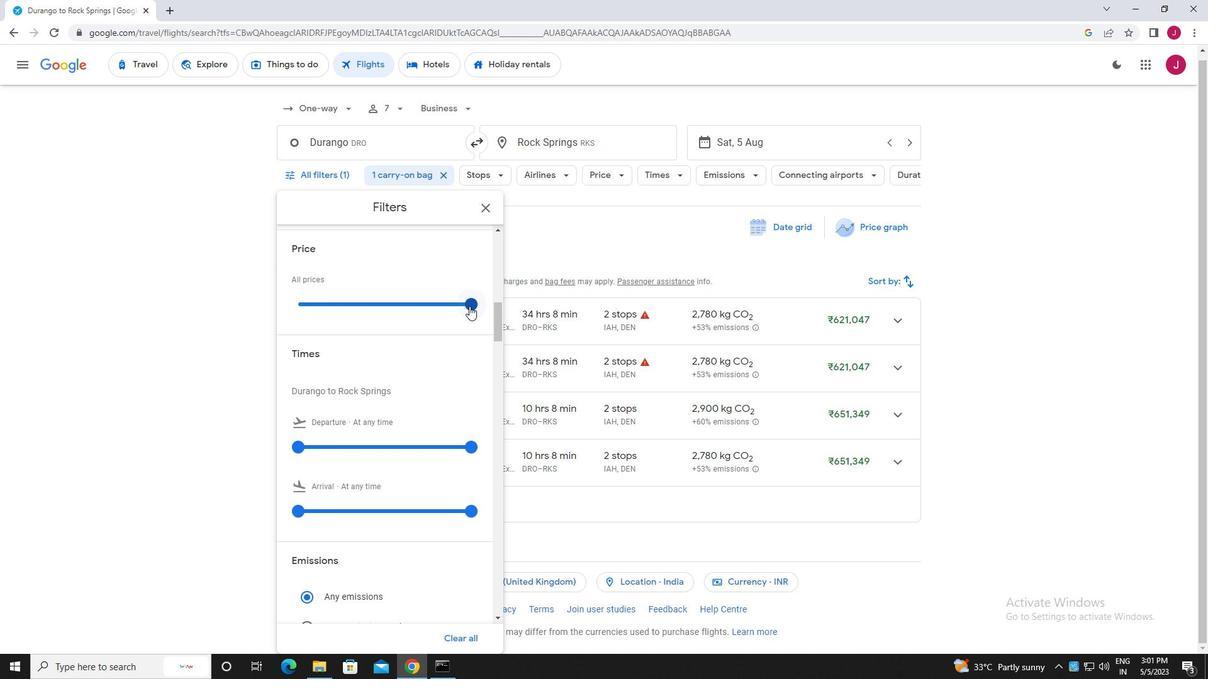 
Action: Mouse moved to (400, 314)
Screenshot: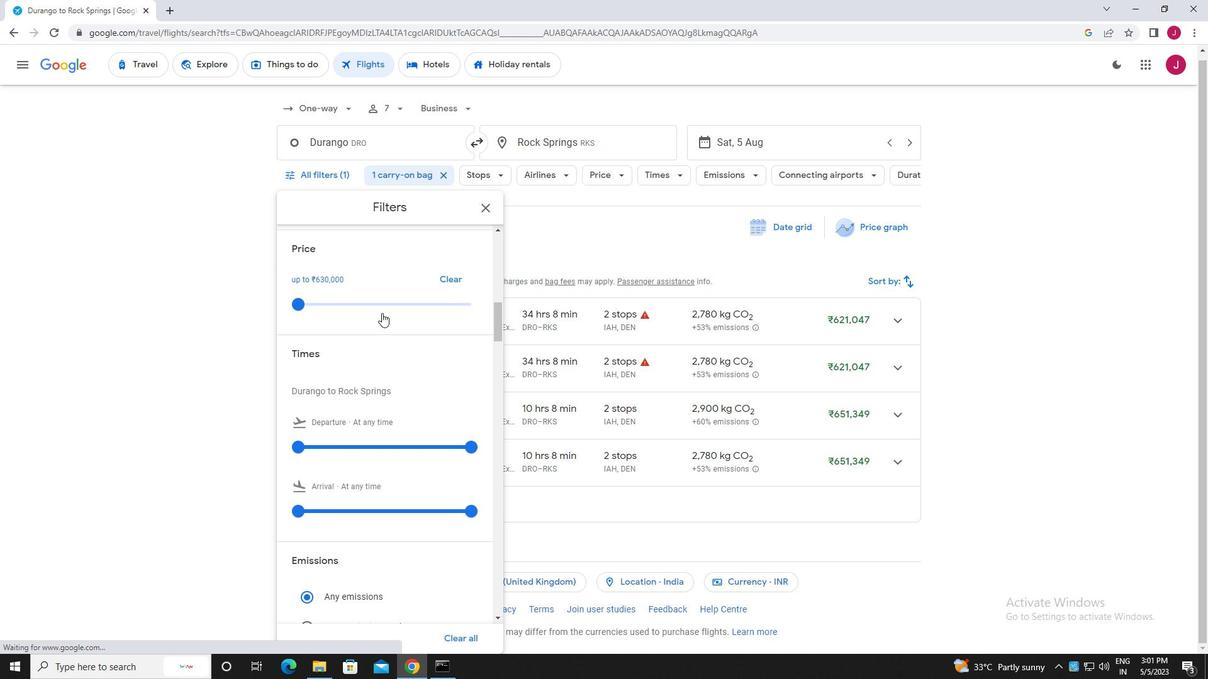 
Action: Mouse scrolled (400, 313) with delta (0, 0)
Screenshot: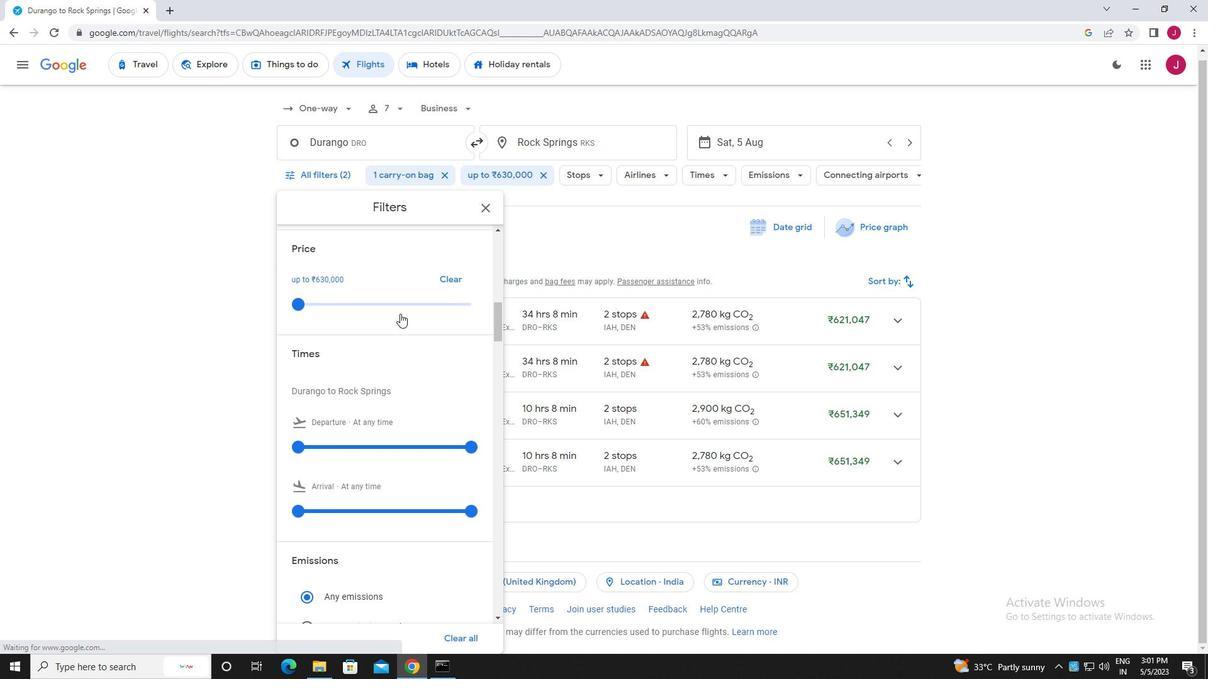 
Action: Mouse moved to (400, 314)
Screenshot: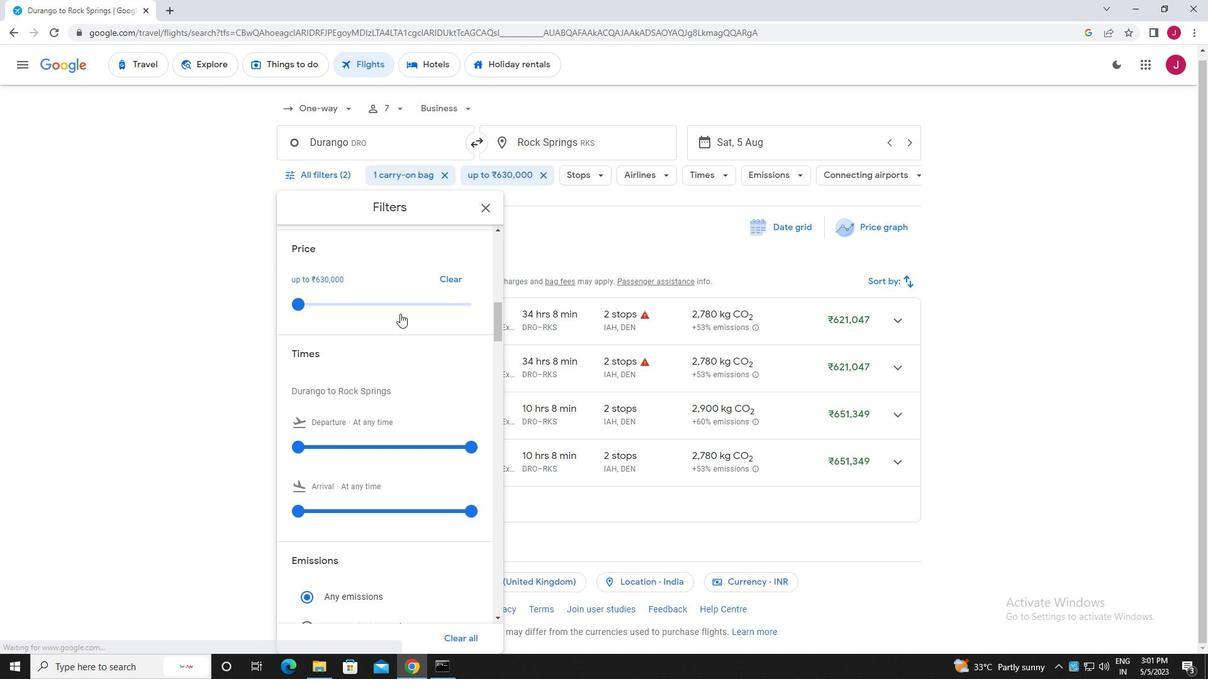 
Action: Mouse scrolled (400, 313) with delta (0, 0)
Screenshot: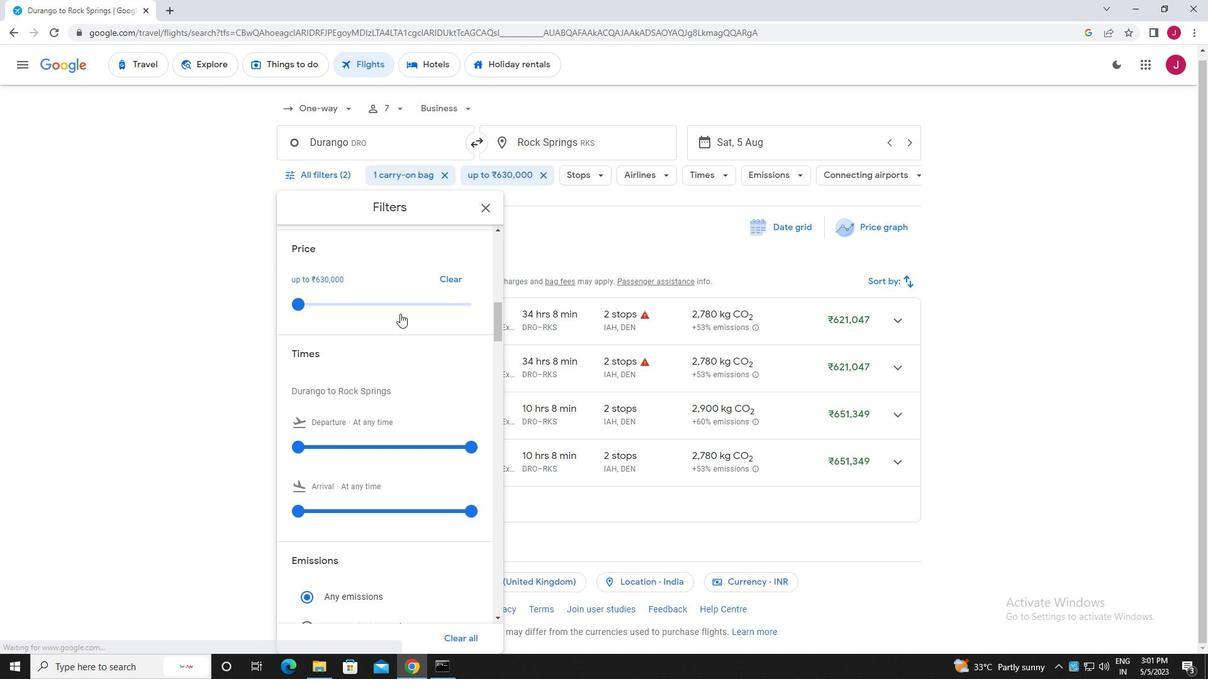 
Action: Mouse moved to (401, 314)
Screenshot: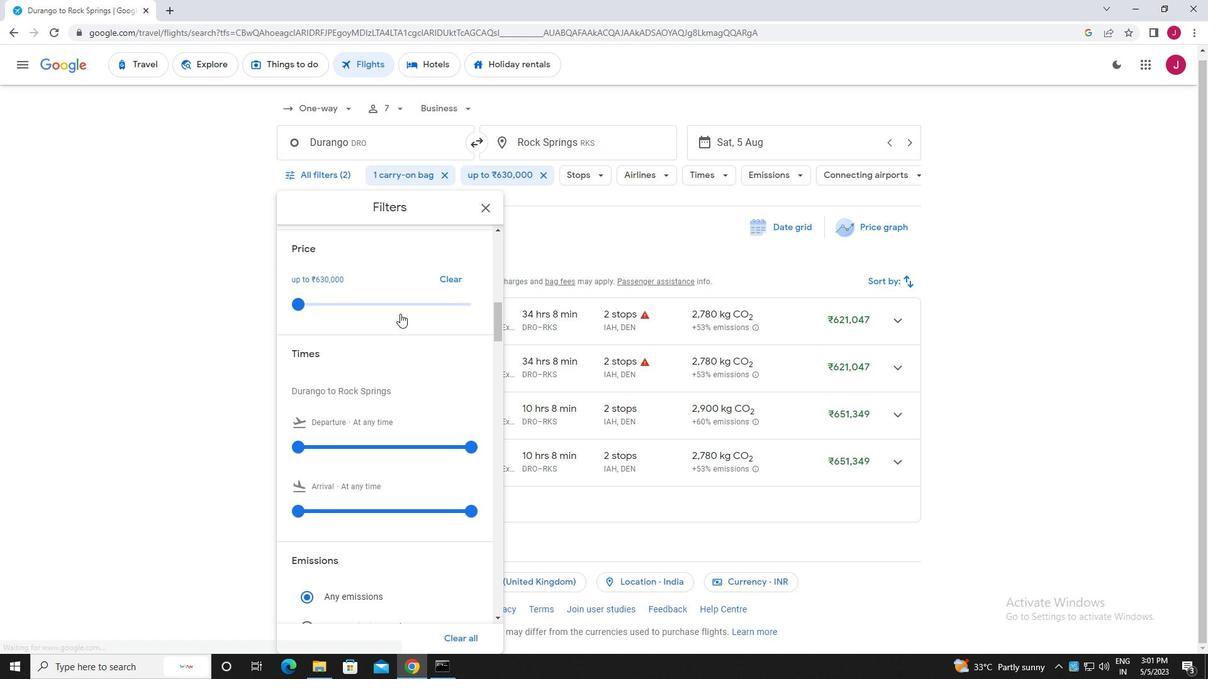 
Action: Mouse scrolled (401, 314) with delta (0, 0)
Screenshot: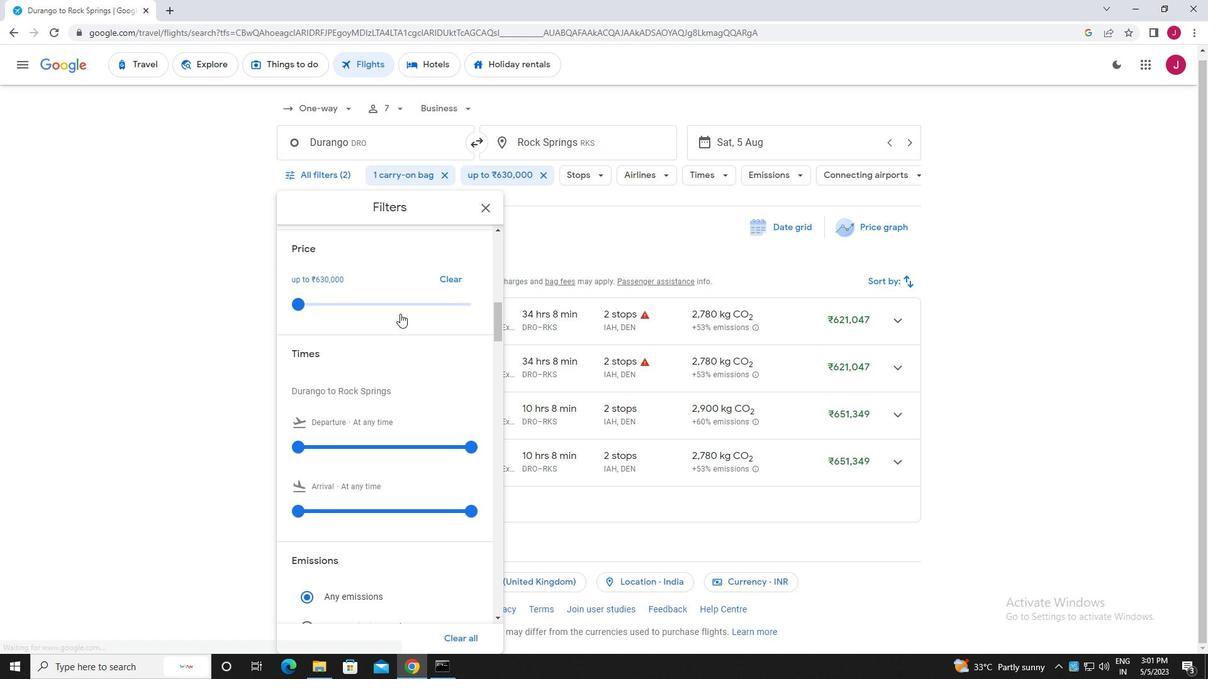 
Action: Mouse moved to (301, 256)
Screenshot: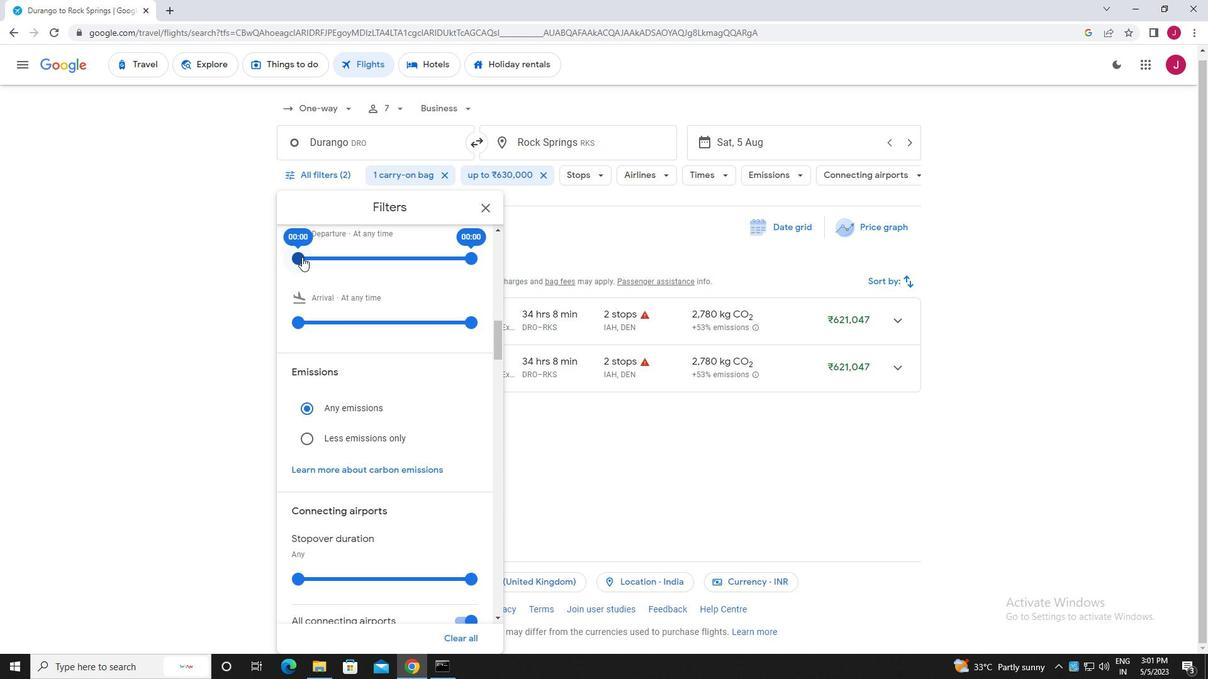 
Action: Mouse pressed left at (301, 256)
Screenshot: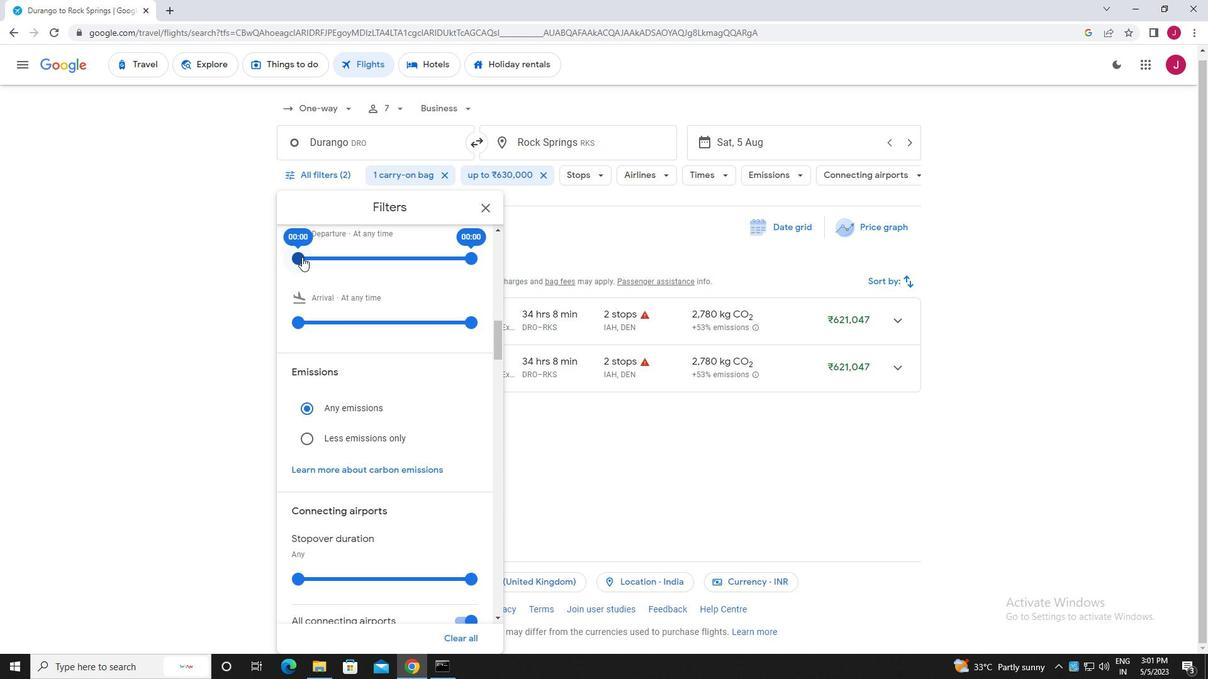 
Action: Mouse moved to (485, 208)
Screenshot: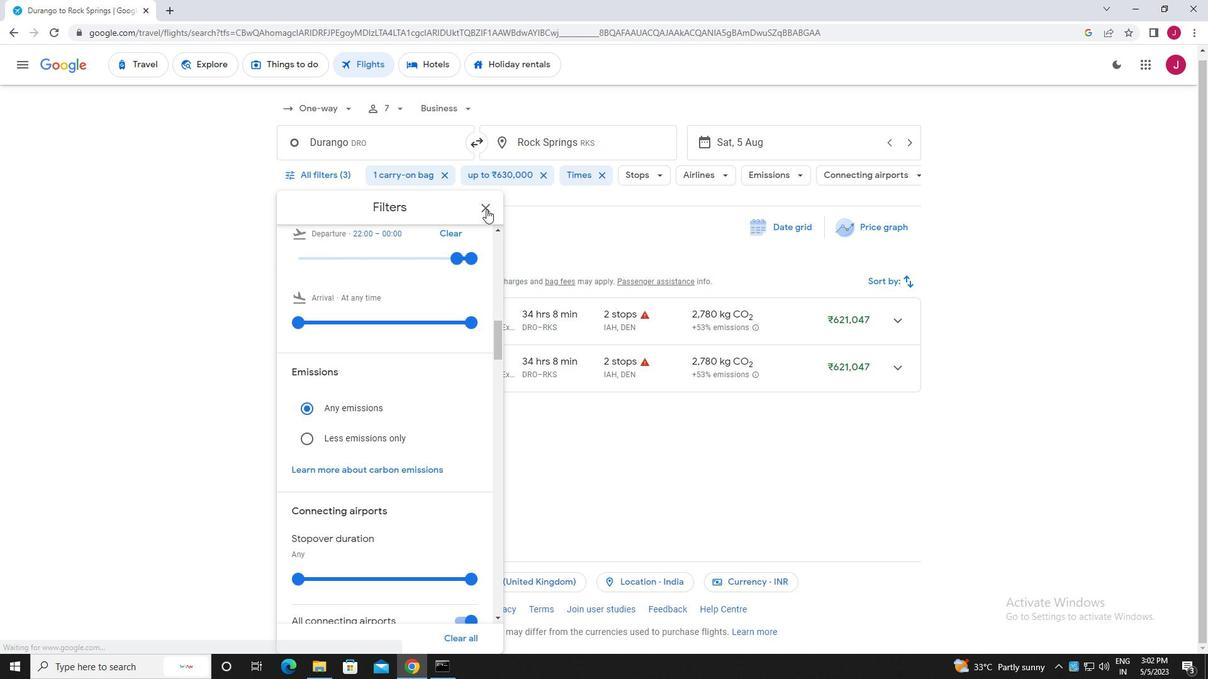 
Action: Mouse pressed left at (485, 208)
Screenshot: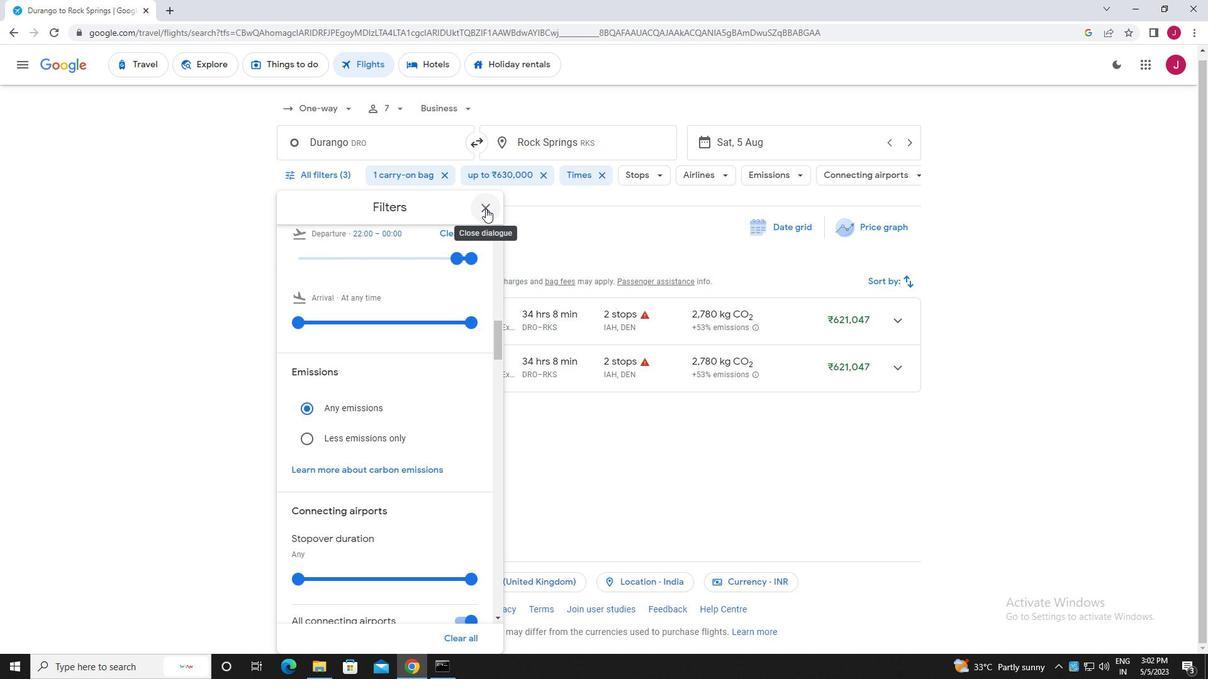 
